 Task: Look for space in Zubia, Spain from 9th June, 2023 to 11th June, 2023 for 2 adults in price range Rs.6000 to Rs.10000. Place can be entire place with 2 bedrooms having 2 beds and 1 bathroom. Property type can be house, flat, guest house. Amenities needed are: wifi. Booking option can be shelf check-in. Required host language is English.
Action: Mouse moved to (338, 201)
Screenshot: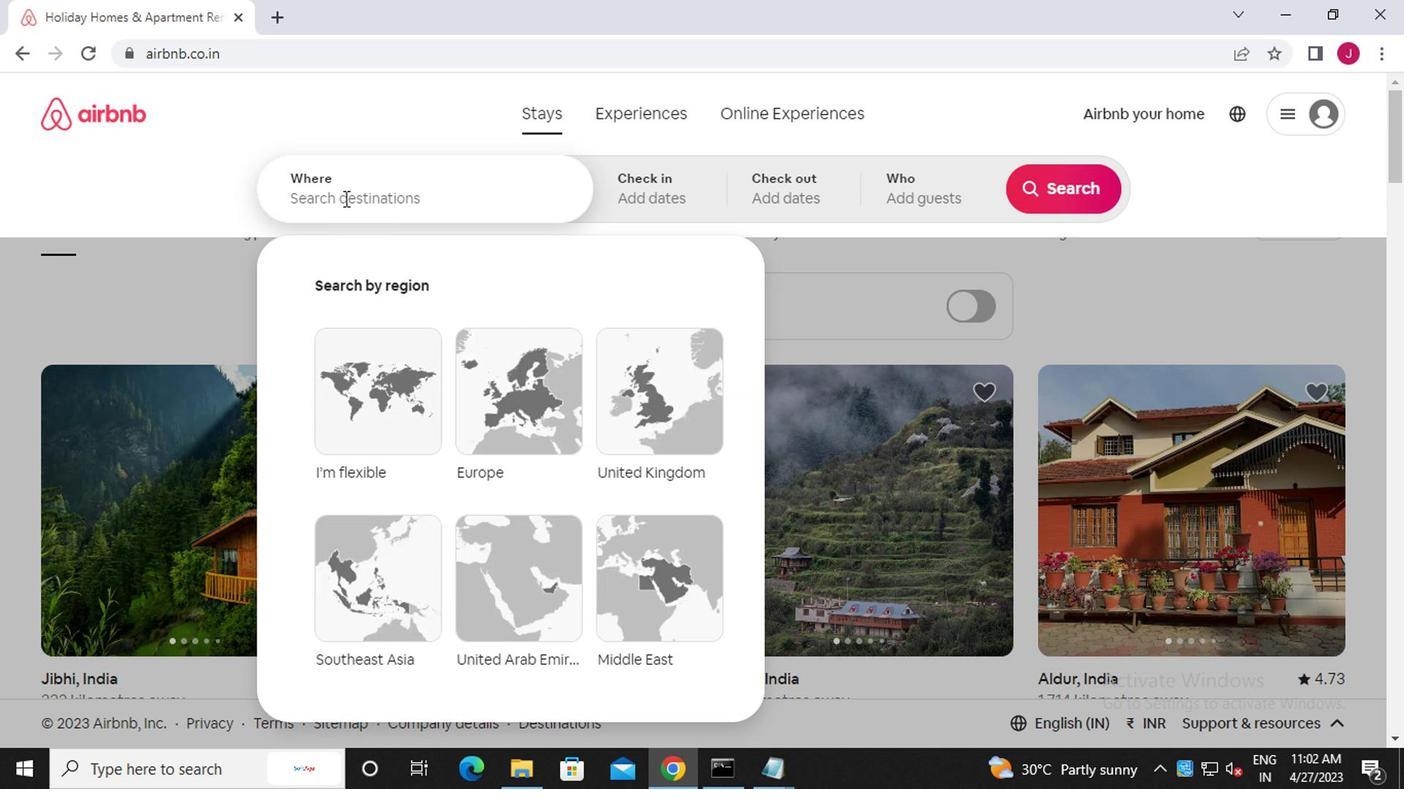 
Action: Mouse pressed left at (338, 201)
Screenshot: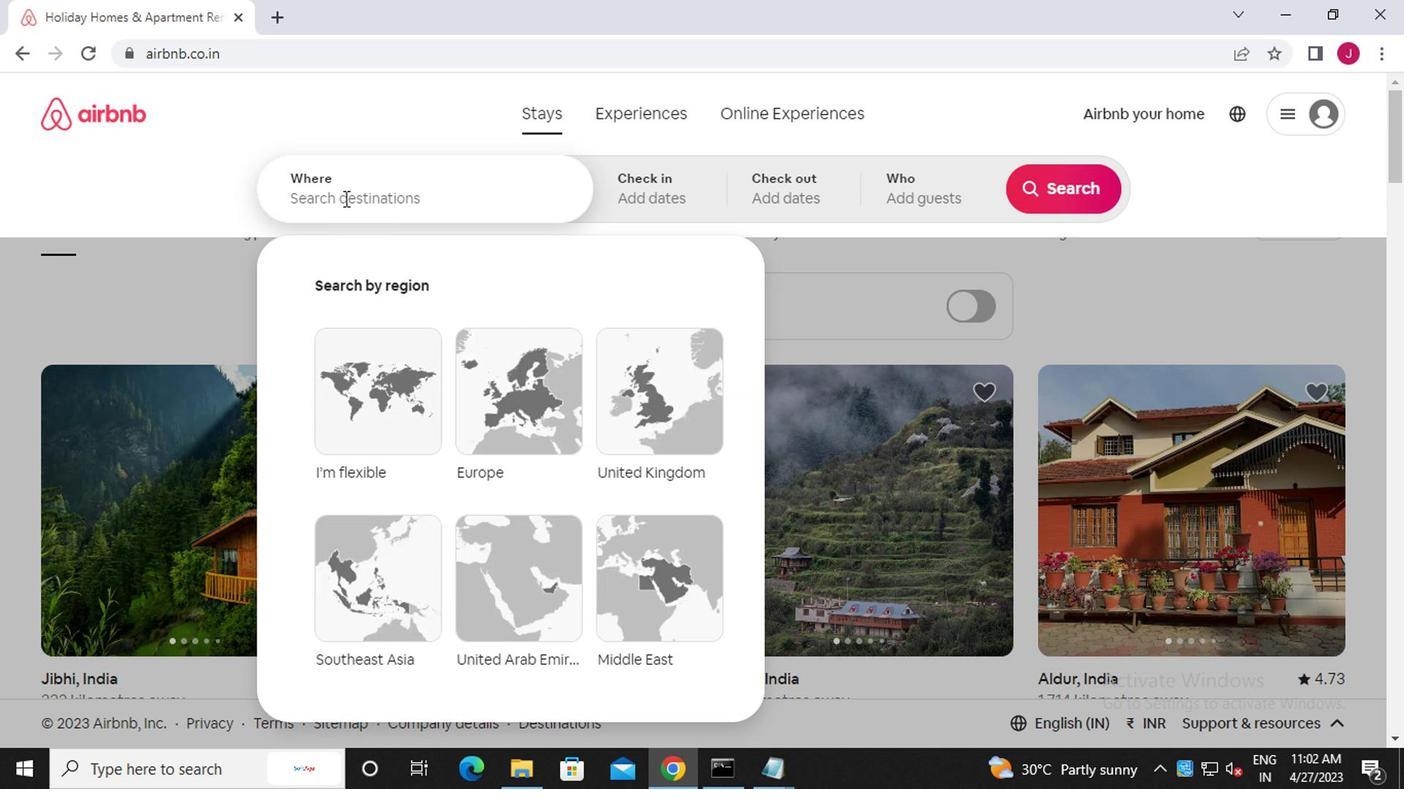 
Action: Mouse moved to (337, 201)
Screenshot: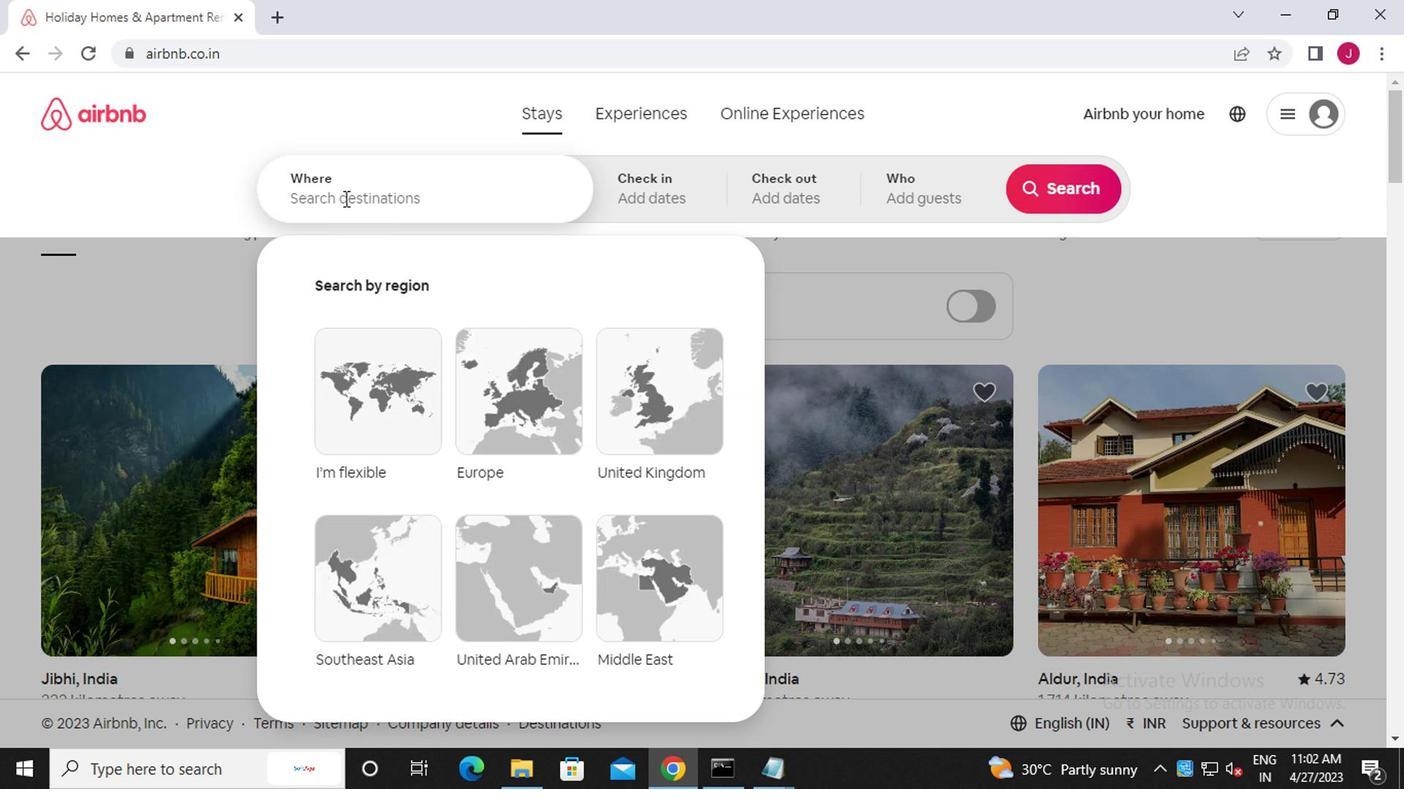 
Action: Key pressed z<Key.caps_lock>ubia,<Key.caps_lock>s<Key.caps_lock>pain
Screenshot: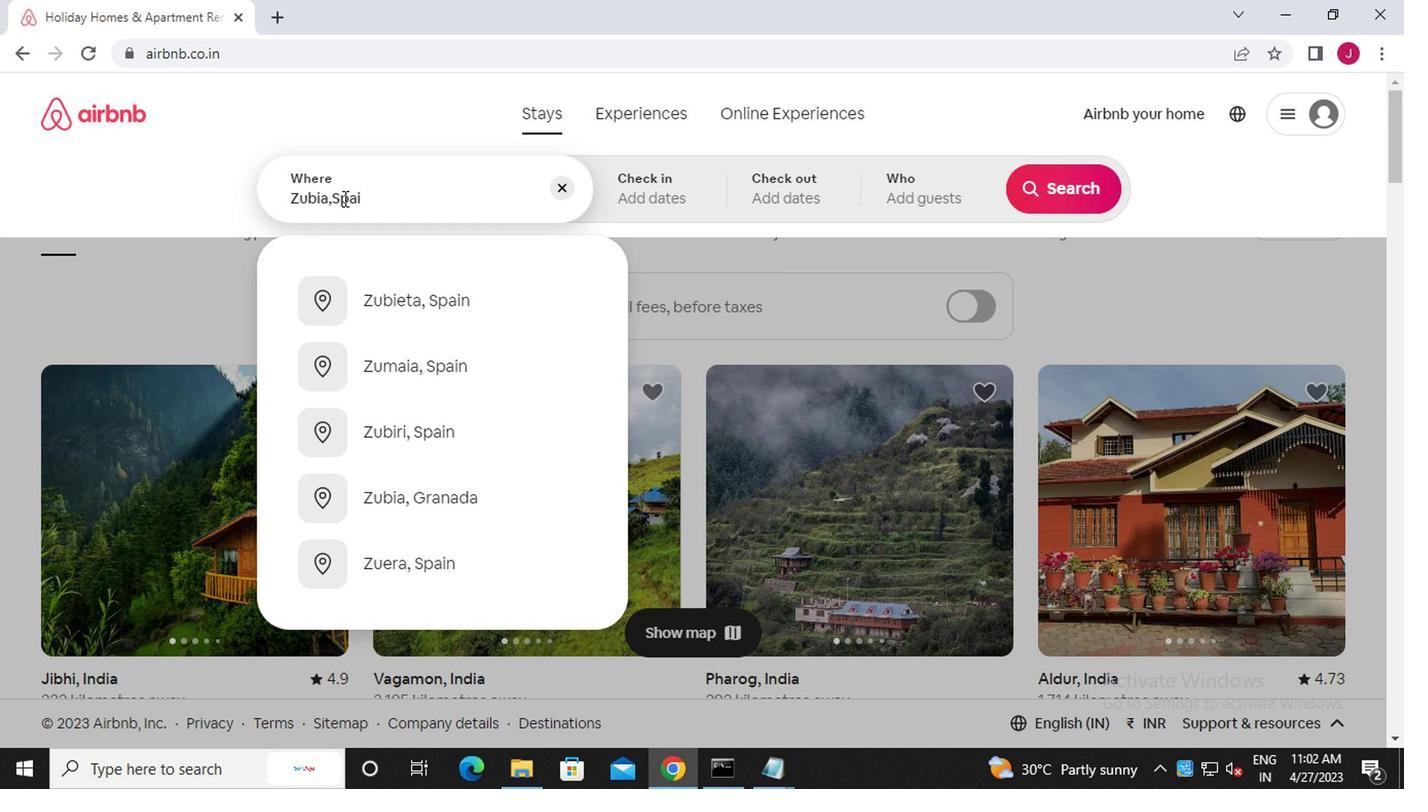 
Action: Mouse moved to (626, 198)
Screenshot: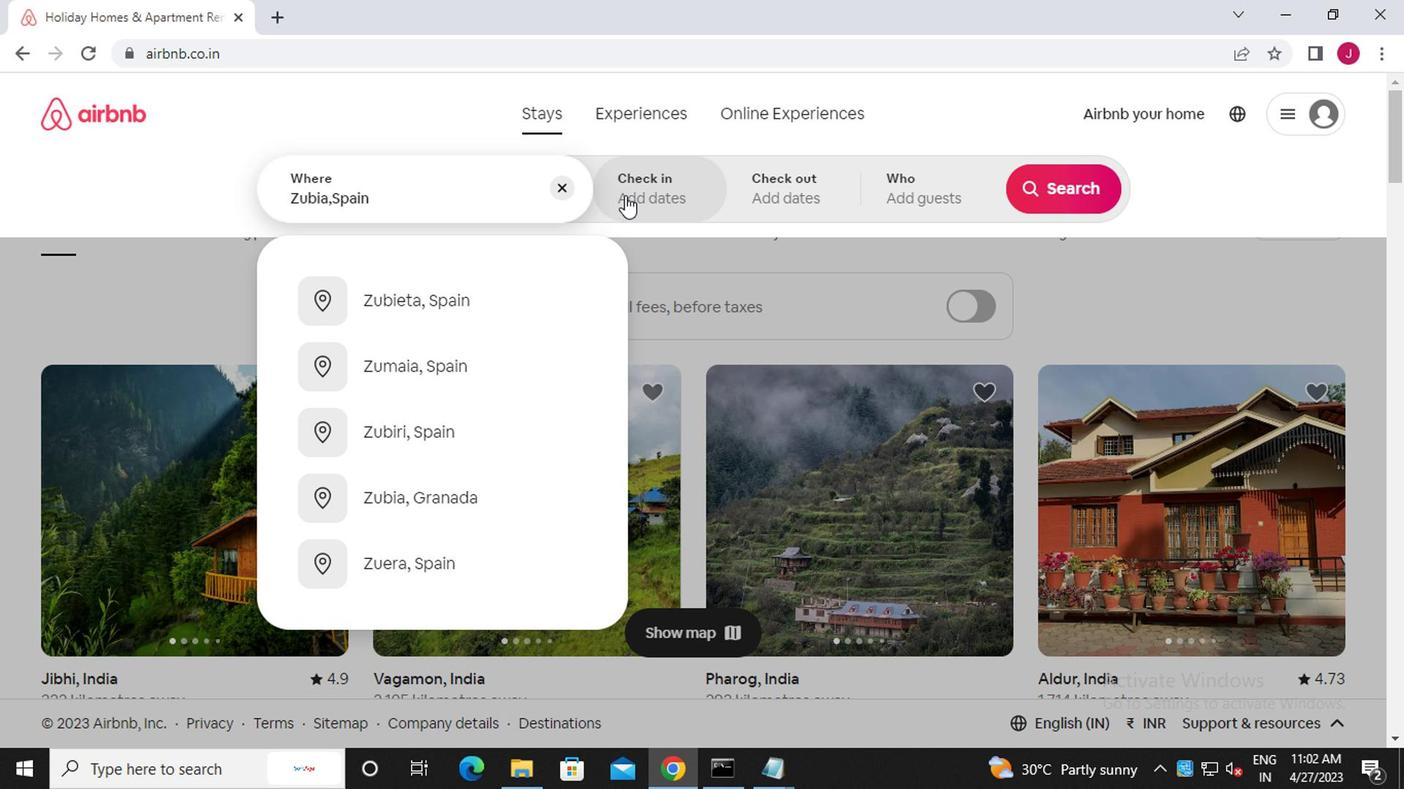 
Action: Mouse pressed left at (626, 198)
Screenshot: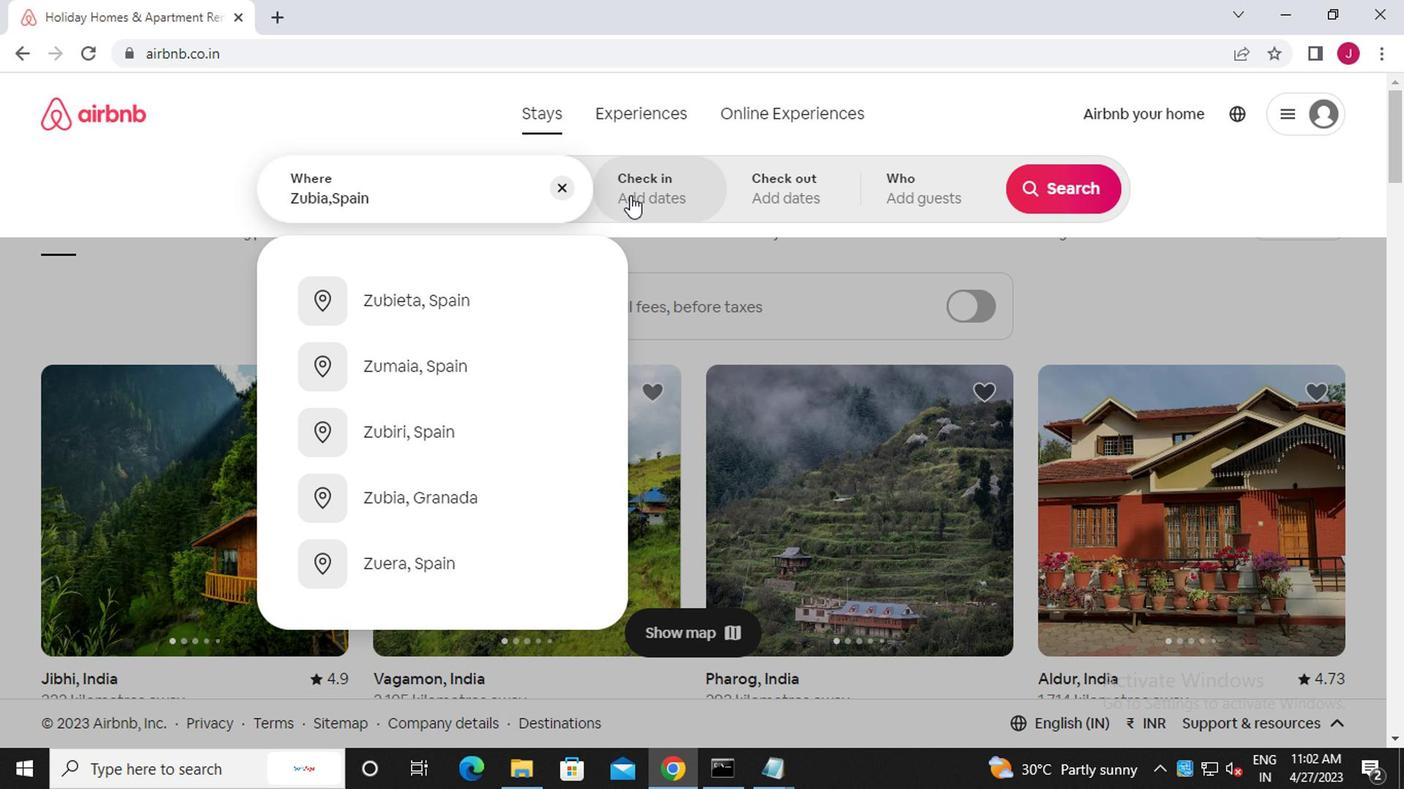 
Action: Mouse moved to (1046, 348)
Screenshot: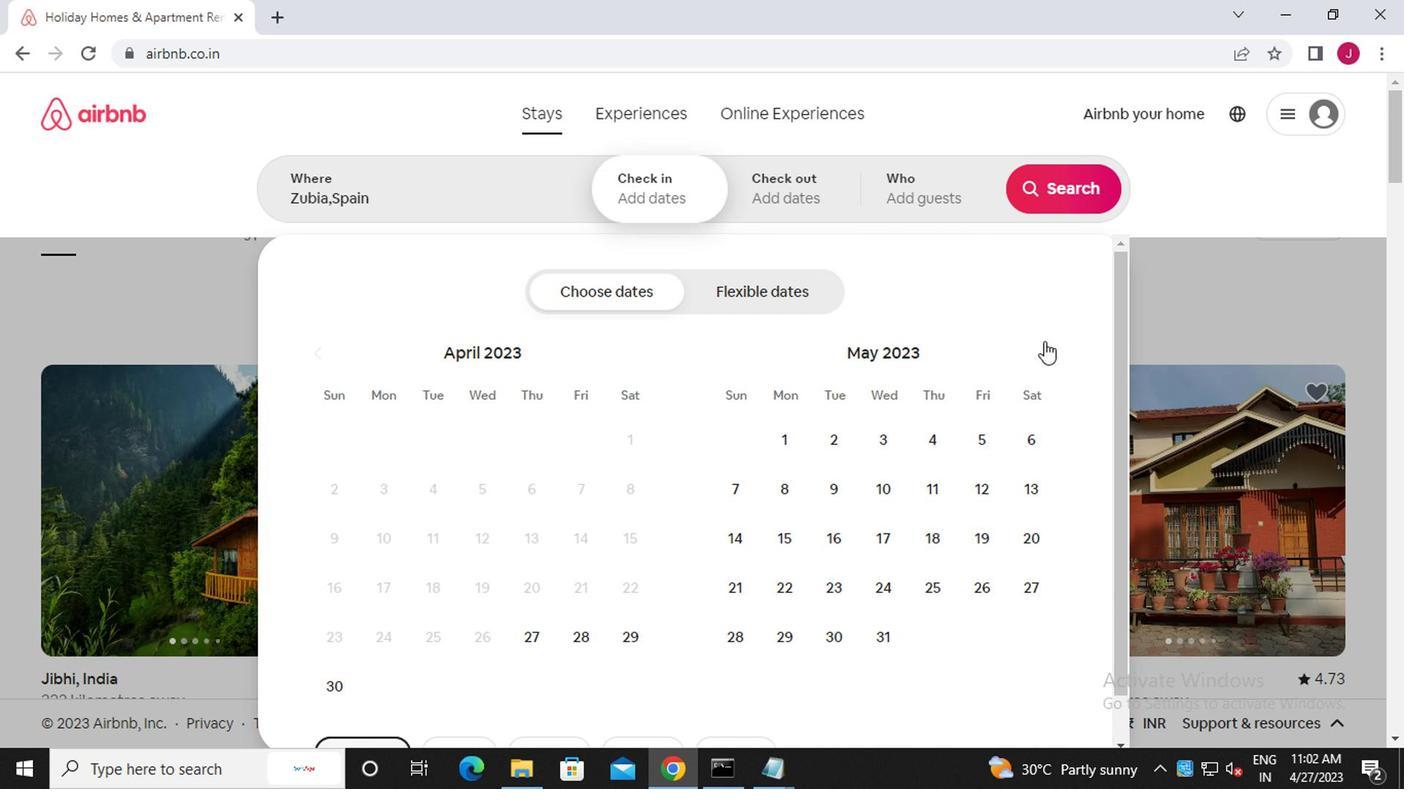 
Action: Mouse pressed left at (1046, 348)
Screenshot: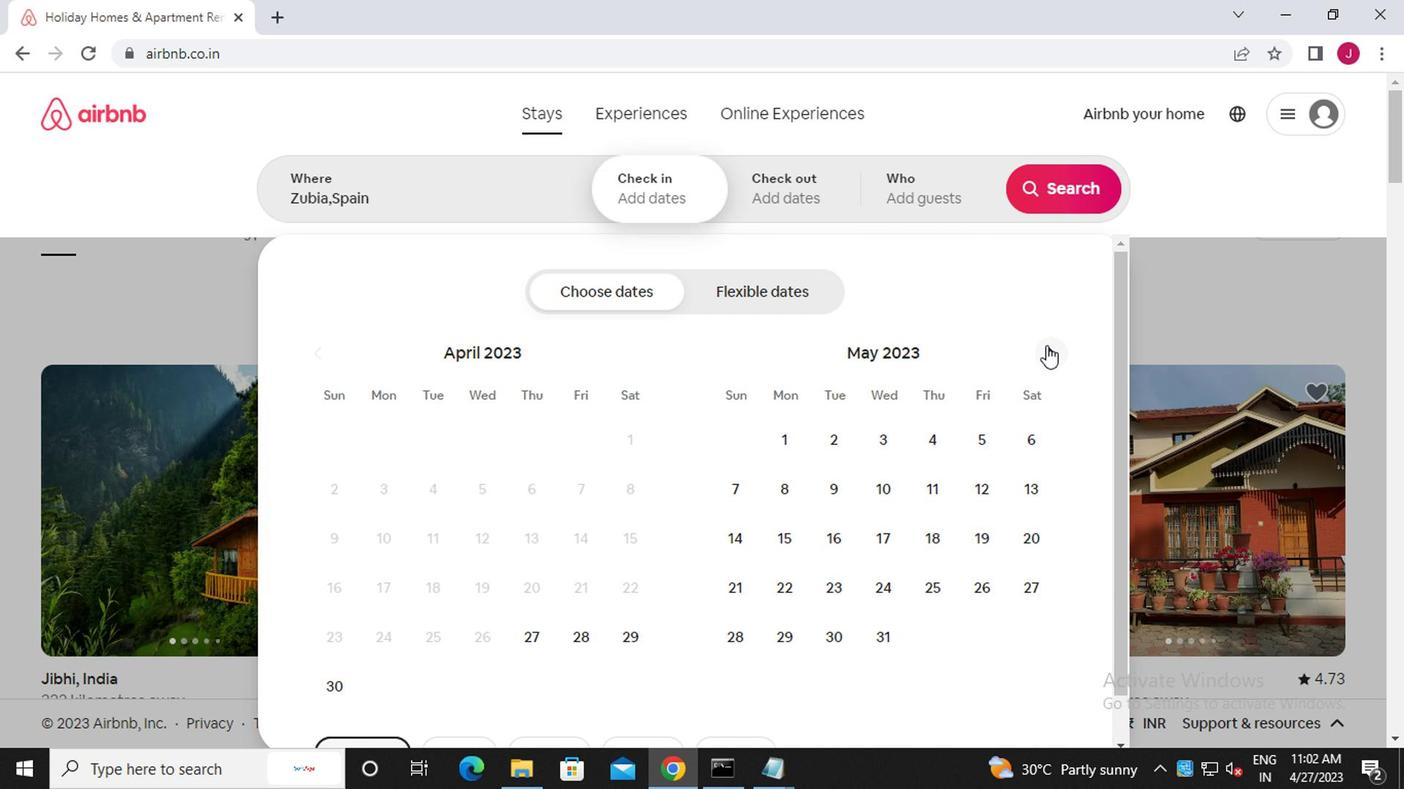 
Action: Mouse moved to (969, 482)
Screenshot: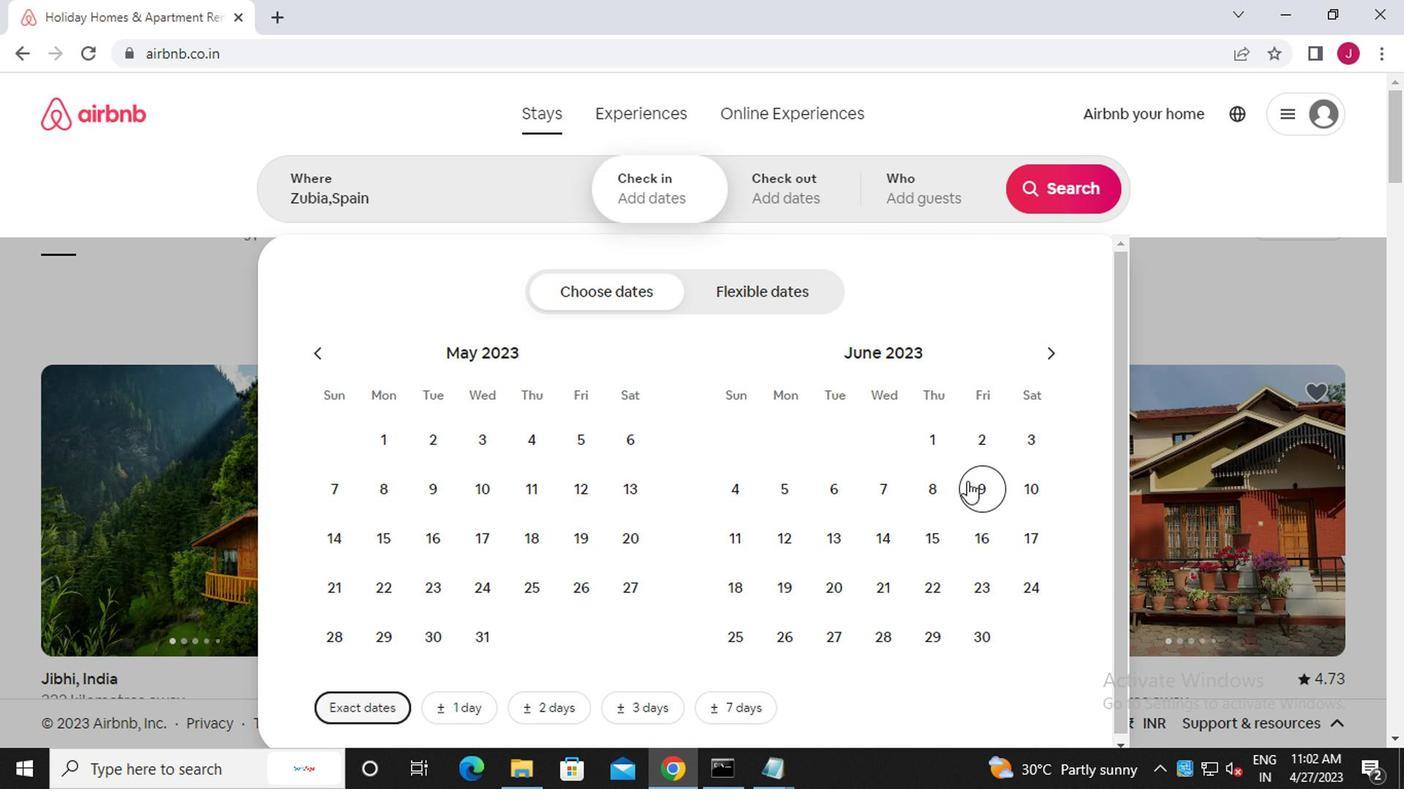 
Action: Mouse pressed left at (969, 482)
Screenshot: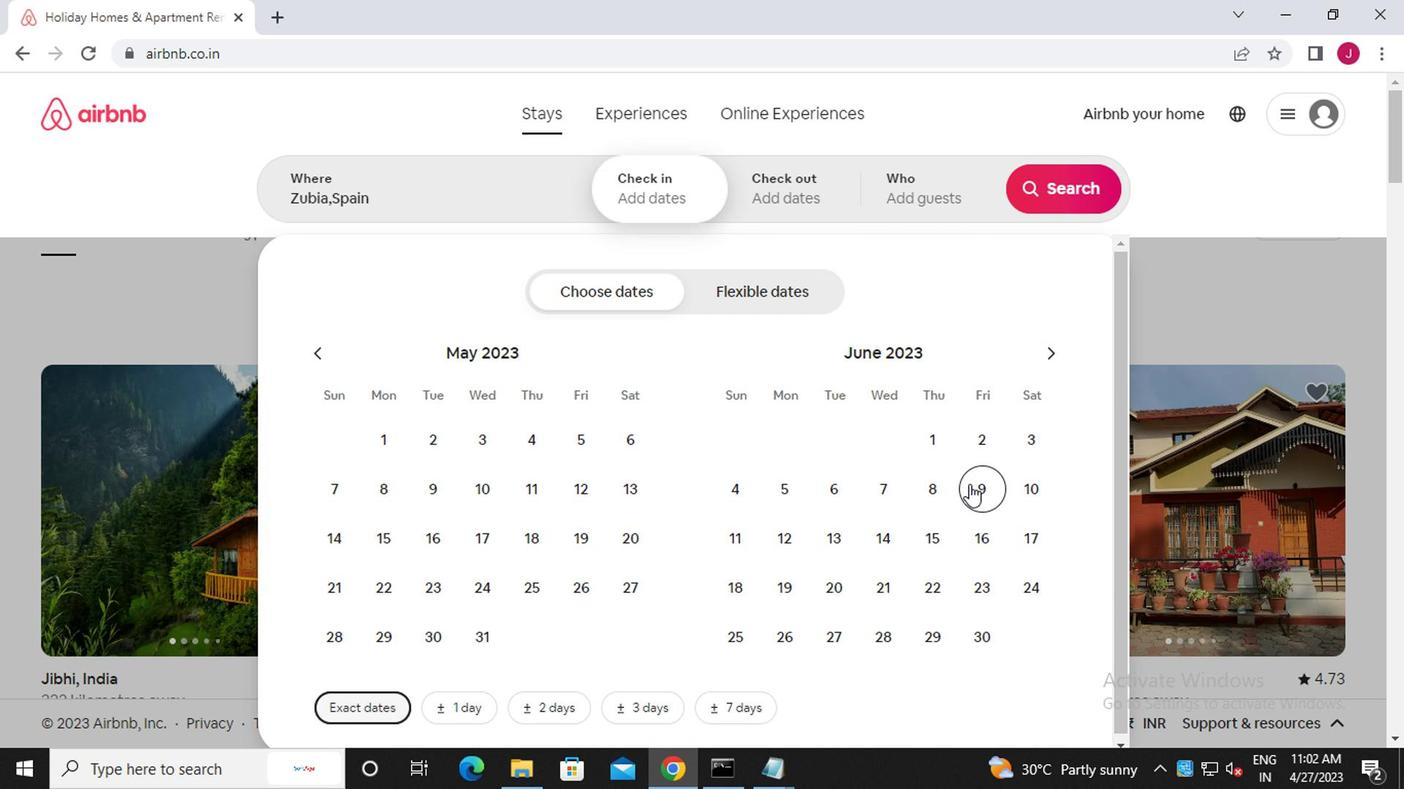 
Action: Mouse moved to (725, 531)
Screenshot: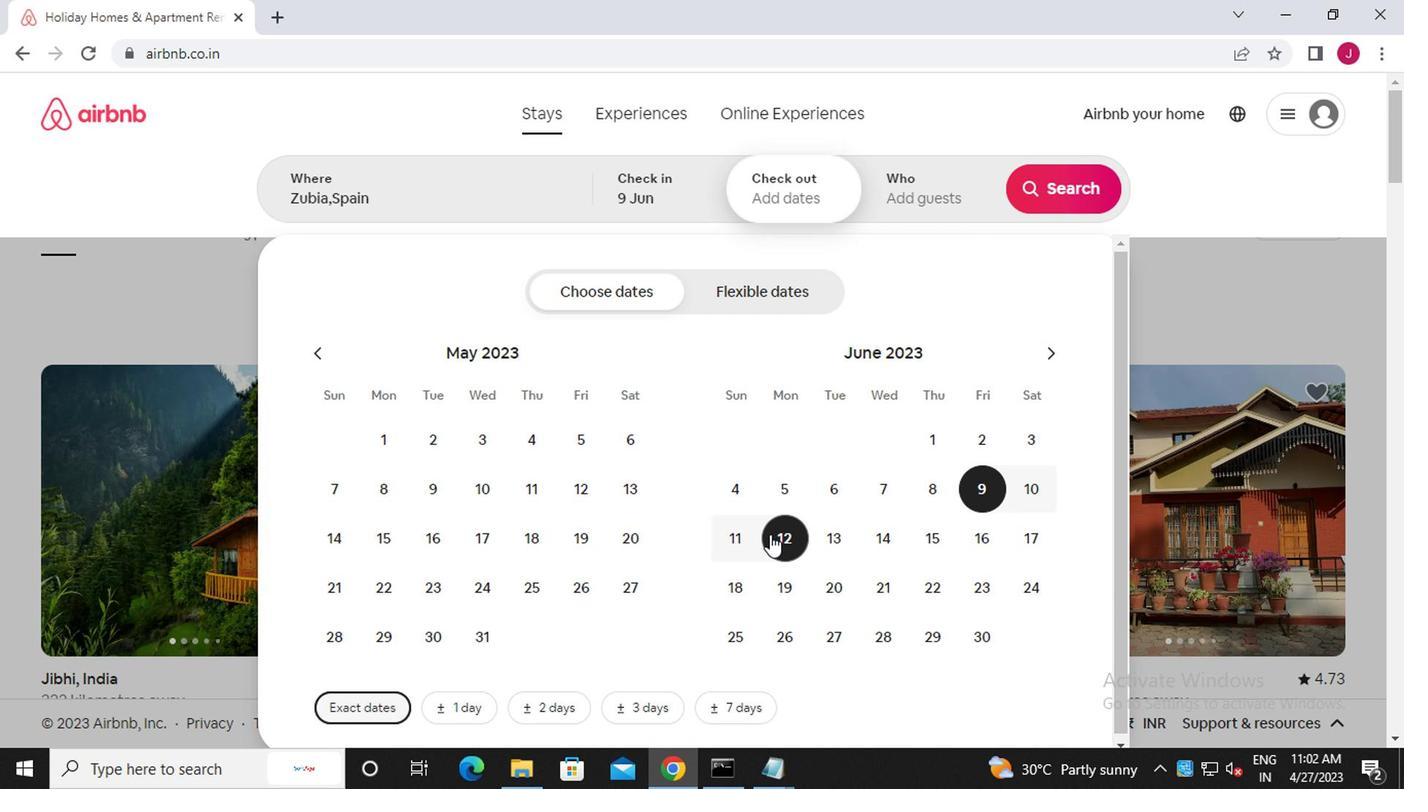 
Action: Mouse pressed left at (725, 531)
Screenshot: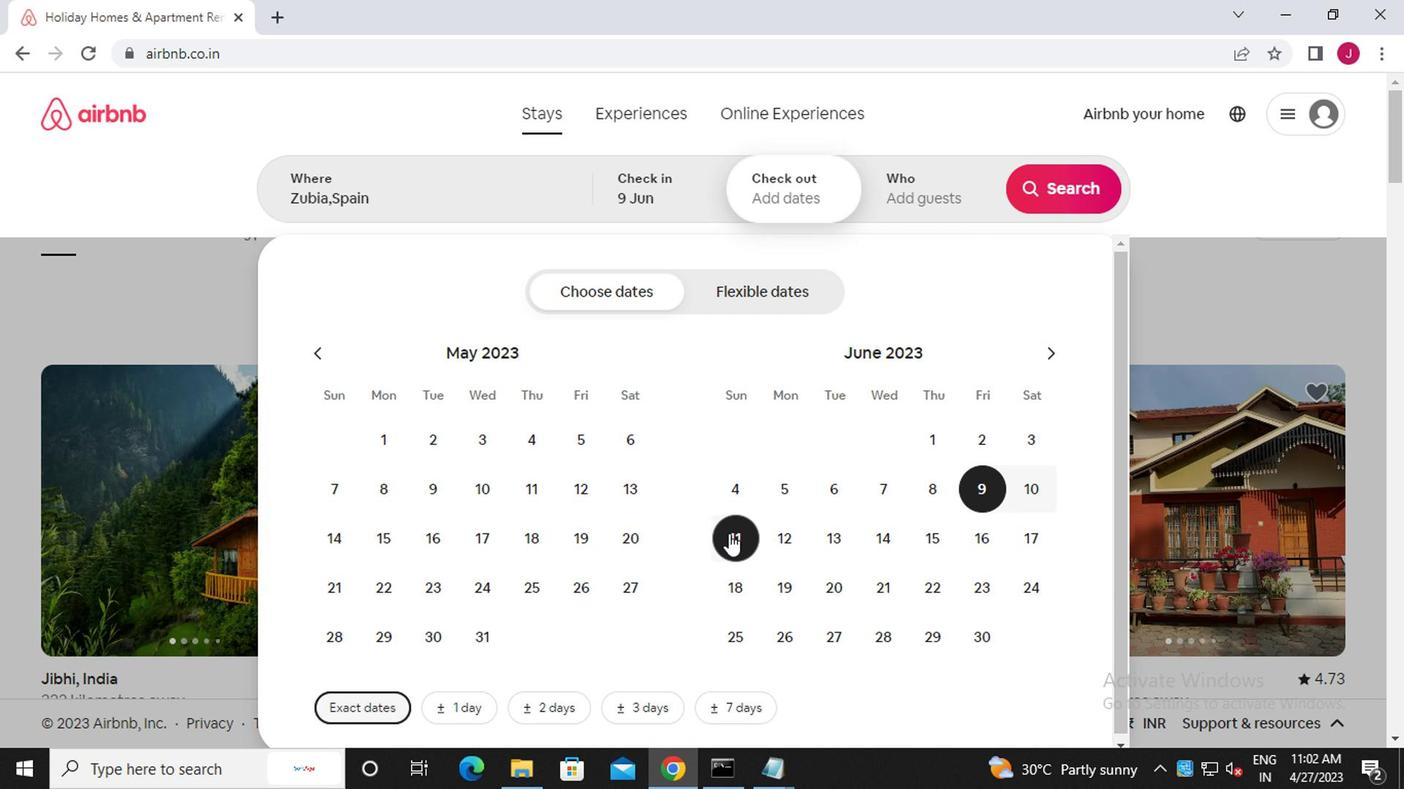 
Action: Mouse moved to (945, 185)
Screenshot: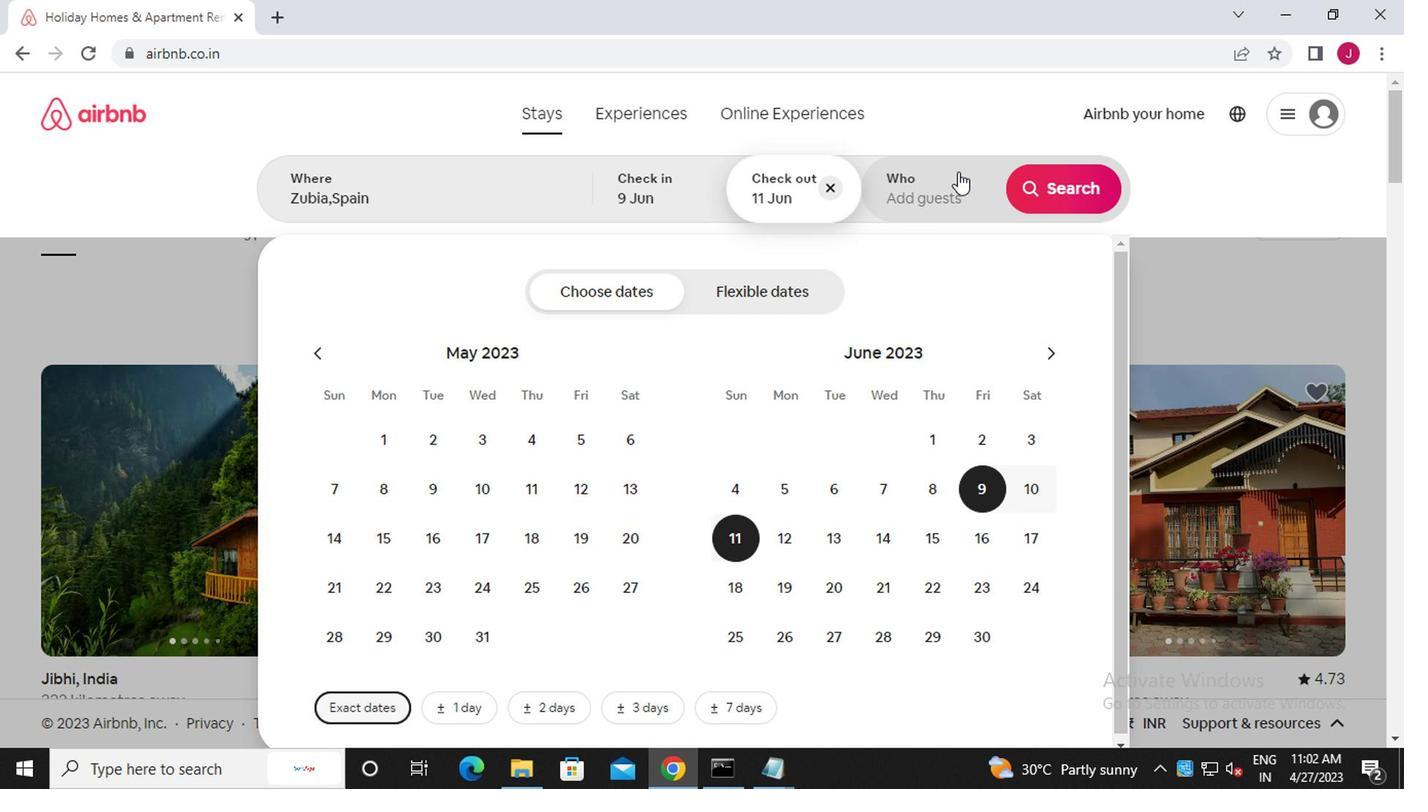 
Action: Mouse pressed left at (945, 185)
Screenshot: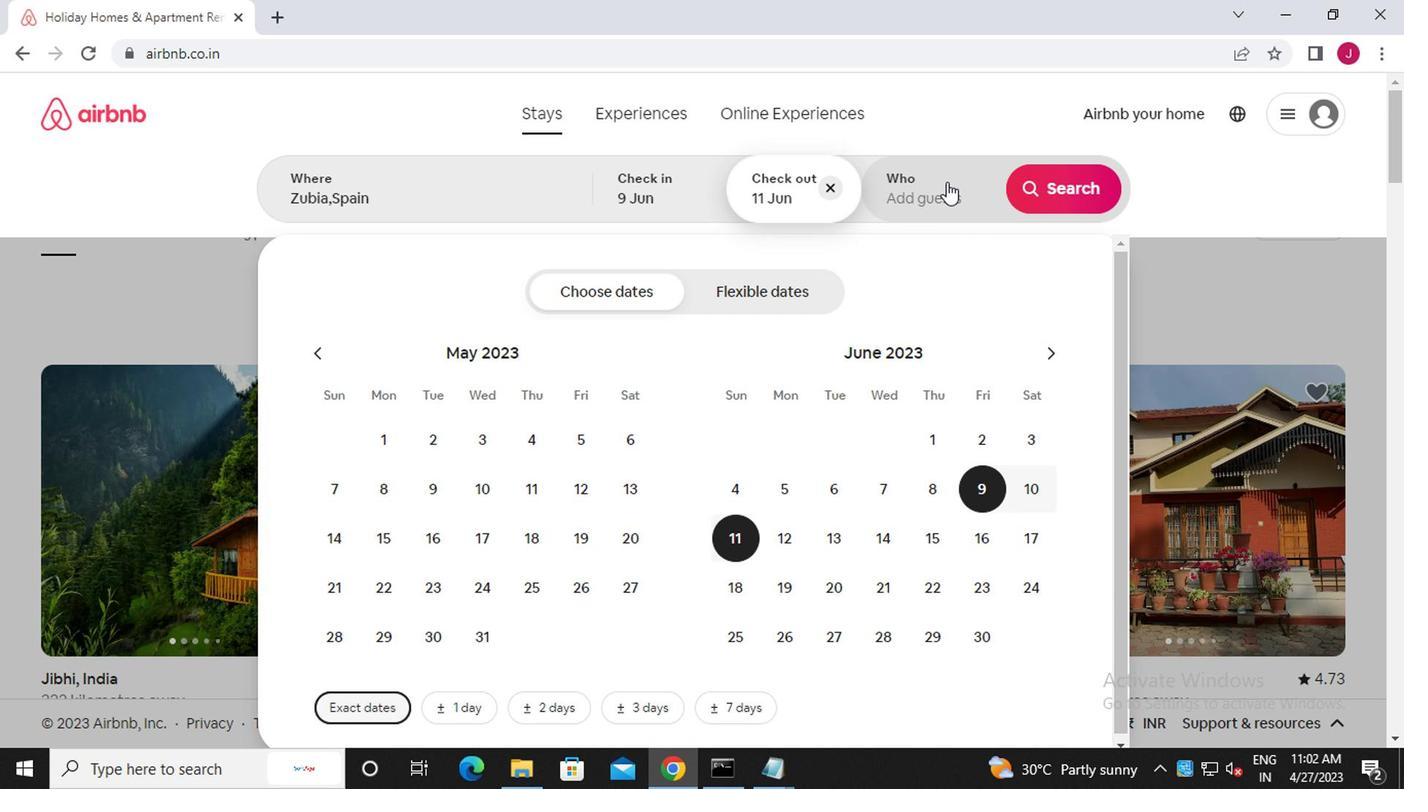 
Action: Mouse moved to (1067, 296)
Screenshot: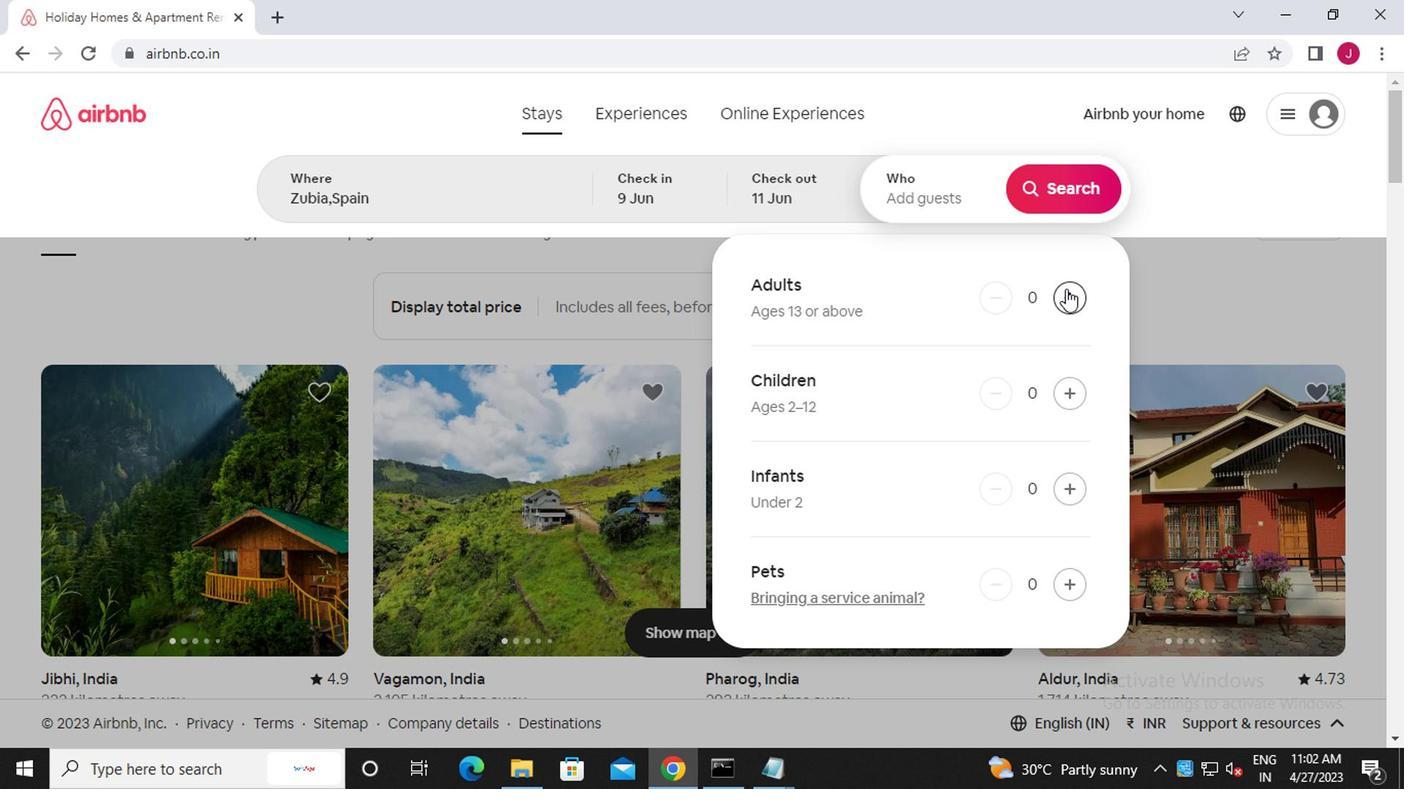 
Action: Mouse pressed left at (1067, 296)
Screenshot: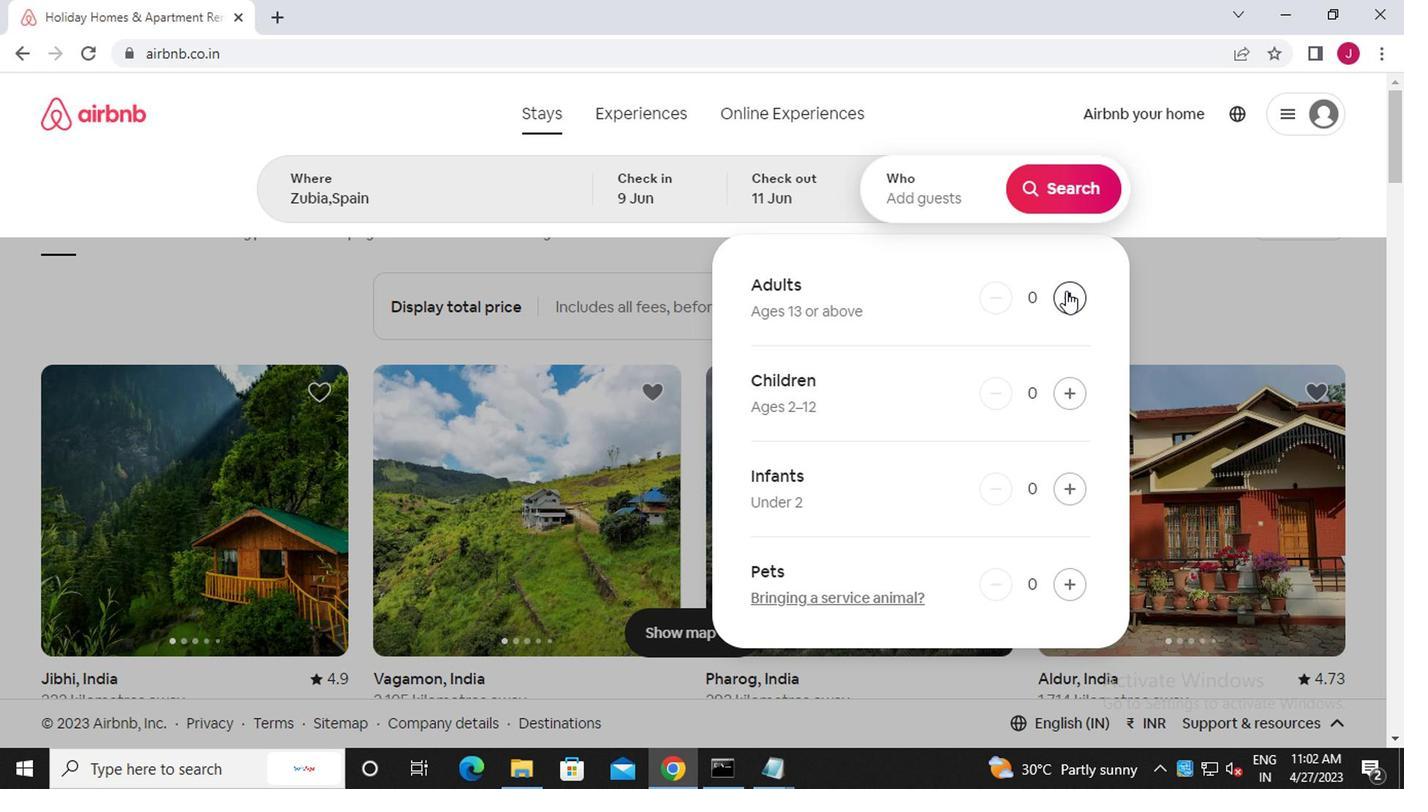 
Action: Mouse pressed left at (1067, 296)
Screenshot: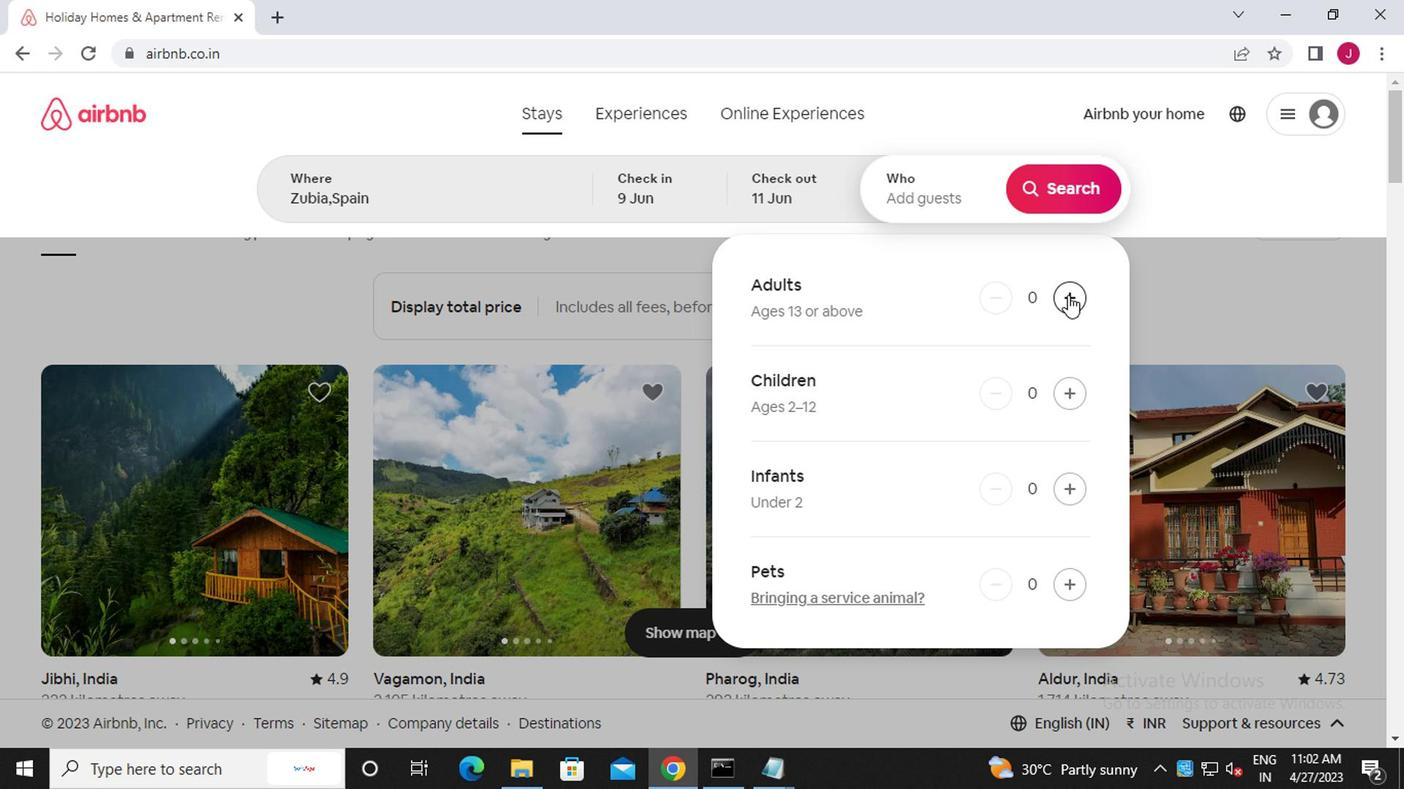 
Action: Mouse moved to (1064, 194)
Screenshot: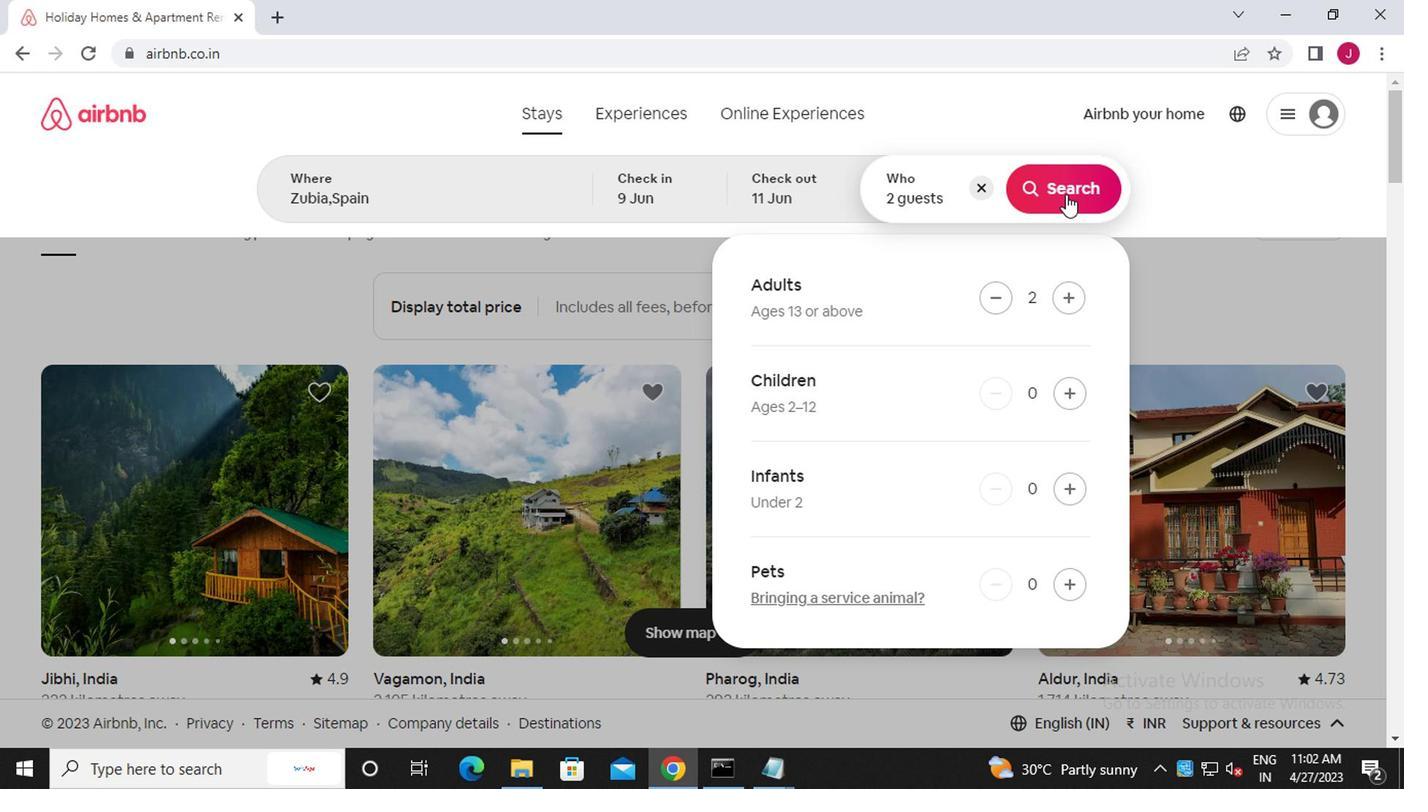 
Action: Mouse pressed left at (1064, 194)
Screenshot: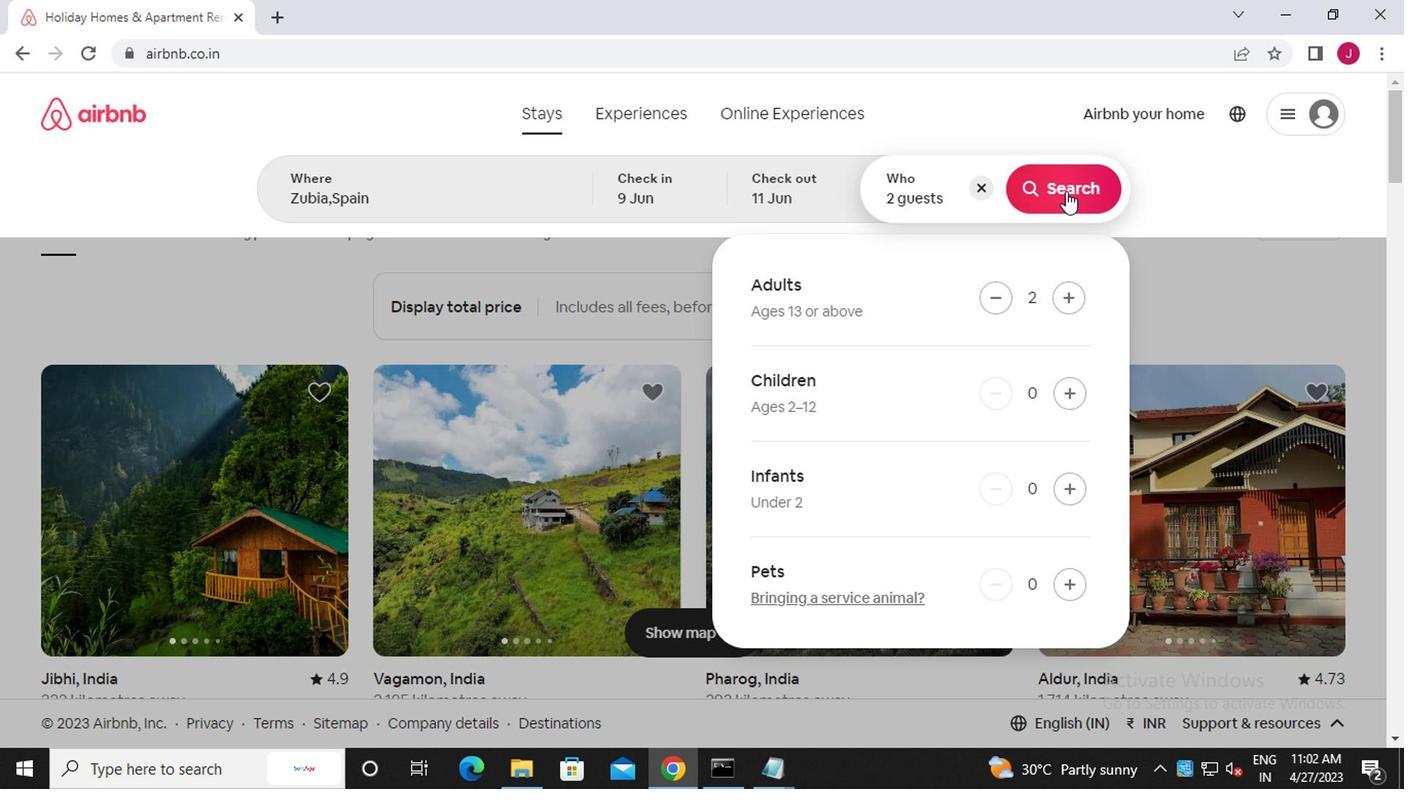 
Action: Mouse moved to (1293, 215)
Screenshot: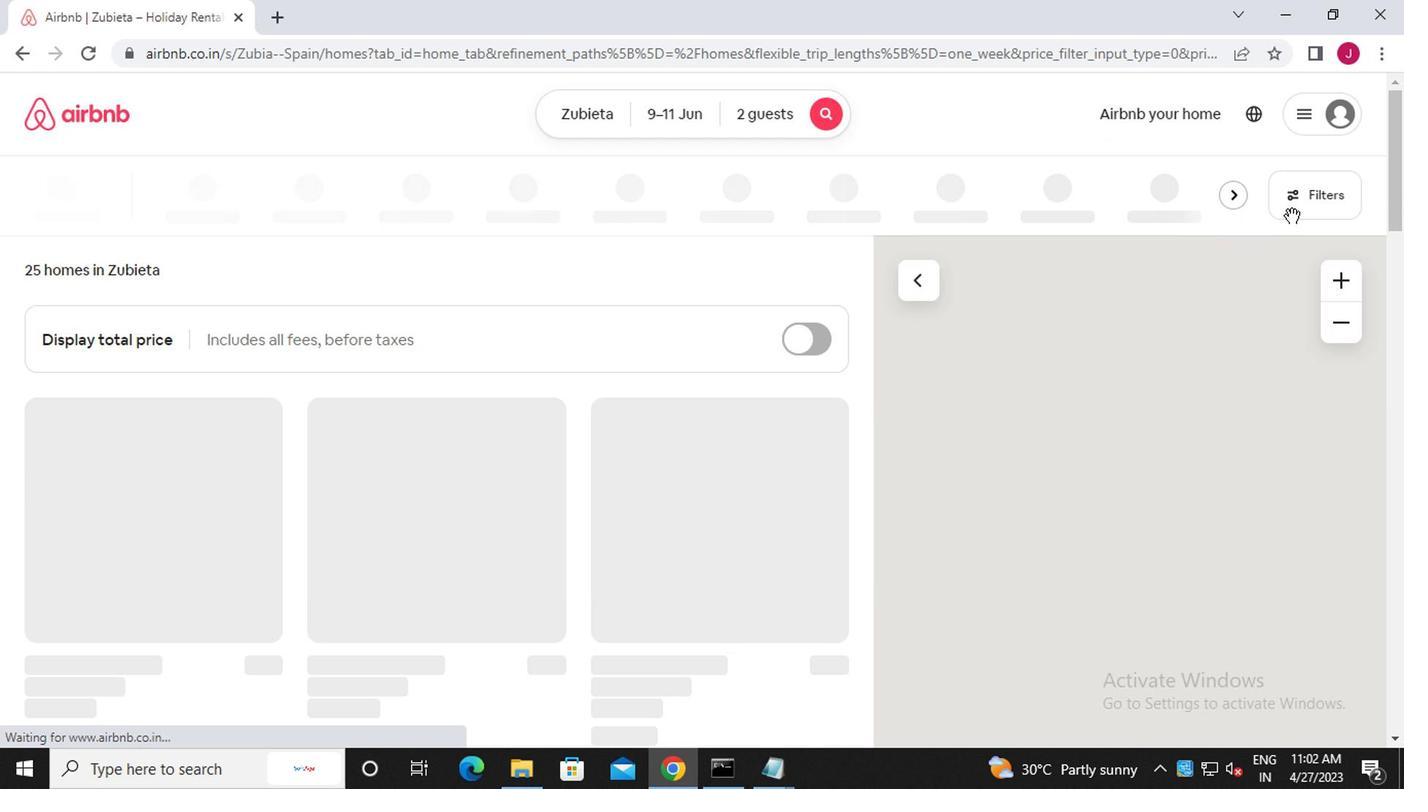 
Action: Mouse pressed left at (1293, 215)
Screenshot: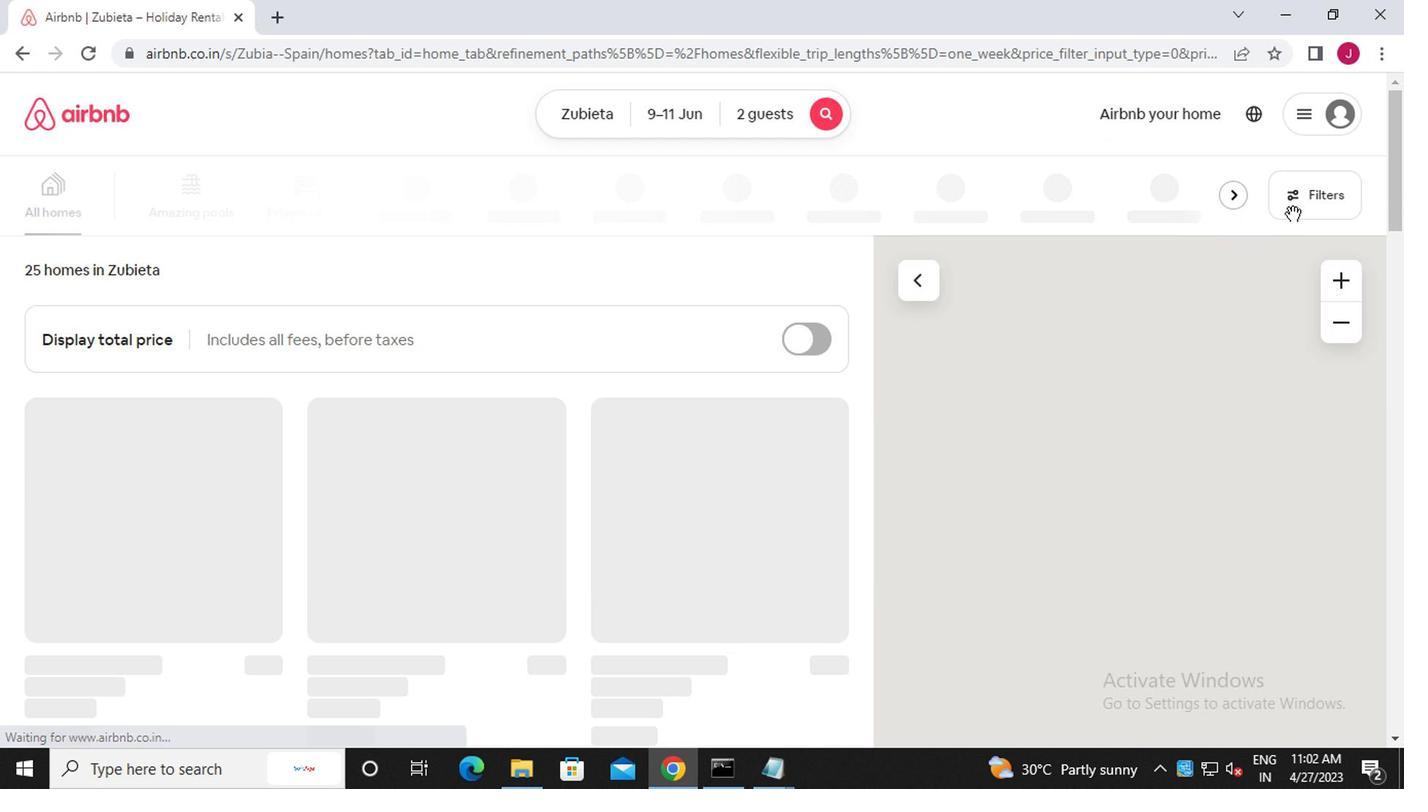 
Action: Mouse moved to (479, 451)
Screenshot: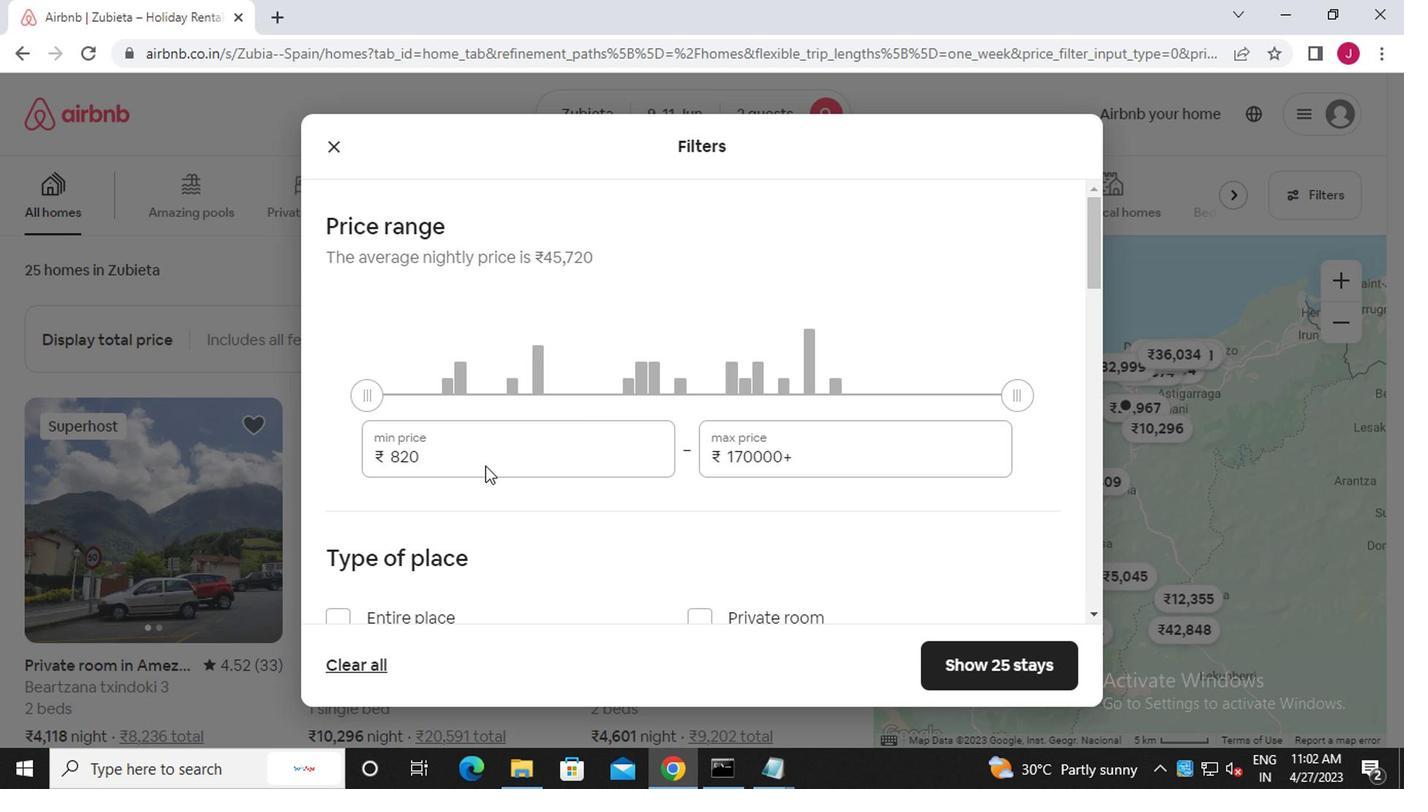 
Action: Mouse pressed left at (479, 451)
Screenshot: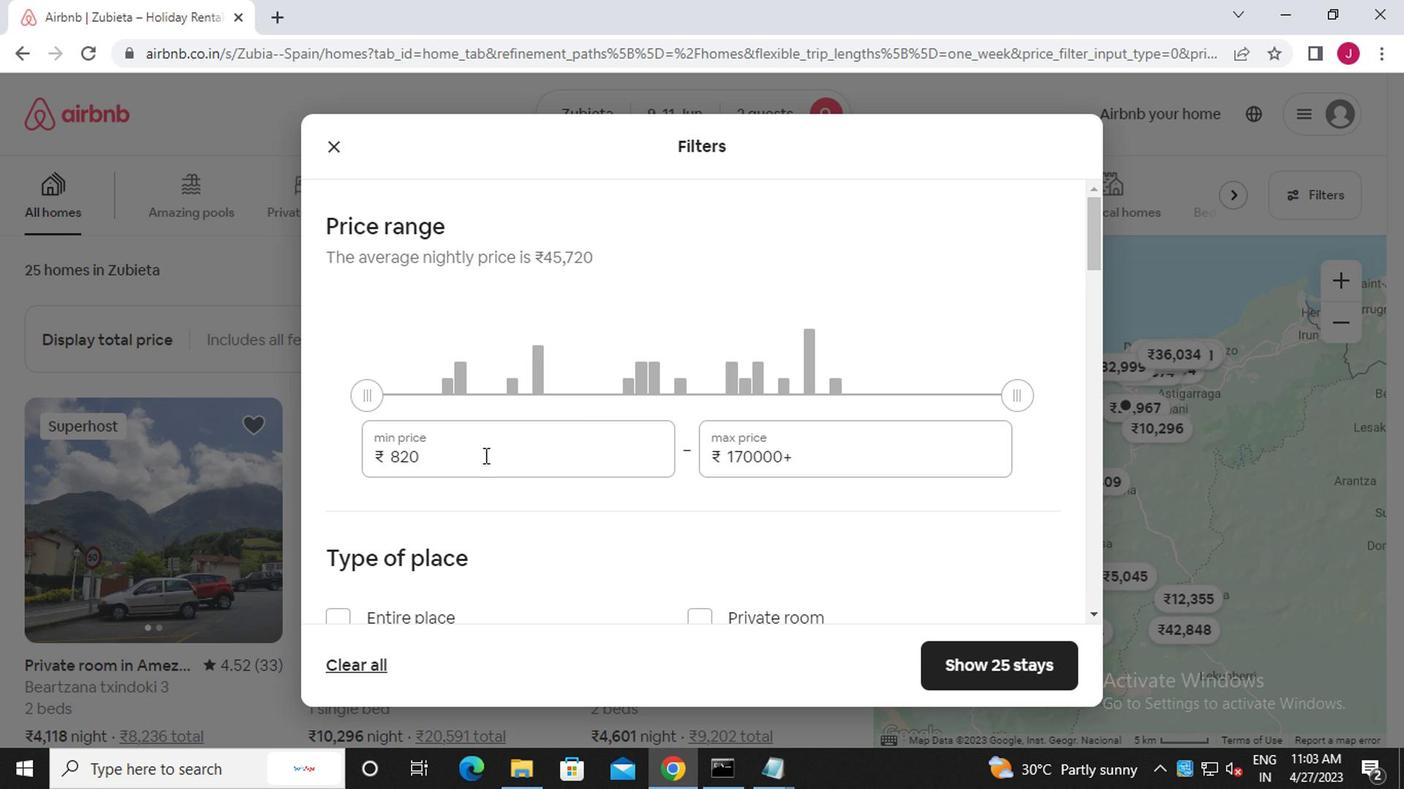 
Action: Mouse moved to (468, 440)
Screenshot: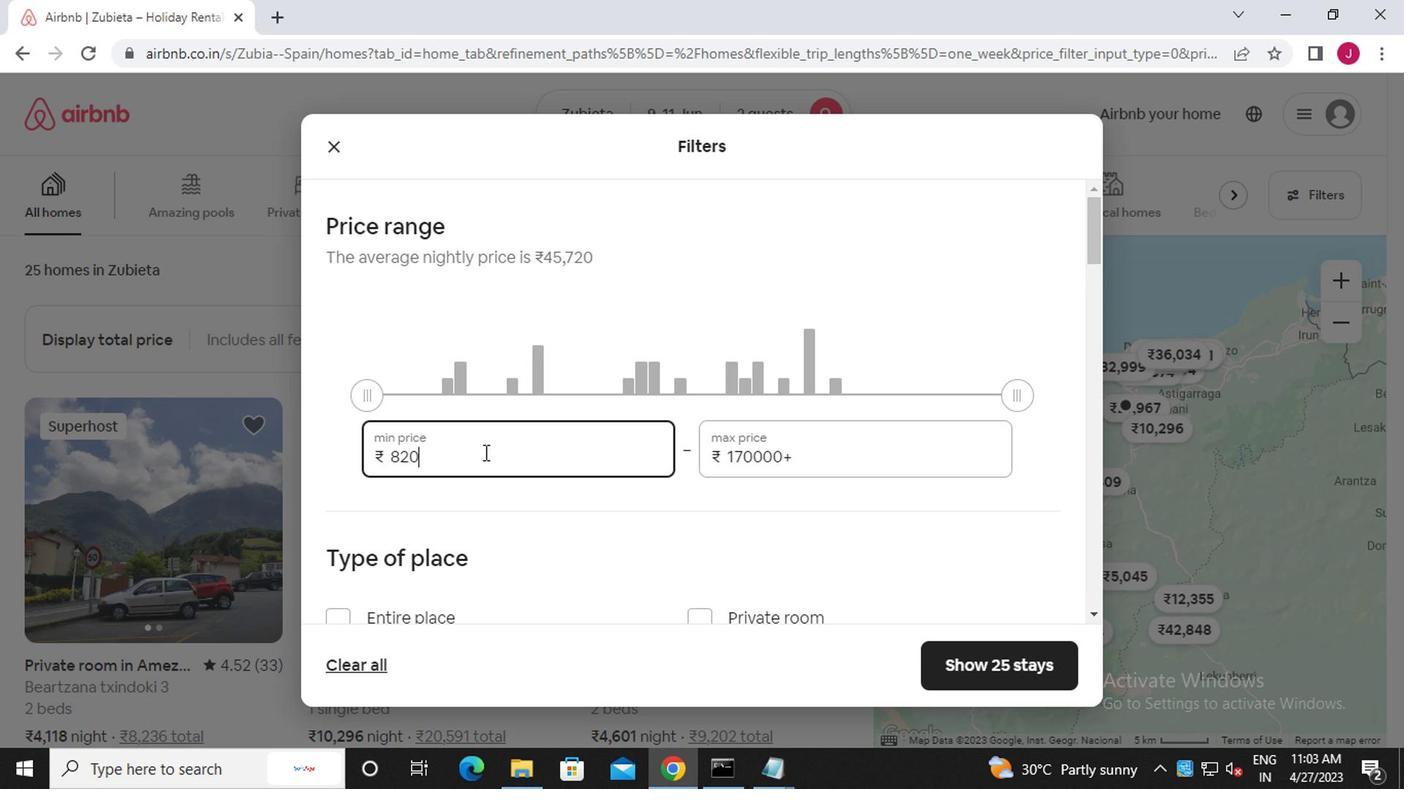 
Action: Key pressed <Key.backspace><Key.backspace><Key.backspace><<102>><<96>><<96>><<96>>
Screenshot: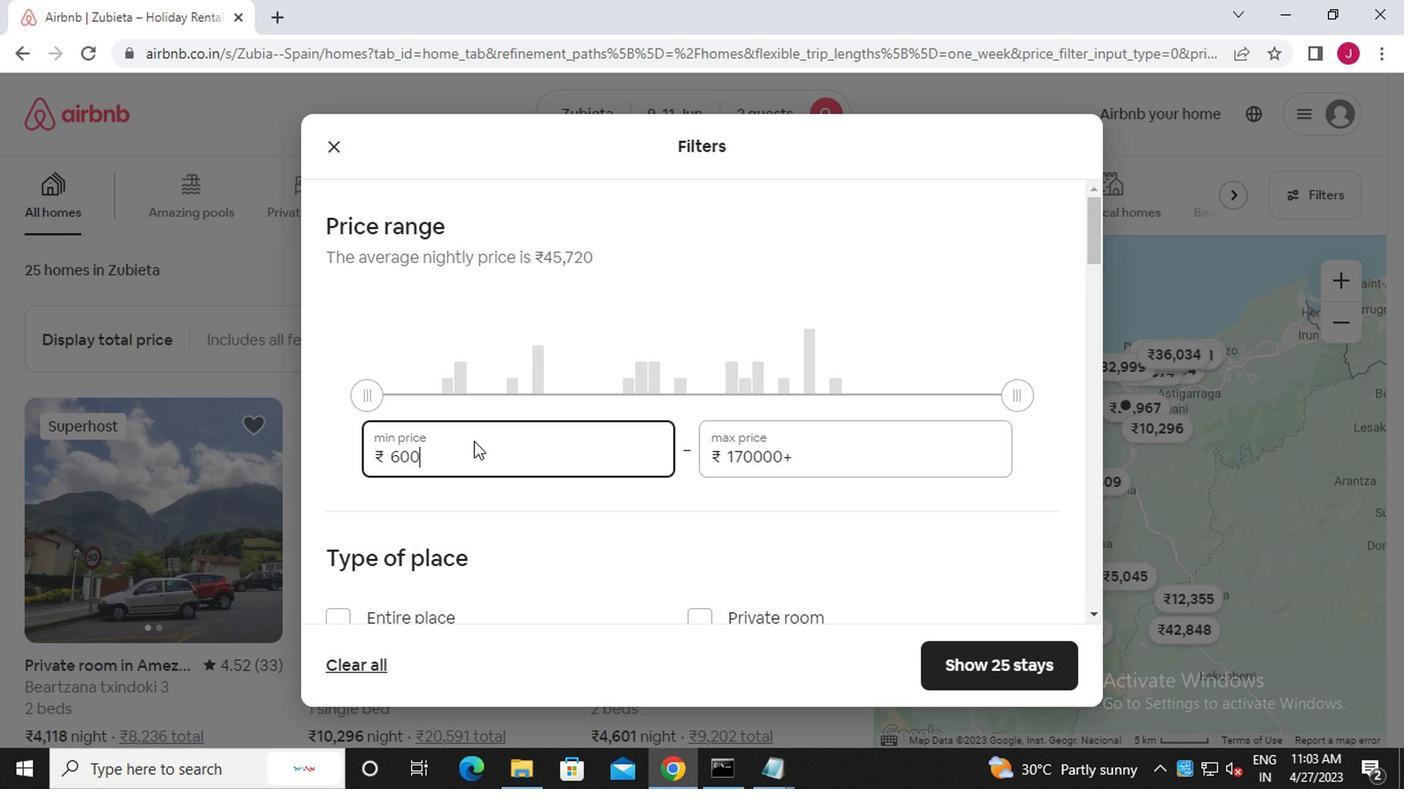 
Action: Mouse moved to (780, 463)
Screenshot: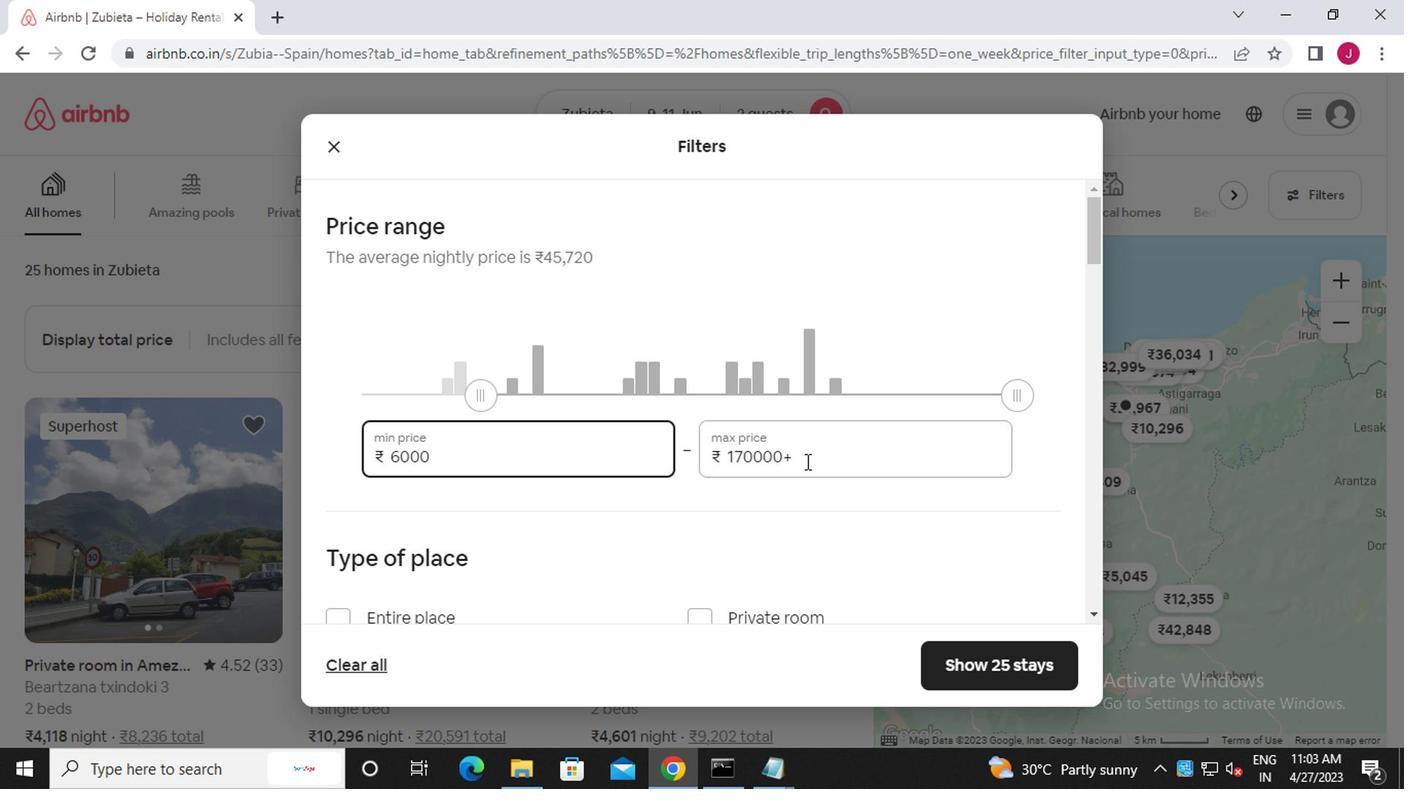 
Action: Mouse pressed left at (780, 463)
Screenshot: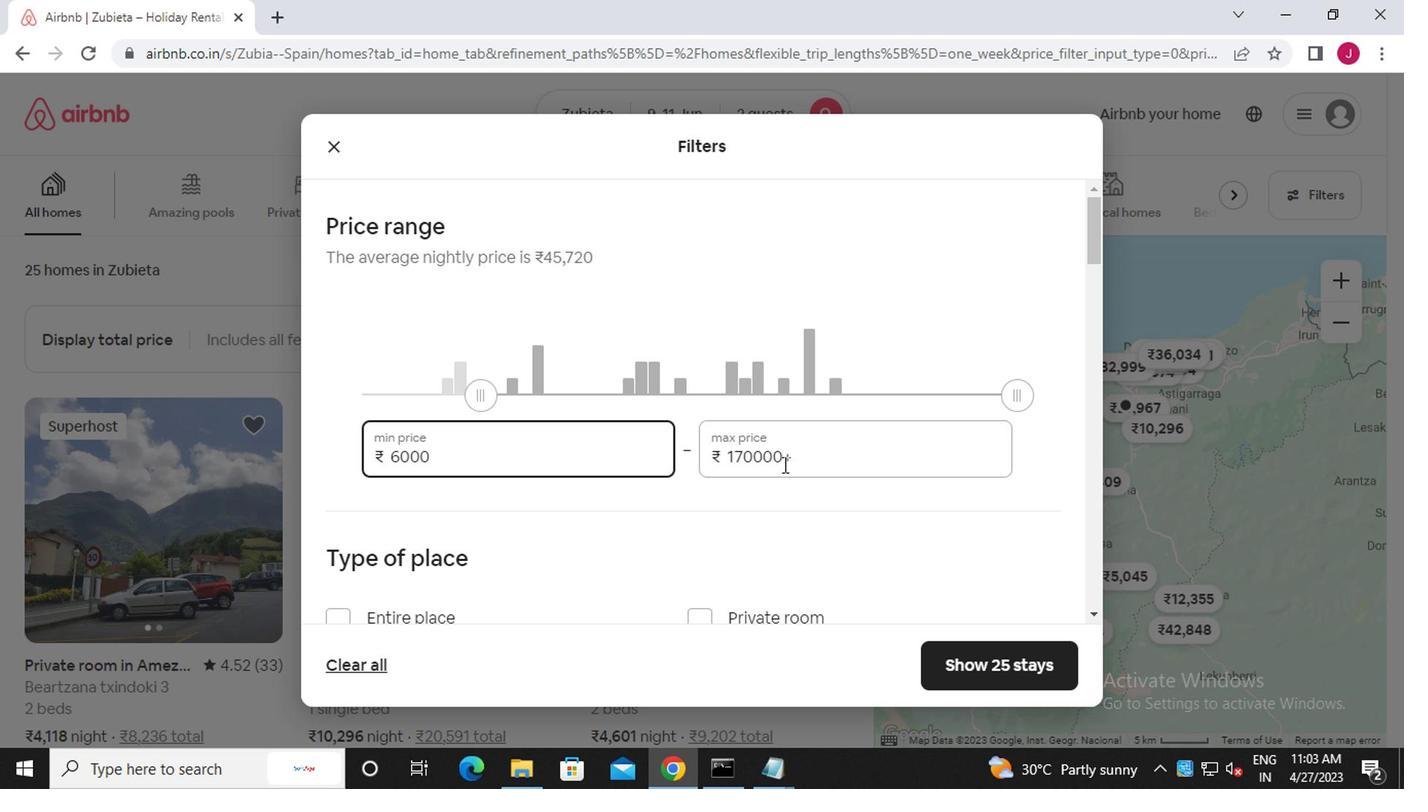 
Action: Mouse moved to (860, 456)
Screenshot: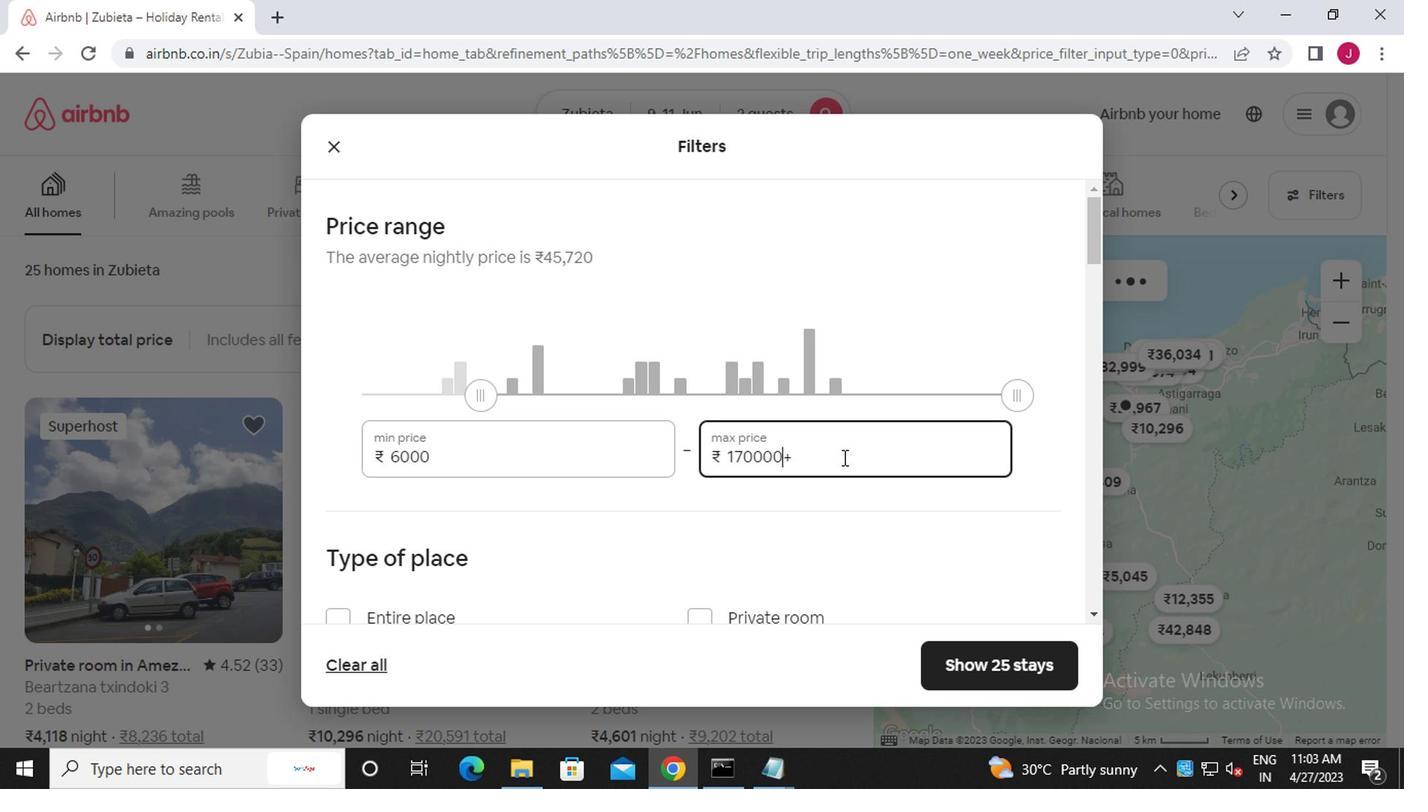 
Action: Mouse pressed left at (860, 456)
Screenshot: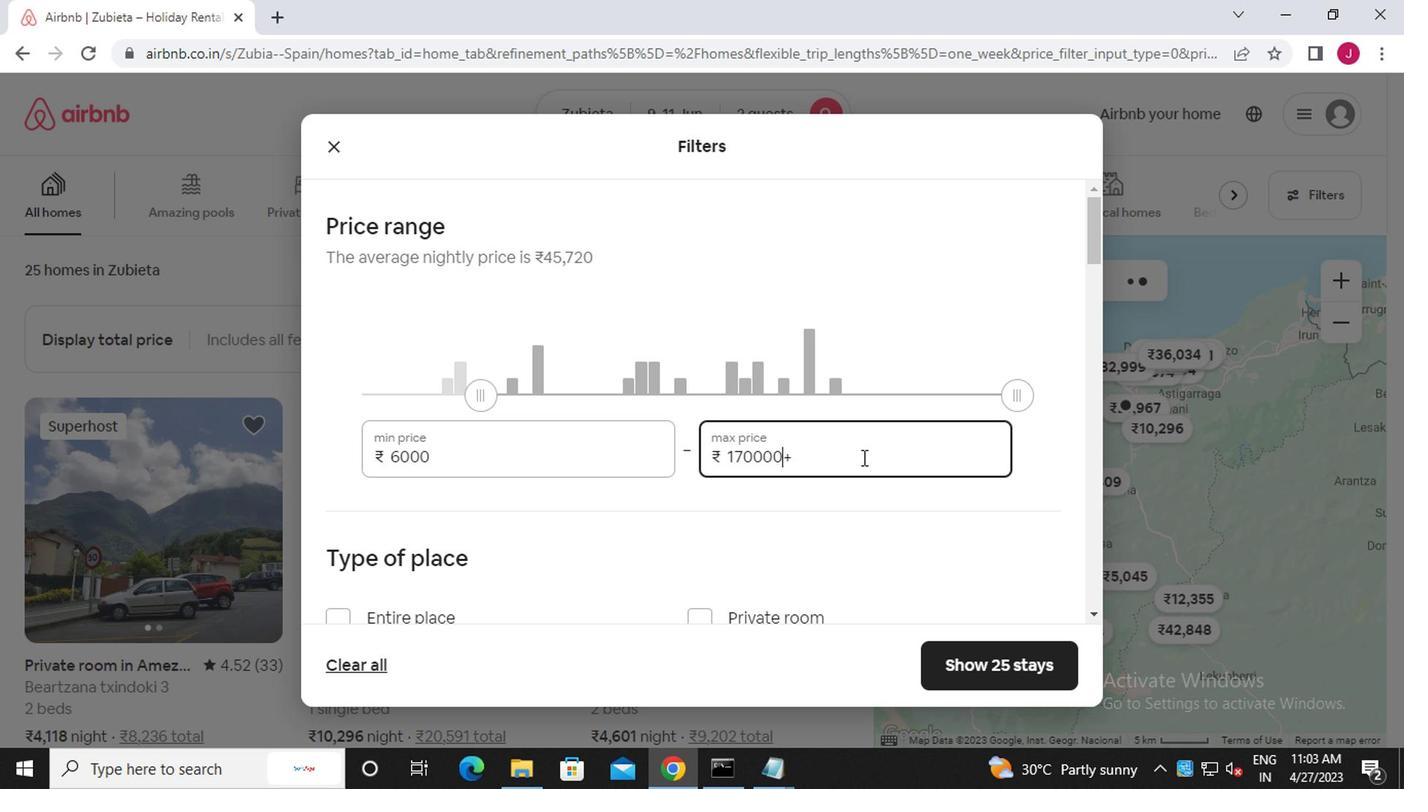 
Action: Mouse moved to (841, 458)
Screenshot: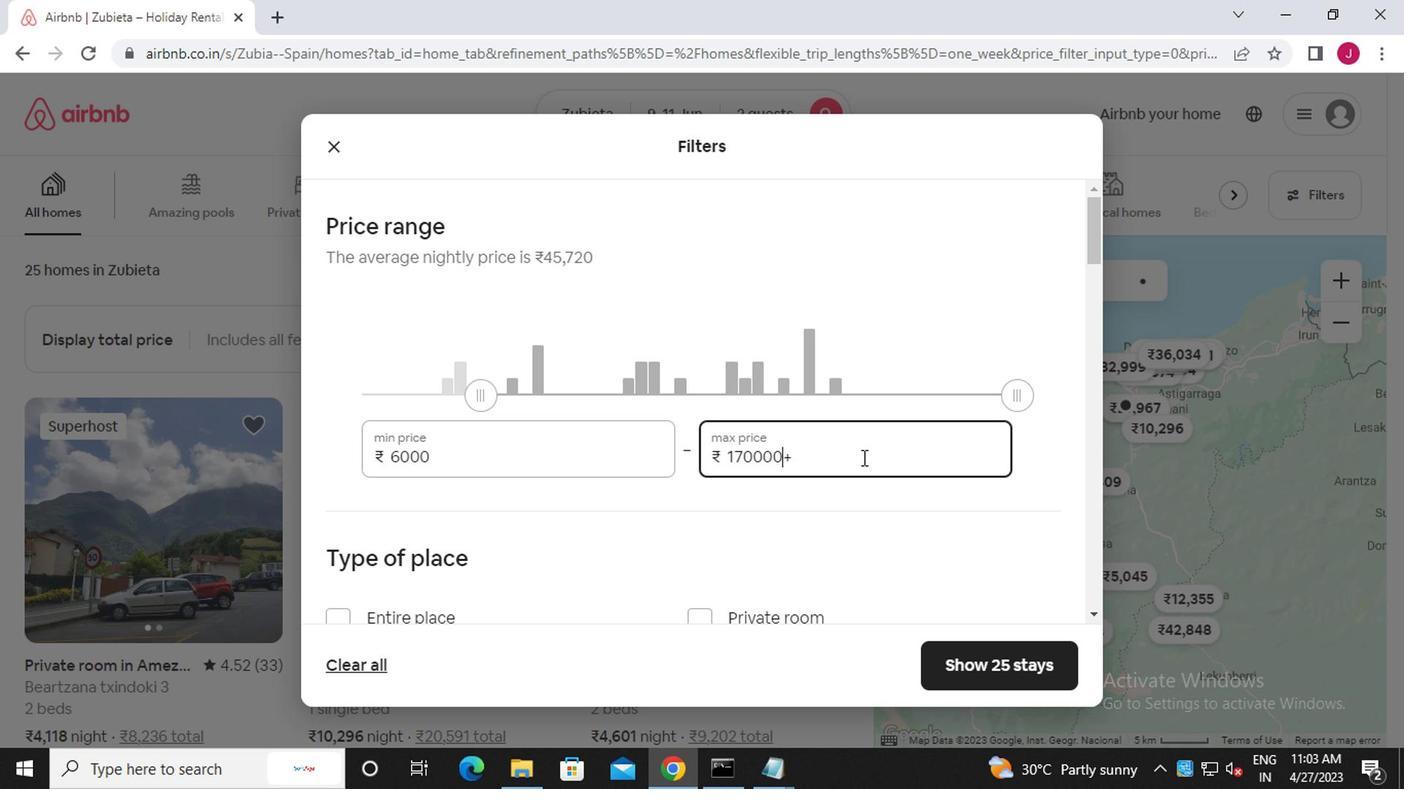 
Action: Key pressed <Key.backspace><Key.backspace><Key.backspace><Key.backspace><Key.backspace><Key.backspace><Key.backspace><Key.backspace><Key.backspace><Key.backspace><Key.backspace><Key.backspace><Key.backspace><<97>><<96>><<96>><<96>><<96>>
Screenshot: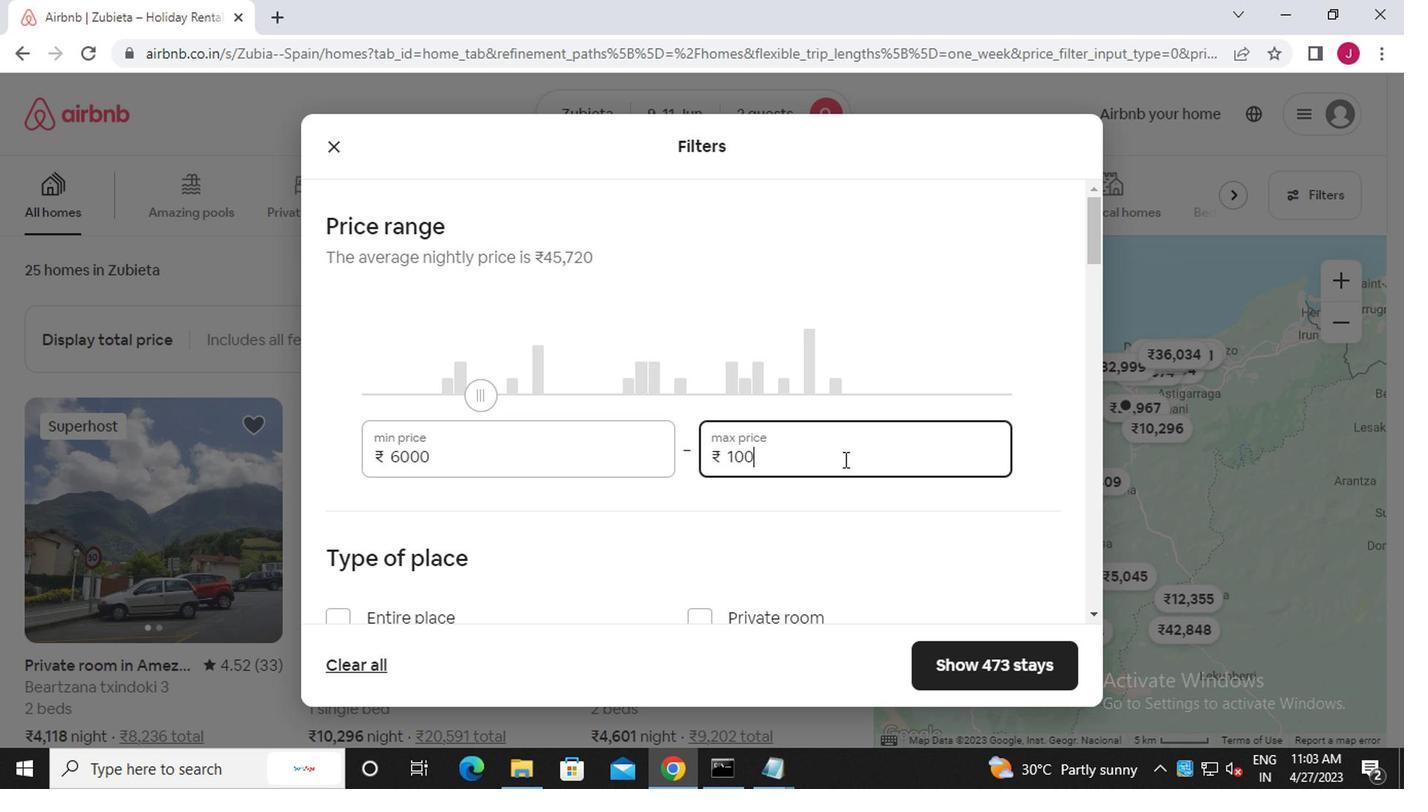 
Action: Mouse moved to (840, 459)
Screenshot: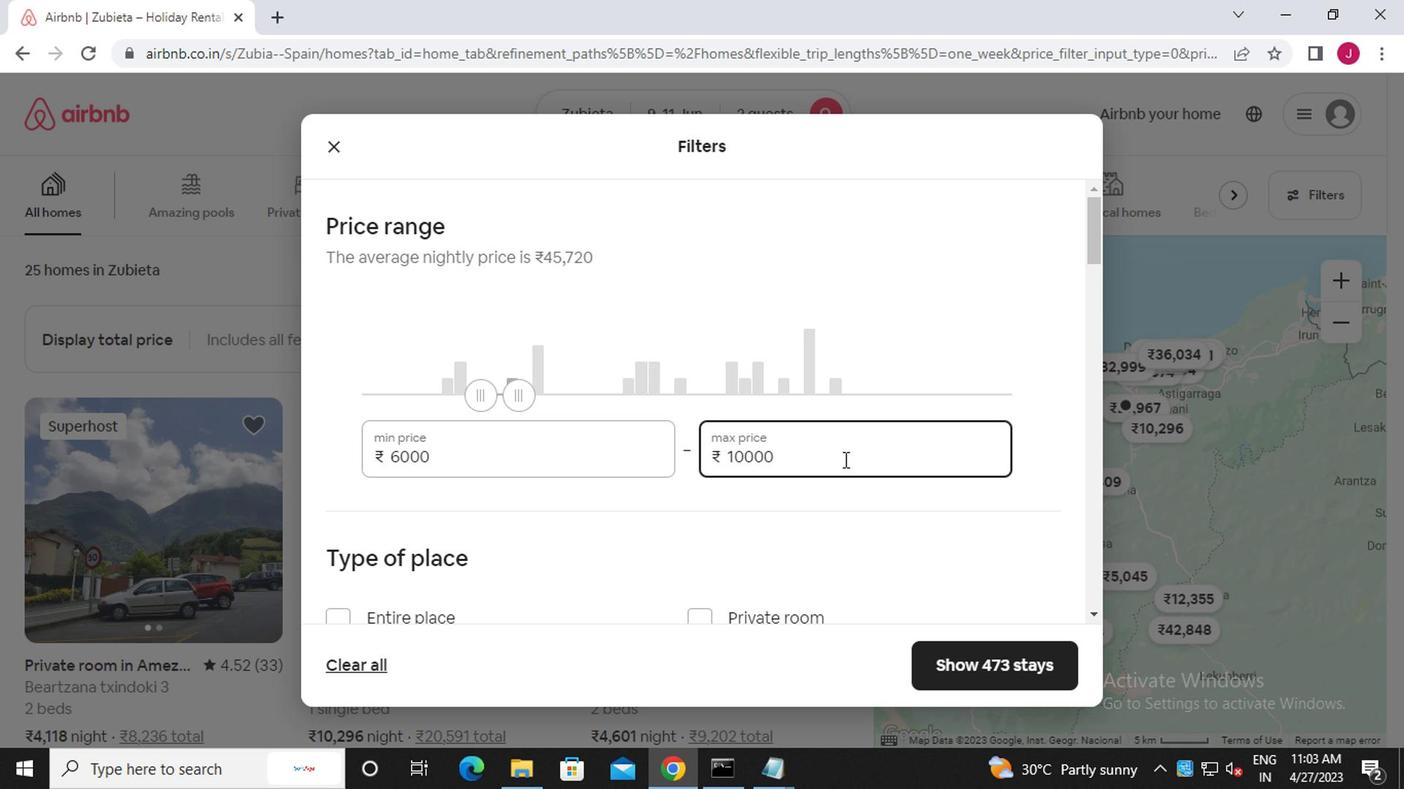 
Action: Mouse scrolled (840, 458) with delta (0, 0)
Screenshot: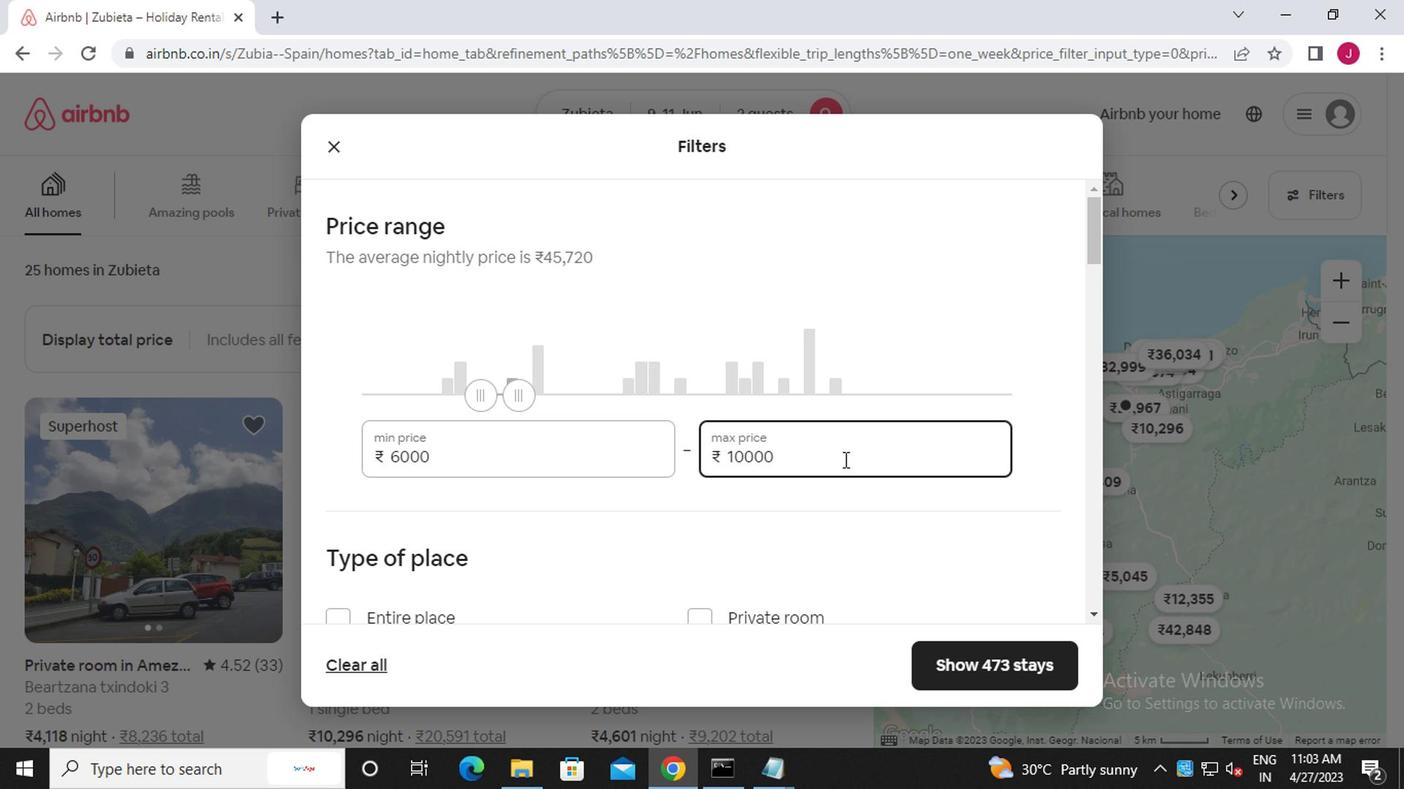 
Action: Mouse moved to (838, 460)
Screenshot: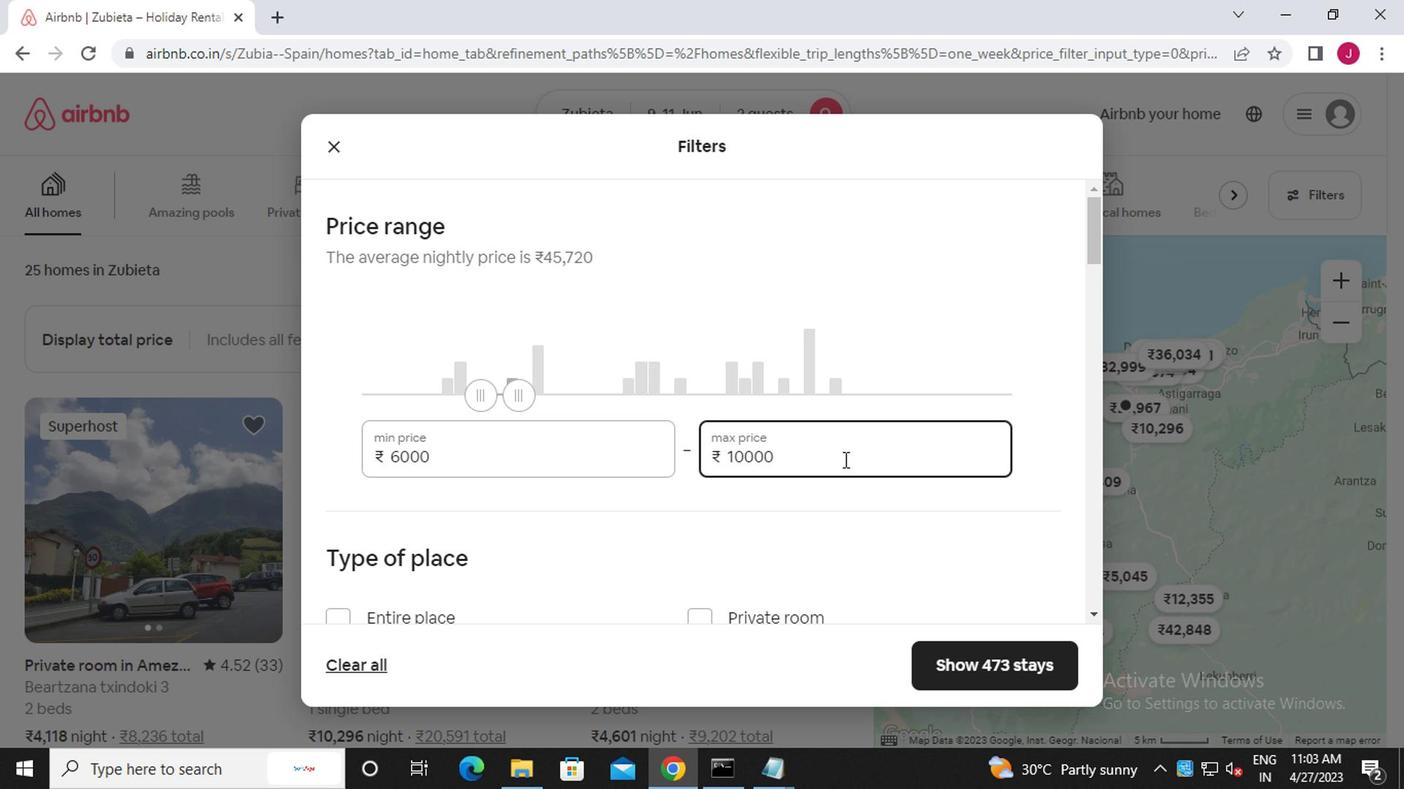 
Action: Mouse scrolled (838, 459) with delta (0, -1)
Screenshot: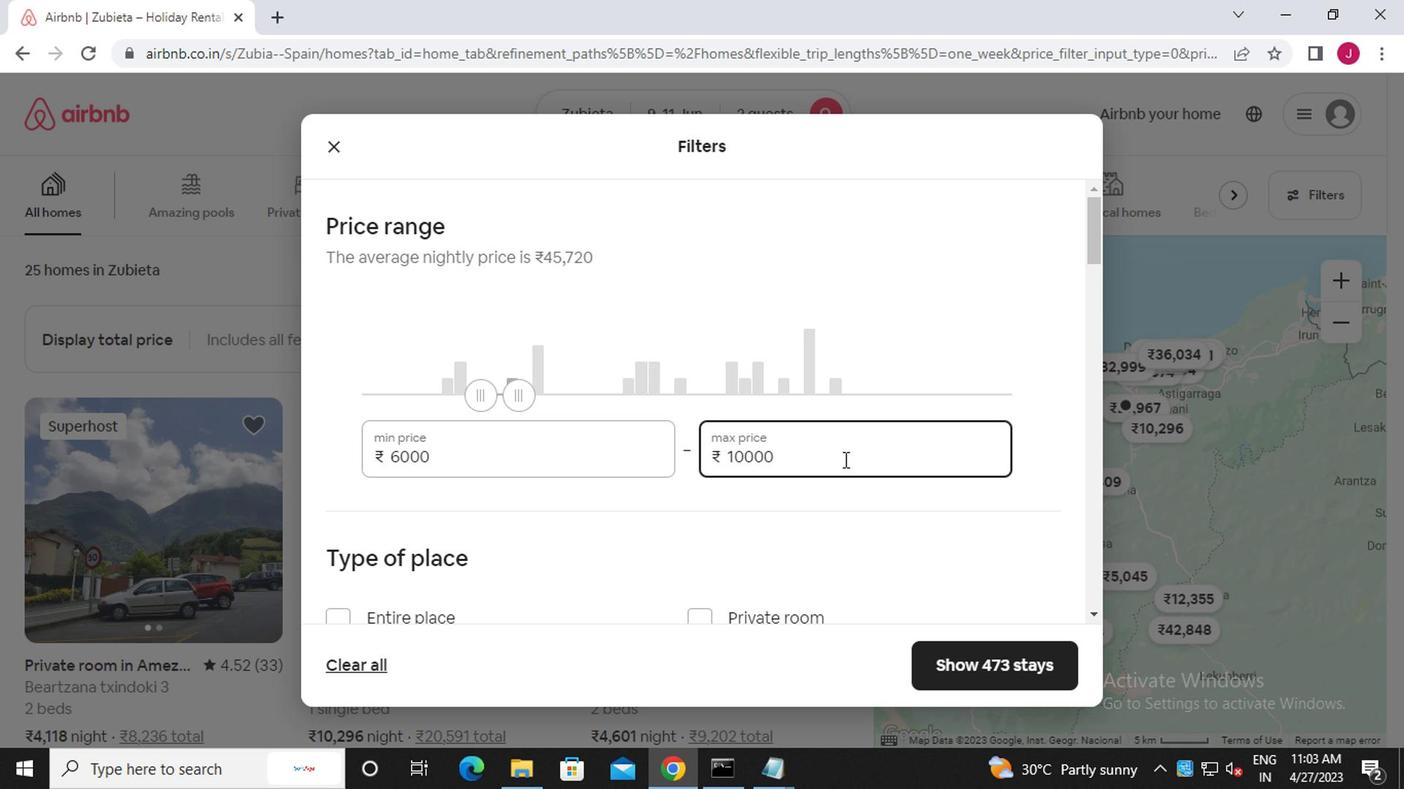 
Action: Mouse scrolled (838, 459) with delta (0, -1)
Screenshot: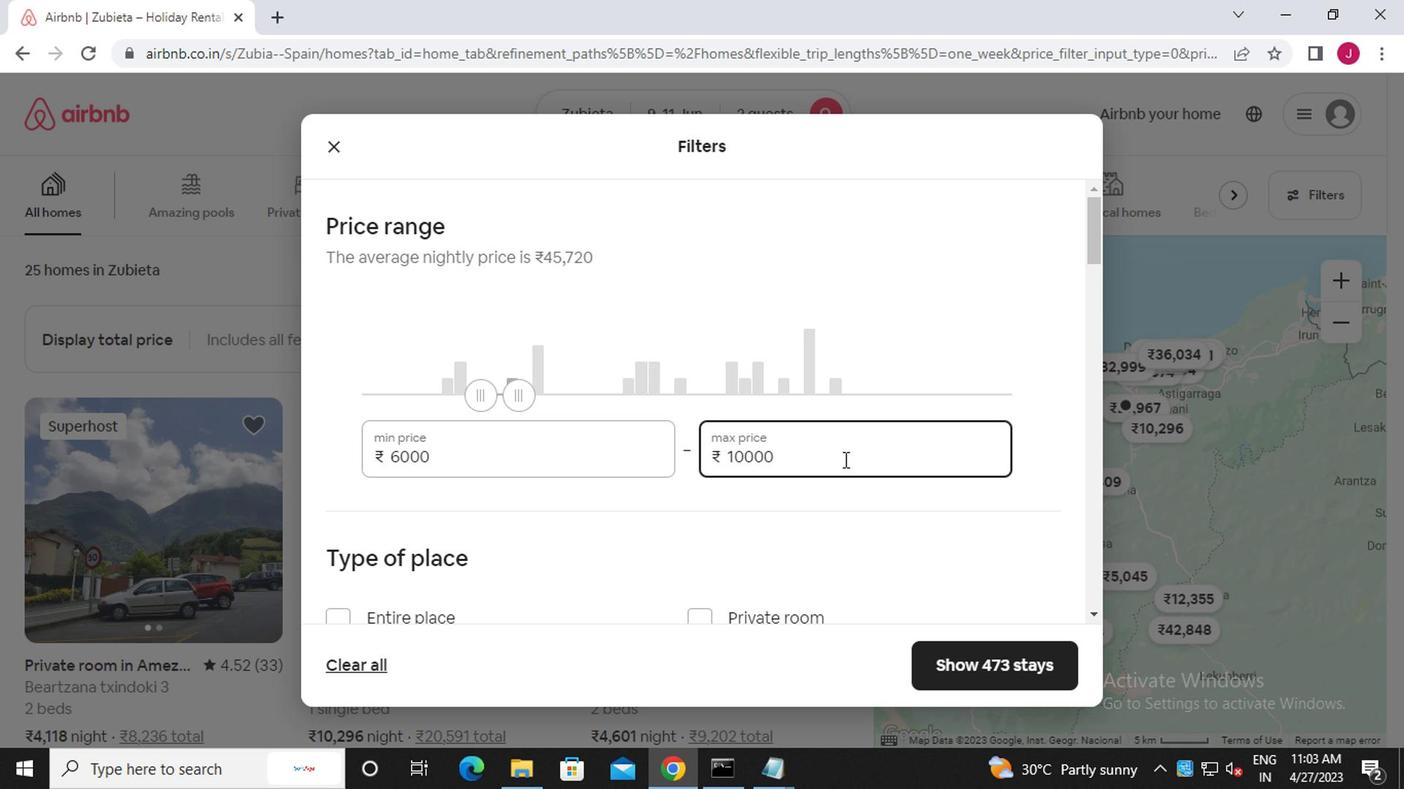 
Action: Mouse scrolled (838, 459) with delta (0, -1)
Screenshot: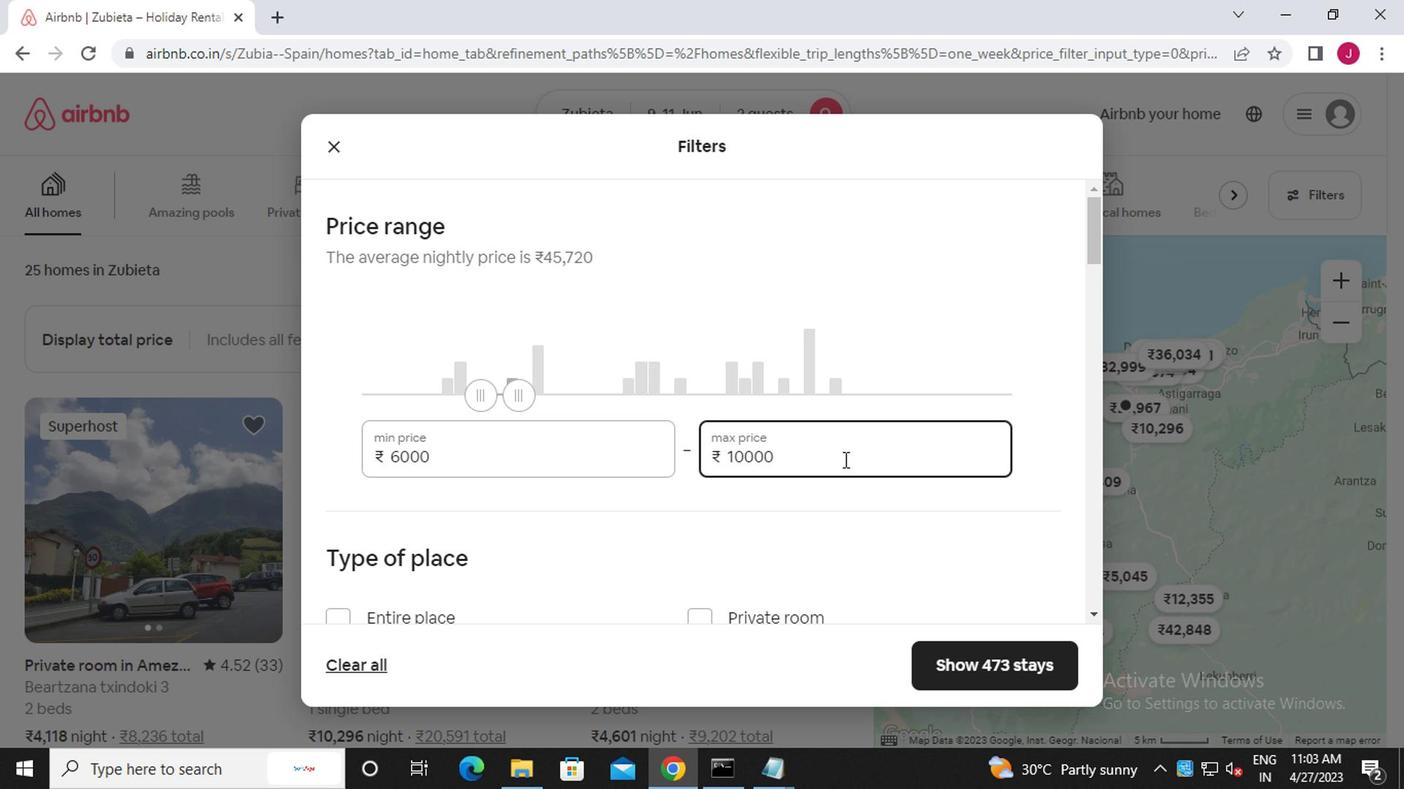 
Action: Mouse moved to (403, 359)
Screenshot: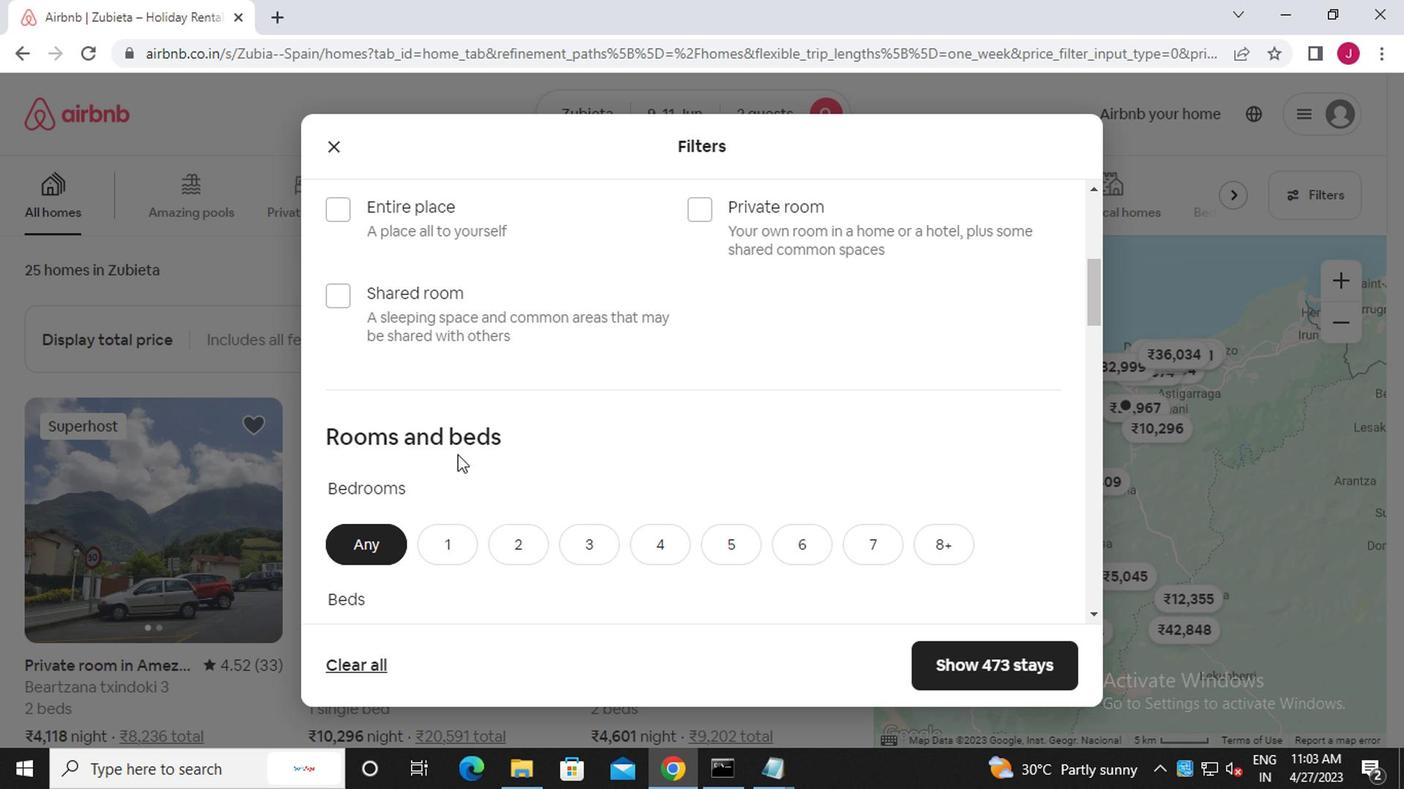 
Action: Mouse scrolled (403, 360) with delta (0, 1)
Screenshot: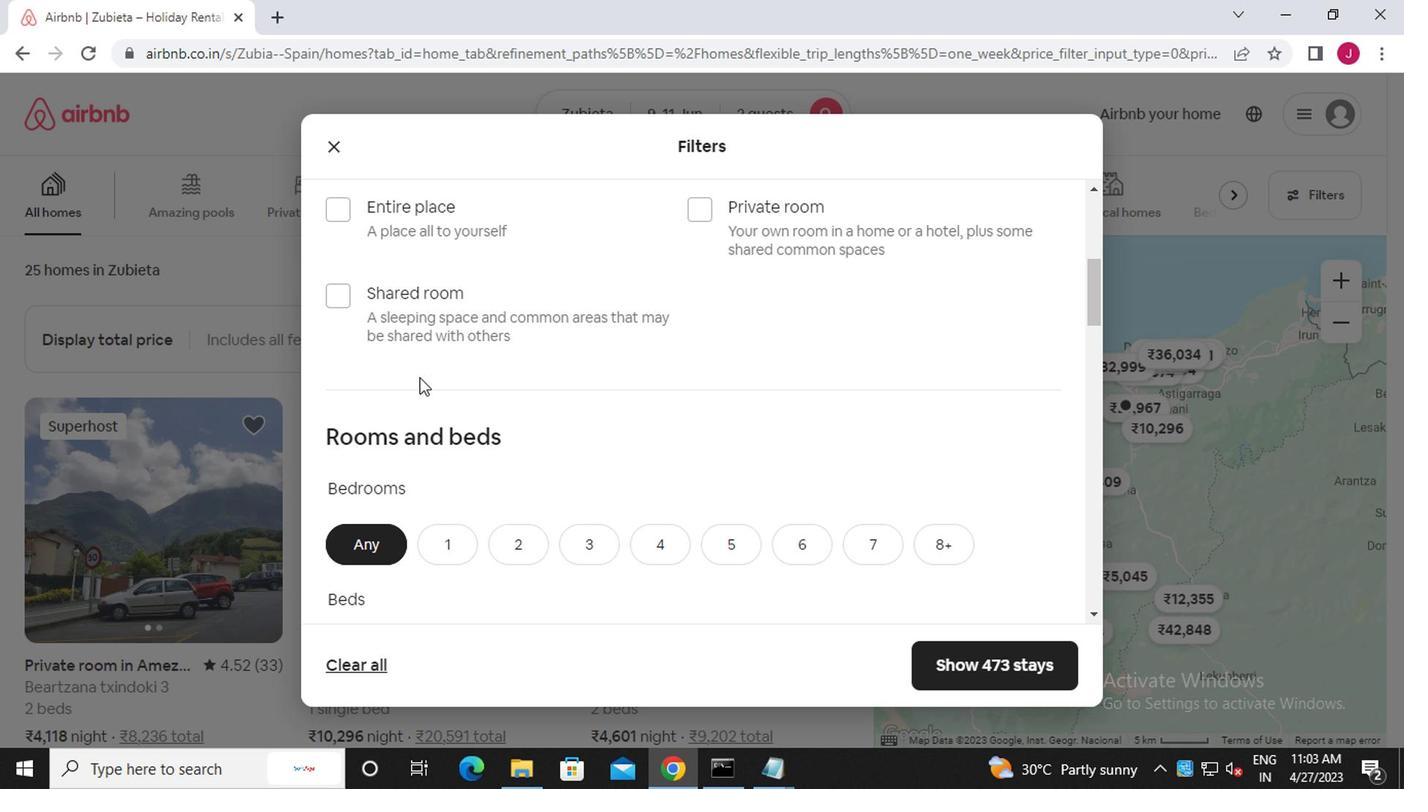 
Action: Mouse moved to (332, 317)
Screenshot: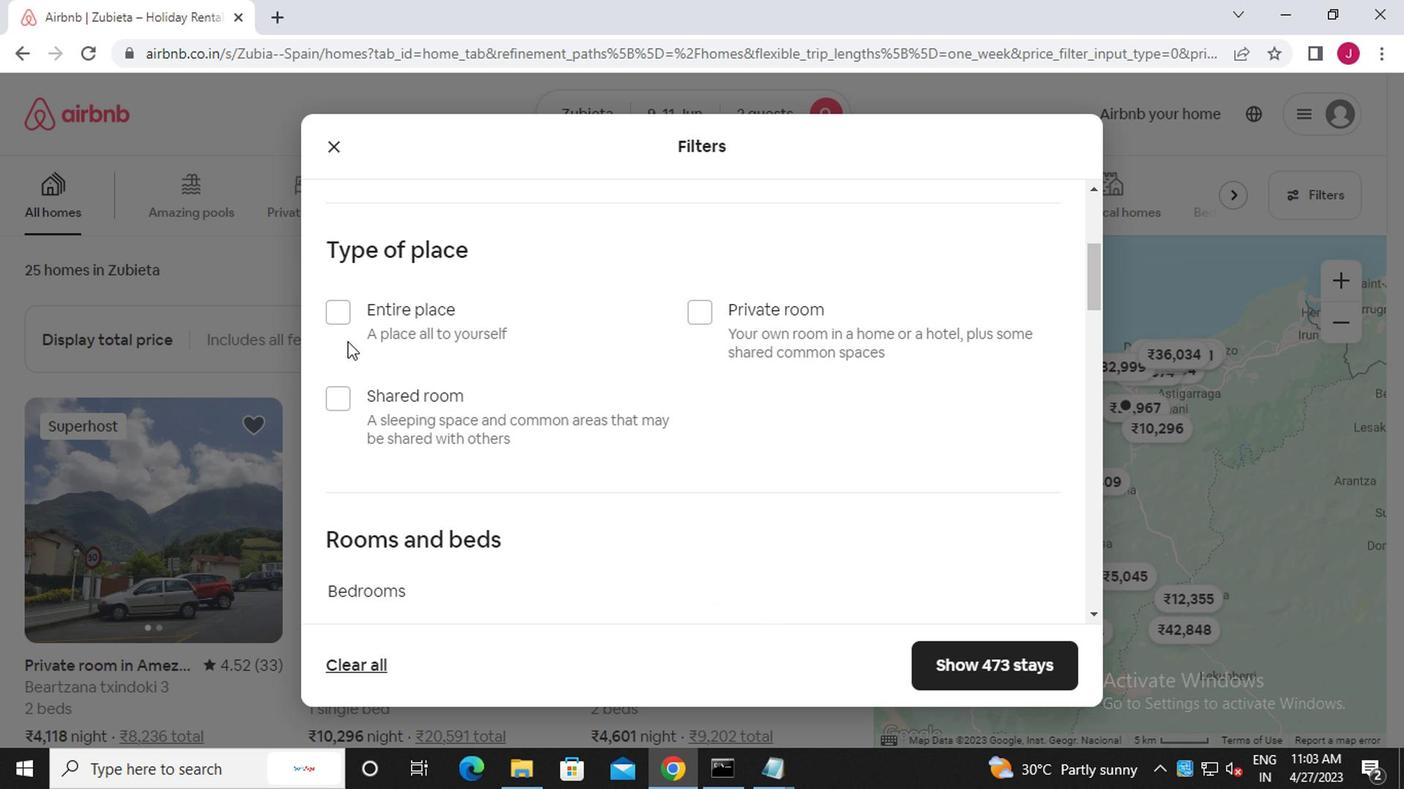 
Action: Mouse pressed left at (332, 317)
Screenshot: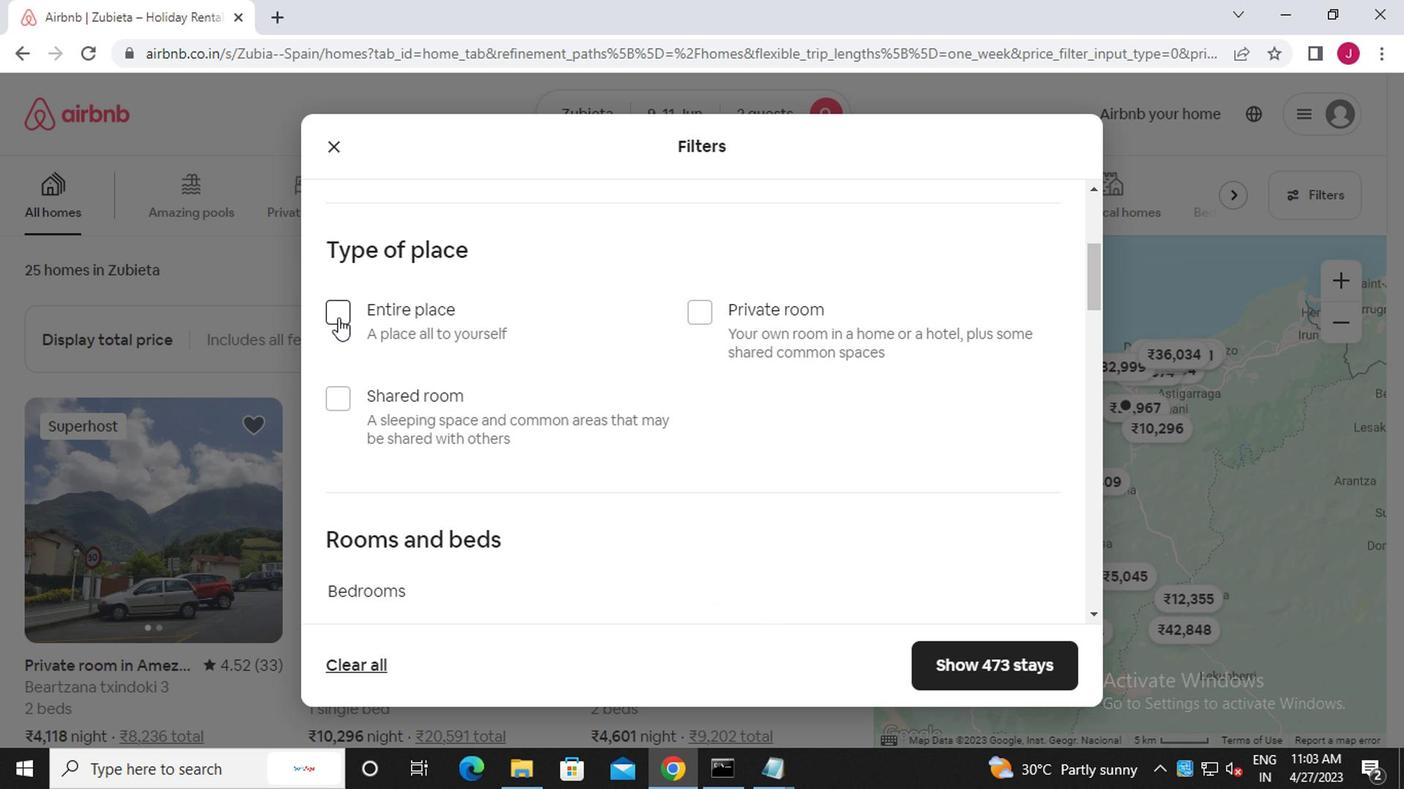 
Action: Mouse moved to (512, 397)
Screenshot: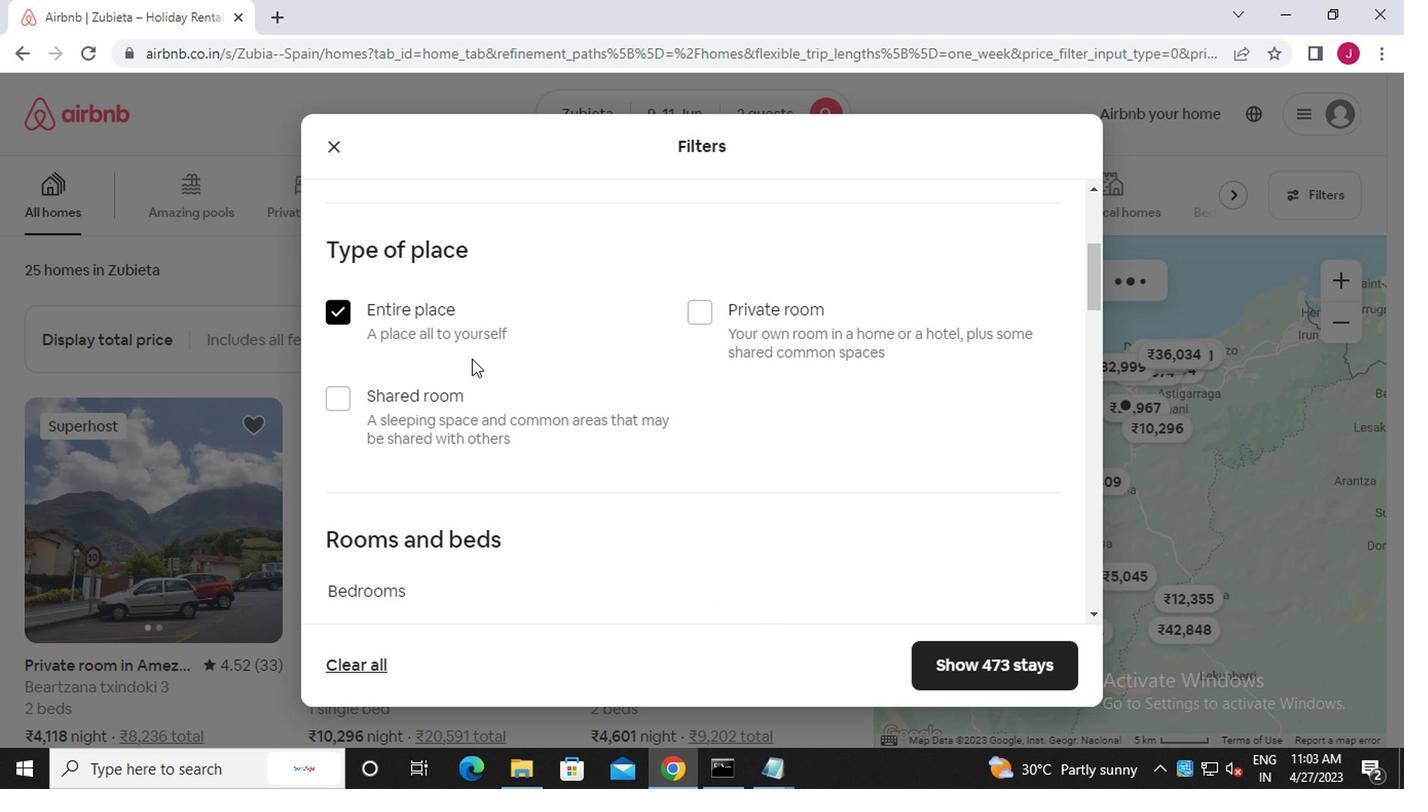 
Action: Mouse scrolled (512, 396) with delta (0, -1)
Screenshot: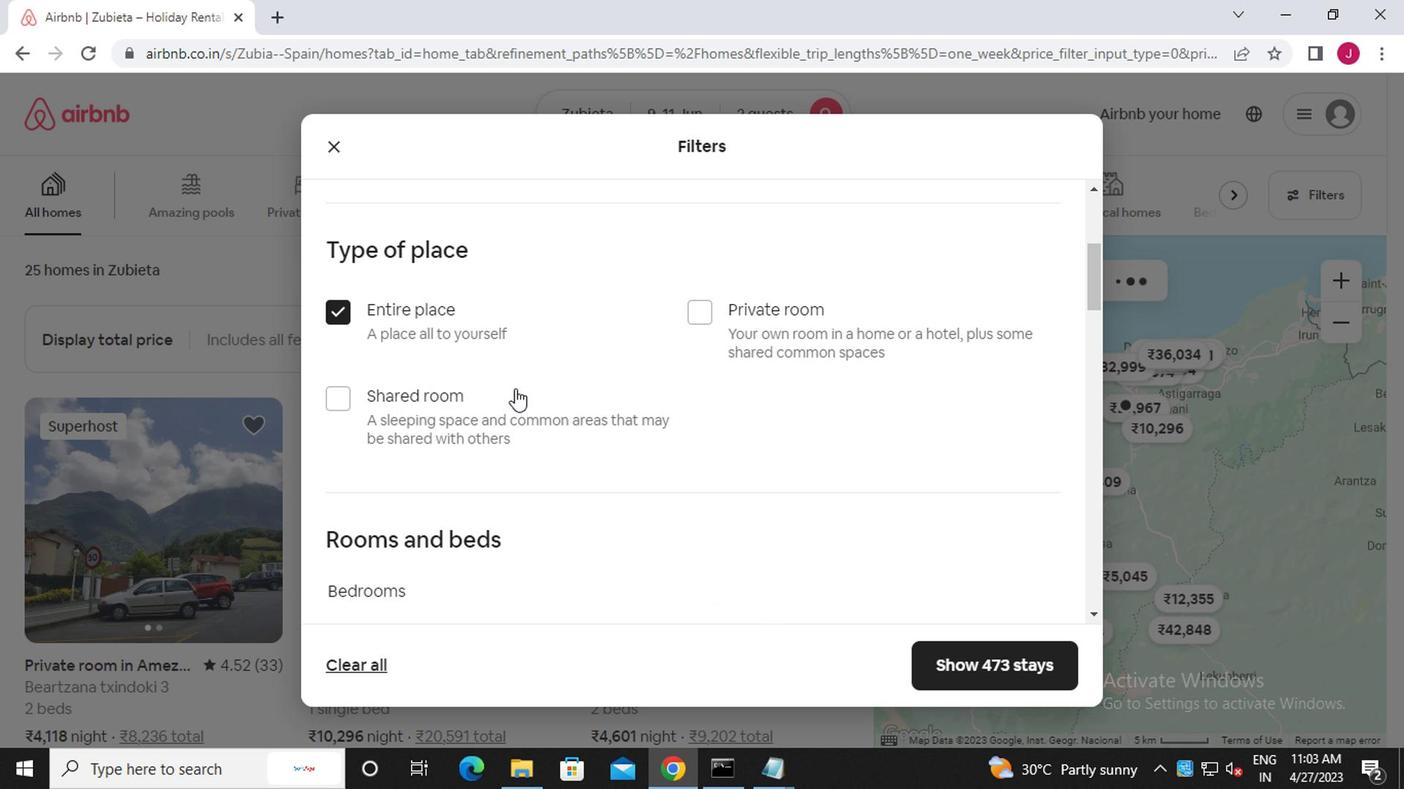 
Action: Mouse scrolled (512, 396) with delta (0, -1)
Screenshot: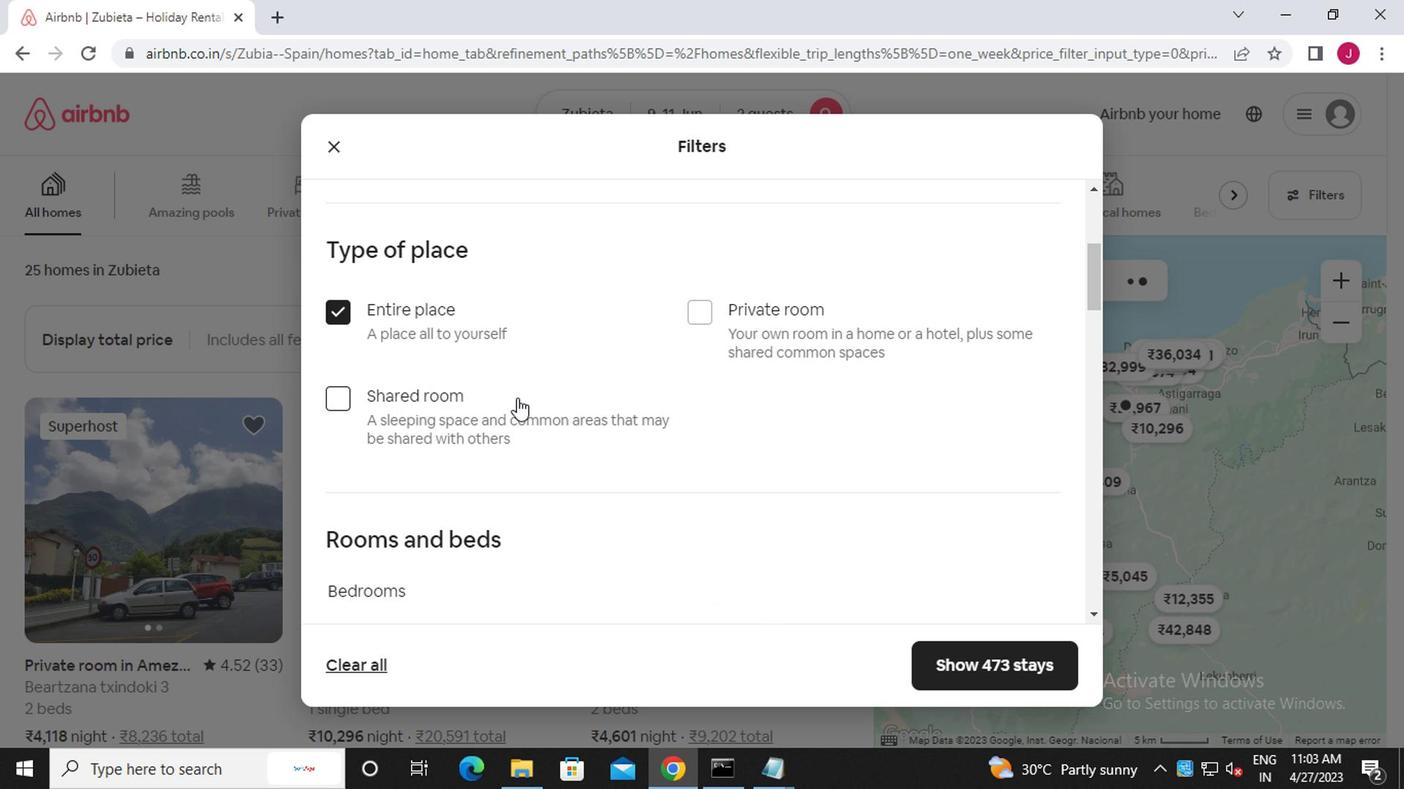 
Action: Mouse scrolled (512, 396) with delta (0, -1)
Screenshot: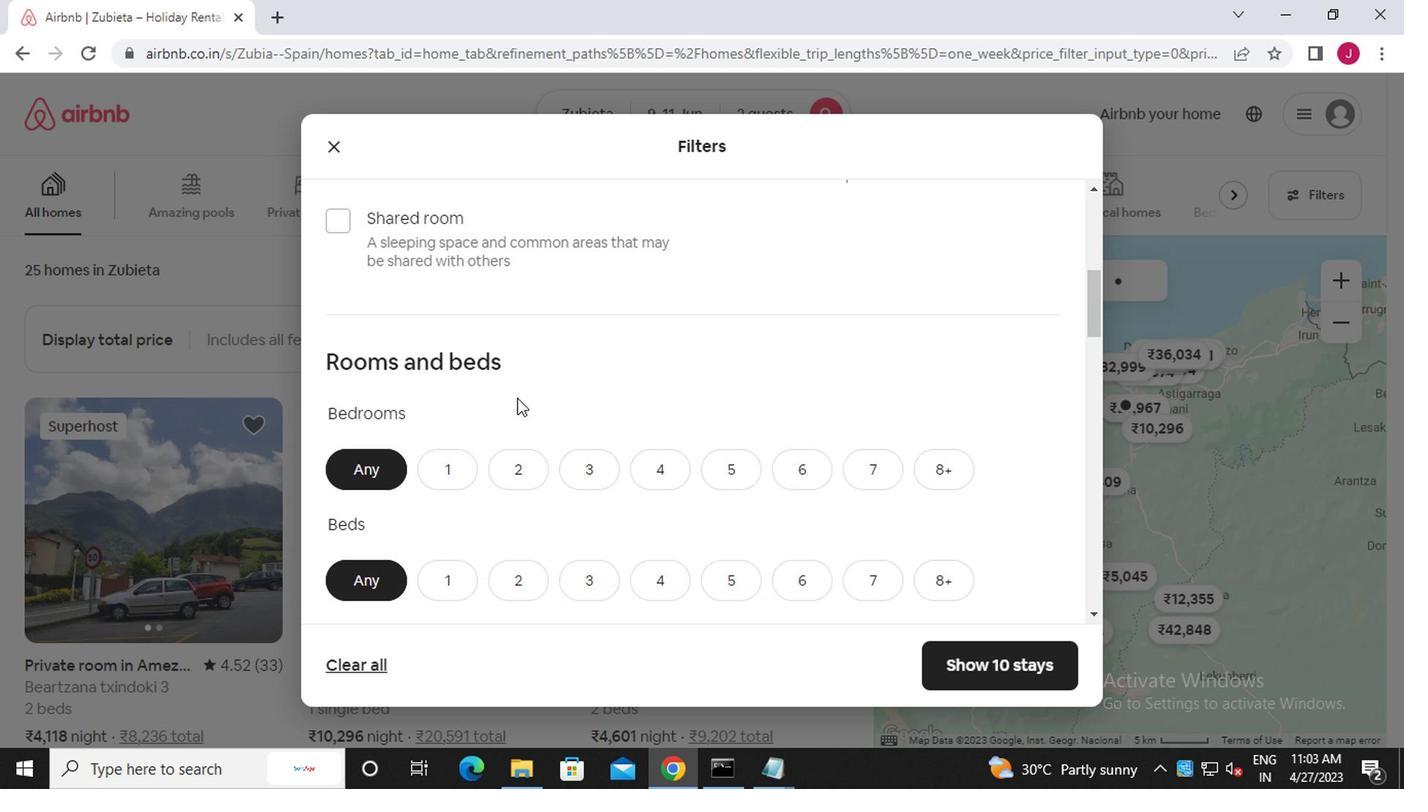 
Action: Mouse moved to (505, 345)
Screenshot: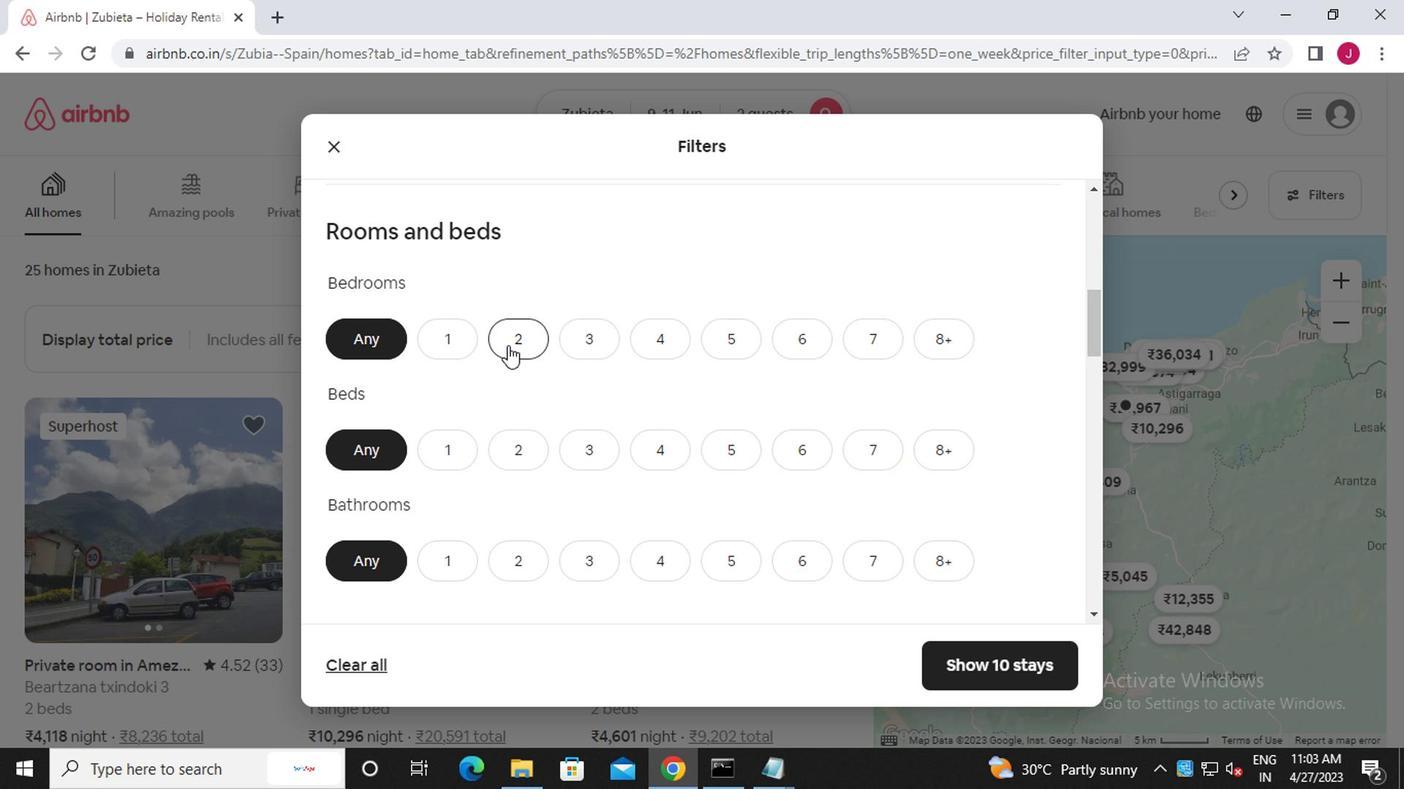 
Action: Mouse pressed left at (505, 345)
Screenshot: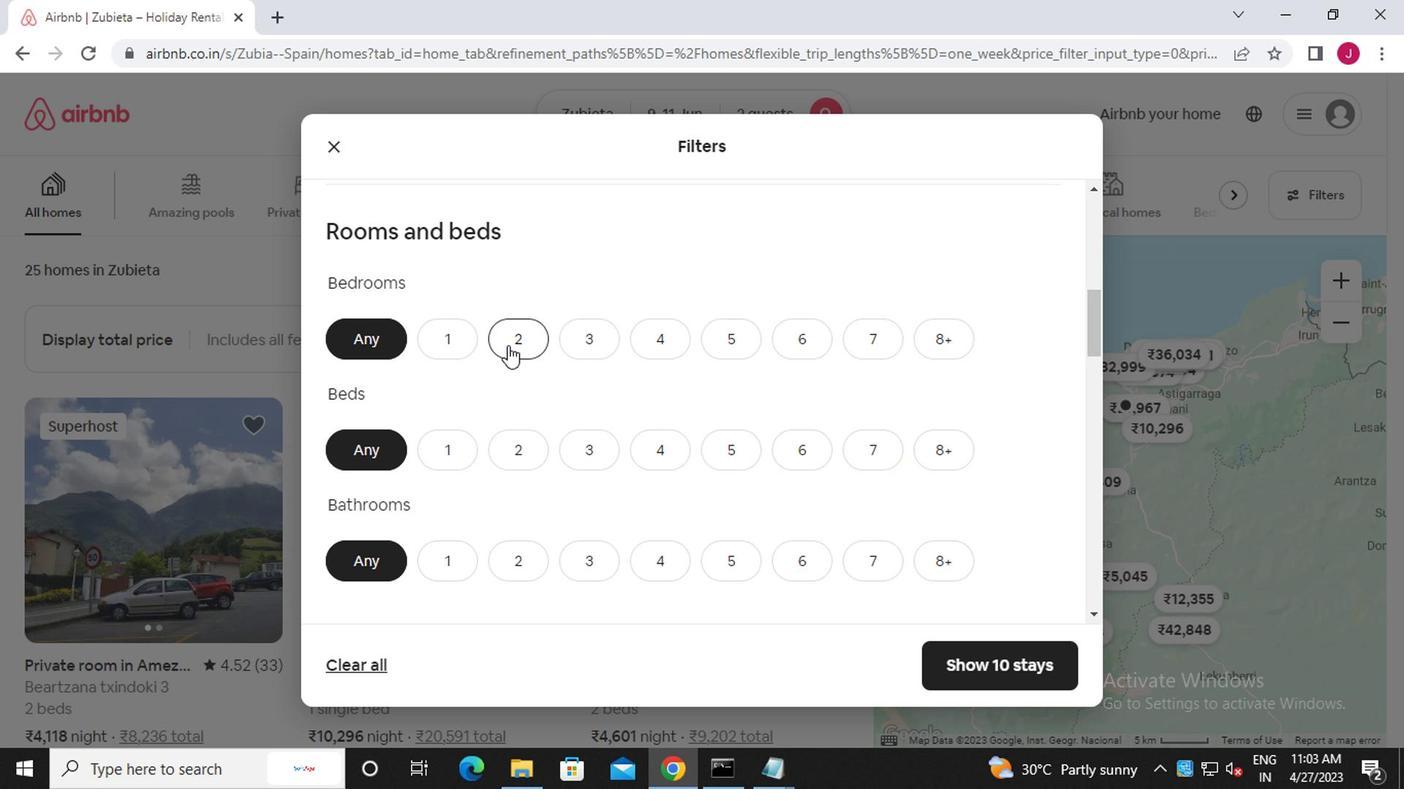 
Action: Mouse moved to (511, 438)
Screenshot: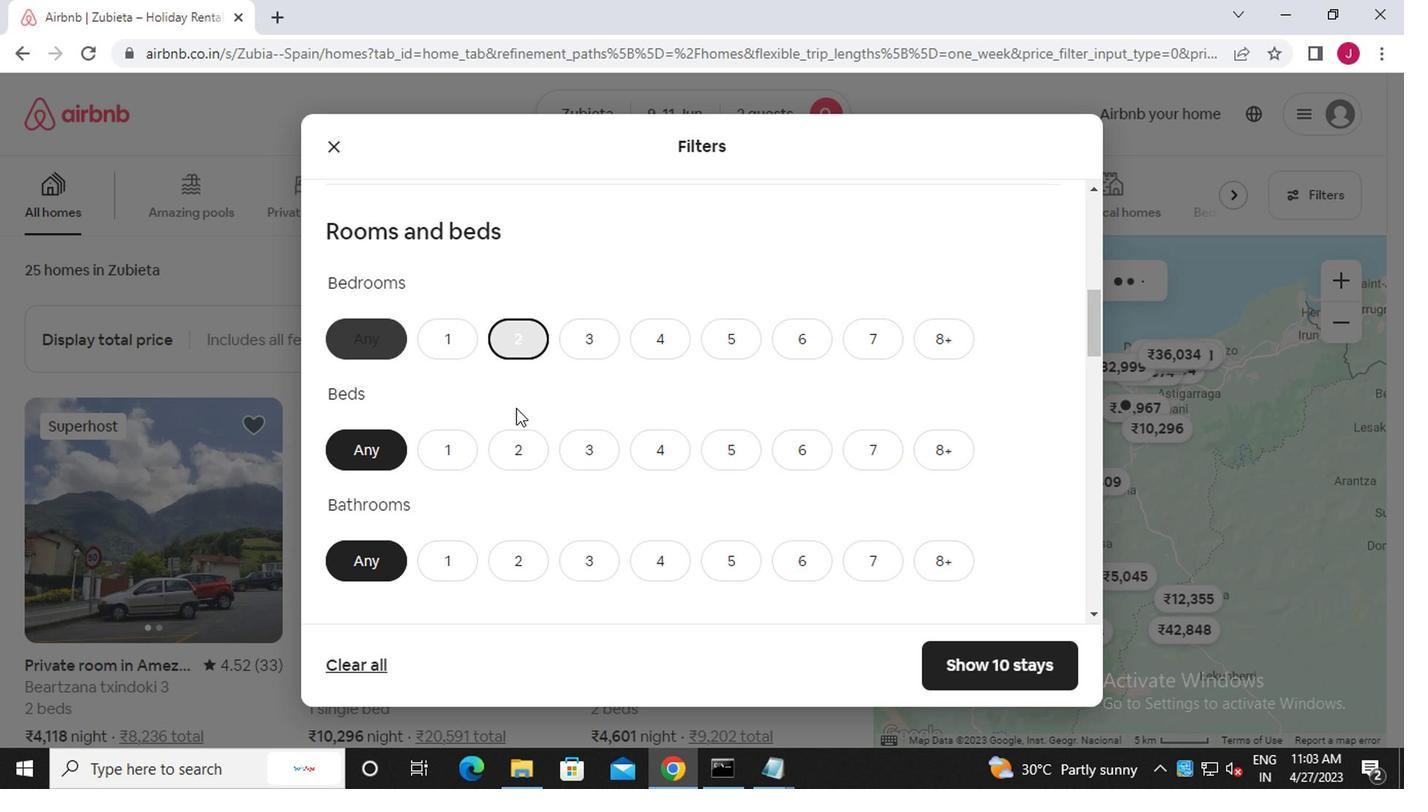 
Action: Mouse pressed left at (511, 438)
Screenshot: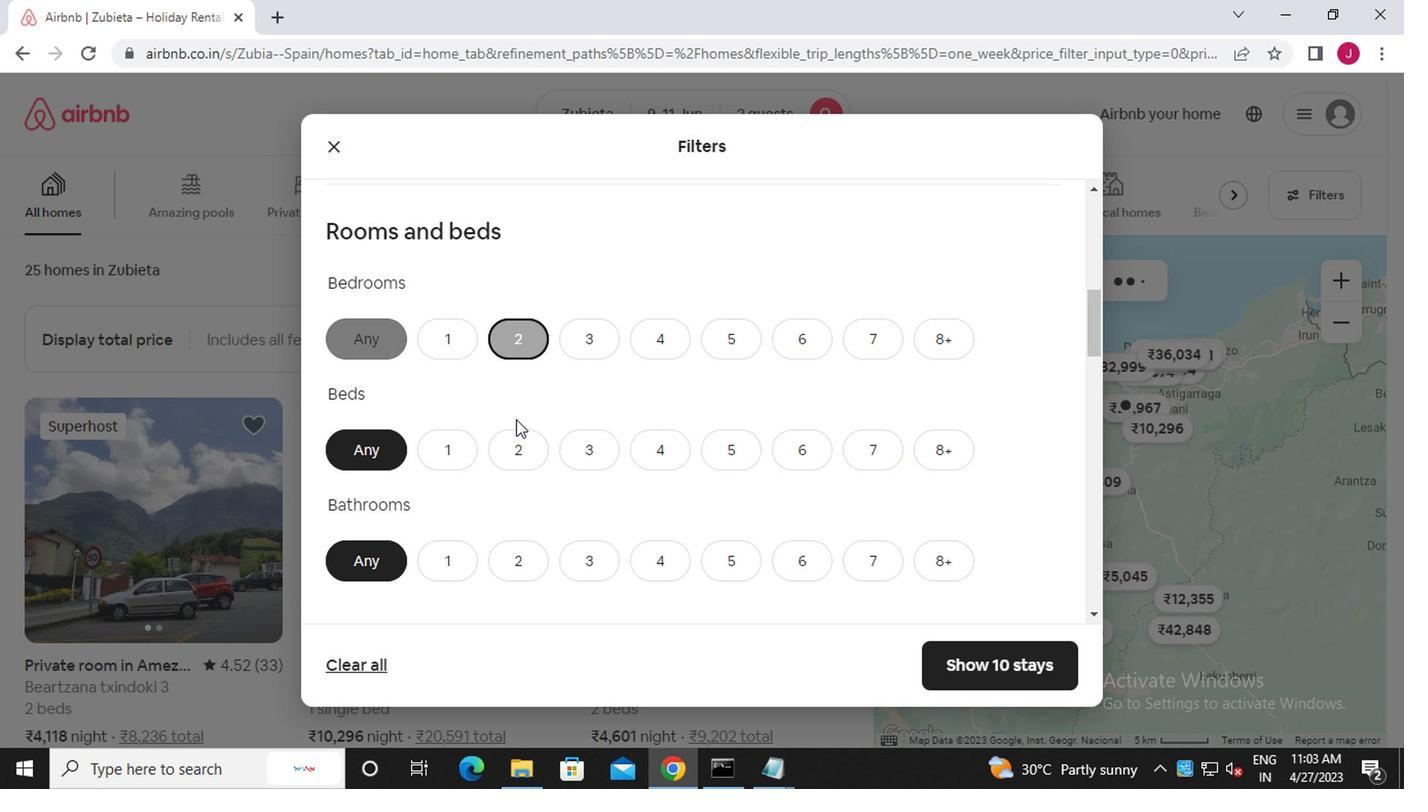 
Action: Mouse moved to (435, 570)
Screenshot: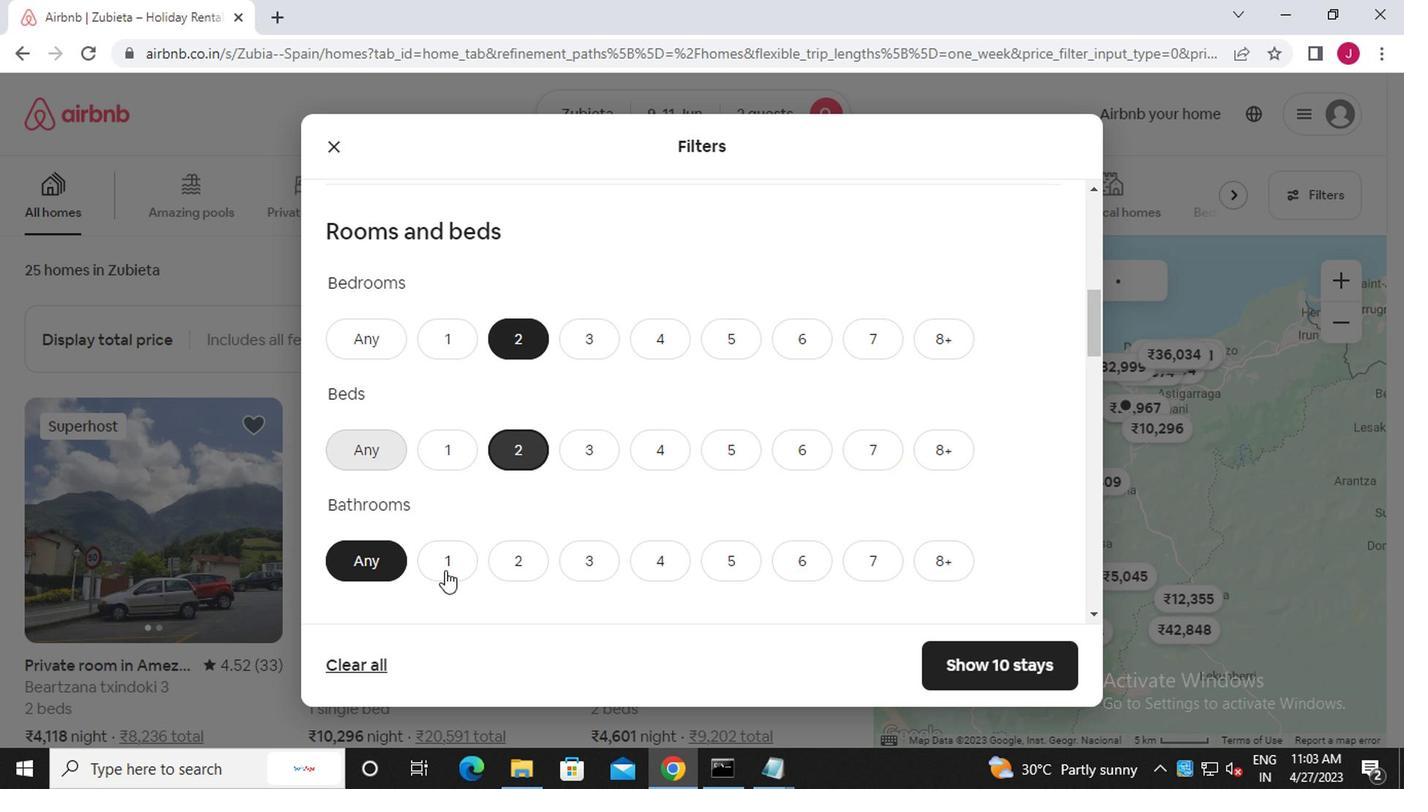 
Action: Mouse pressed left at (435, 570)
Screenshot: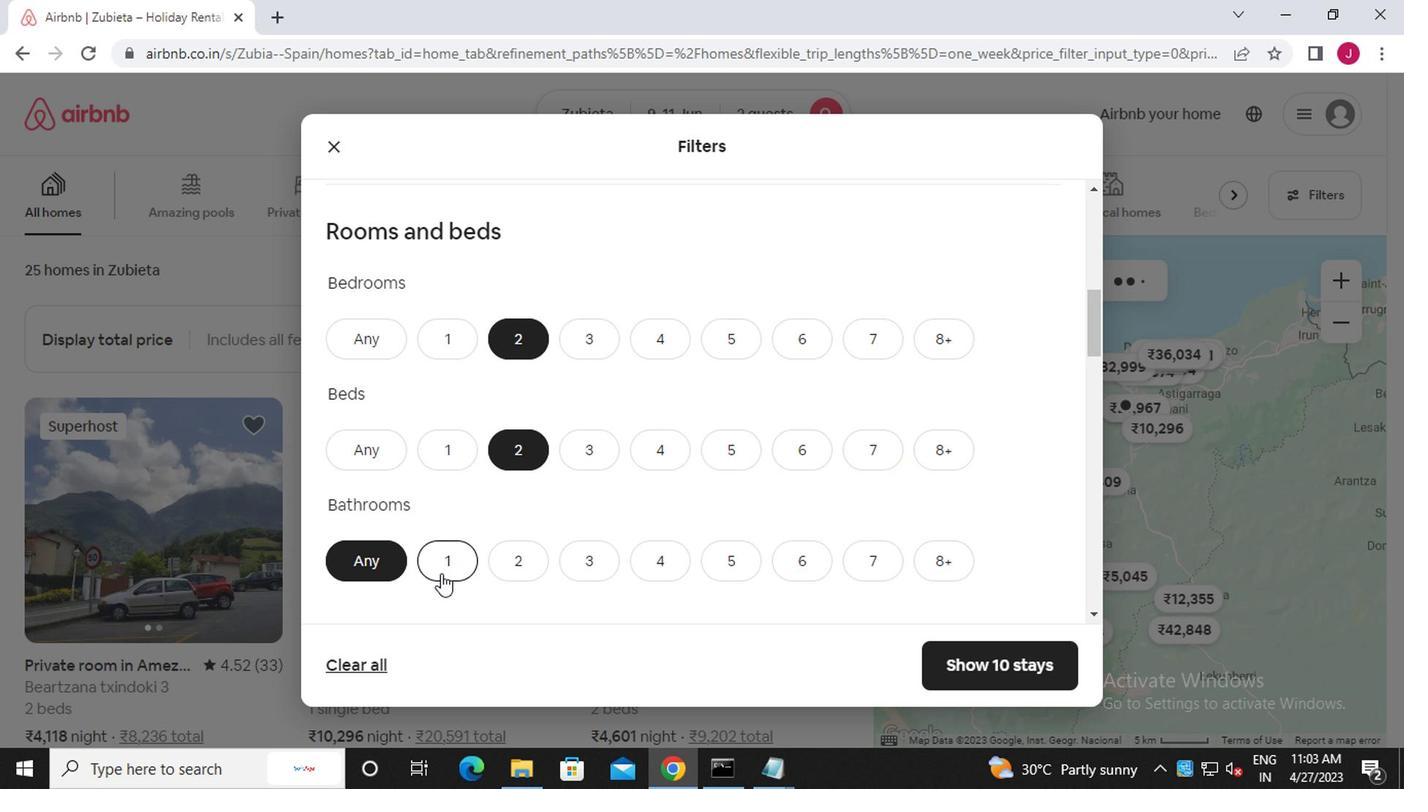 
Action: Mouse moved to (540, 569)
Screenshot: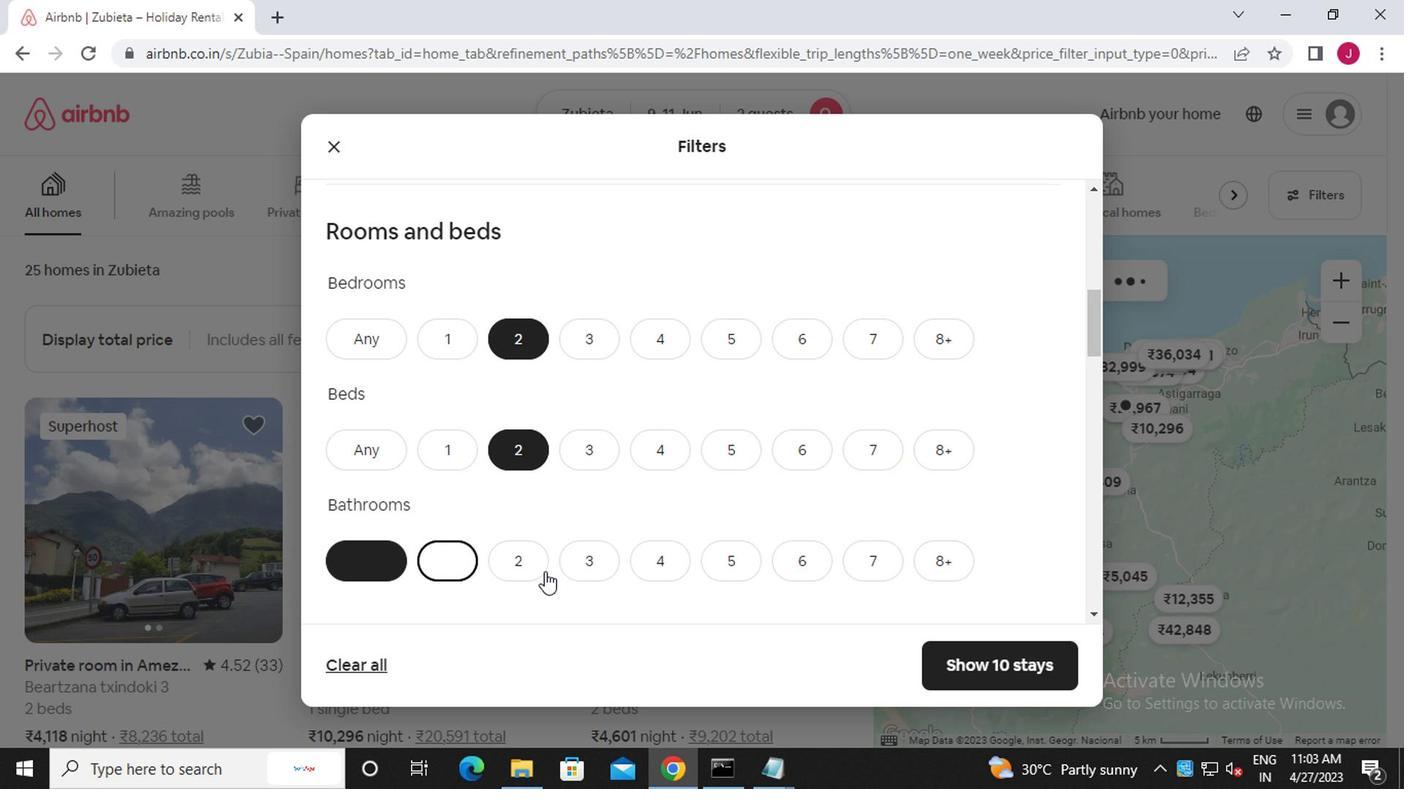 
Action: Mouse scrolled (540, 569) with delta (0, 0)
Screenshot: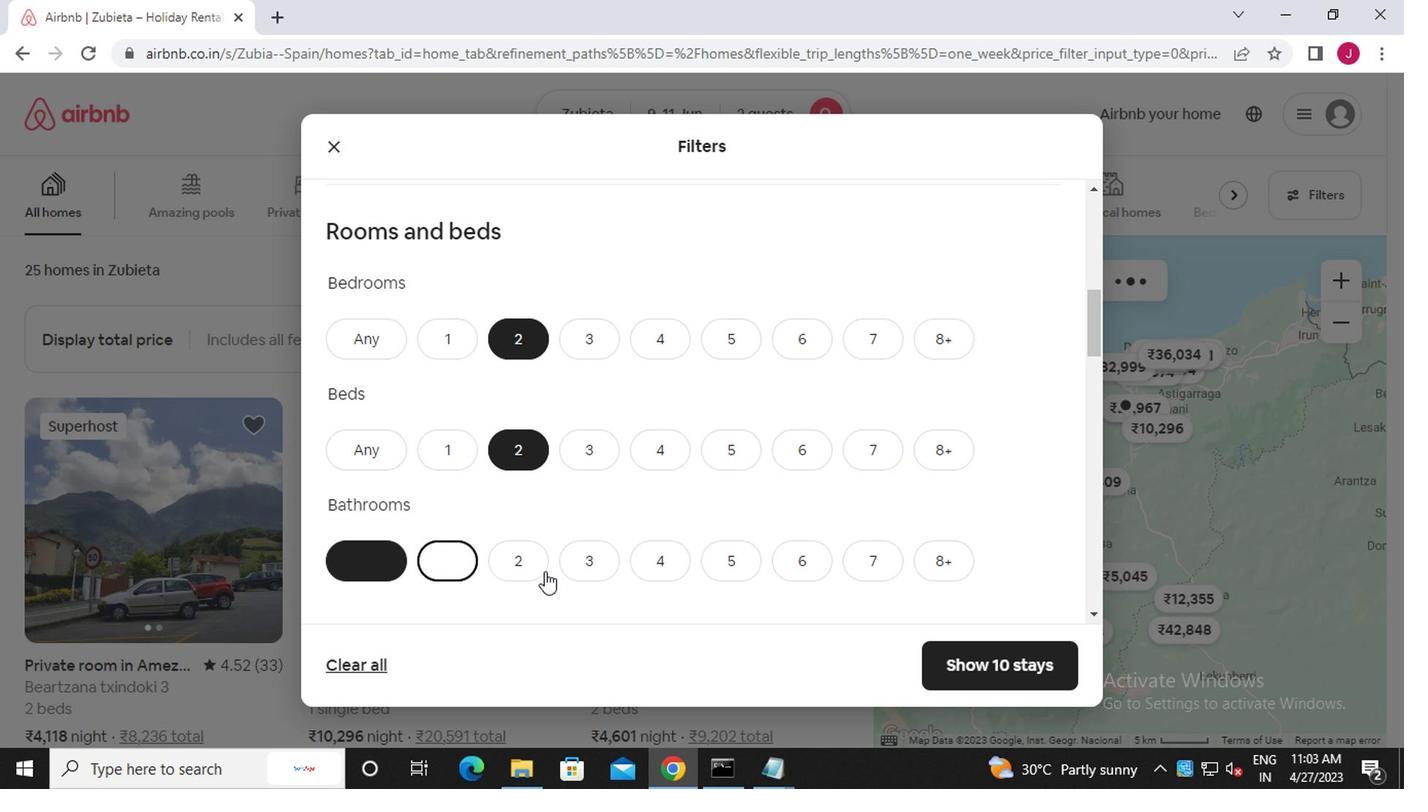 
Action: Mouse scrolled (540, 569) with delta (0, 0)
Screenshot: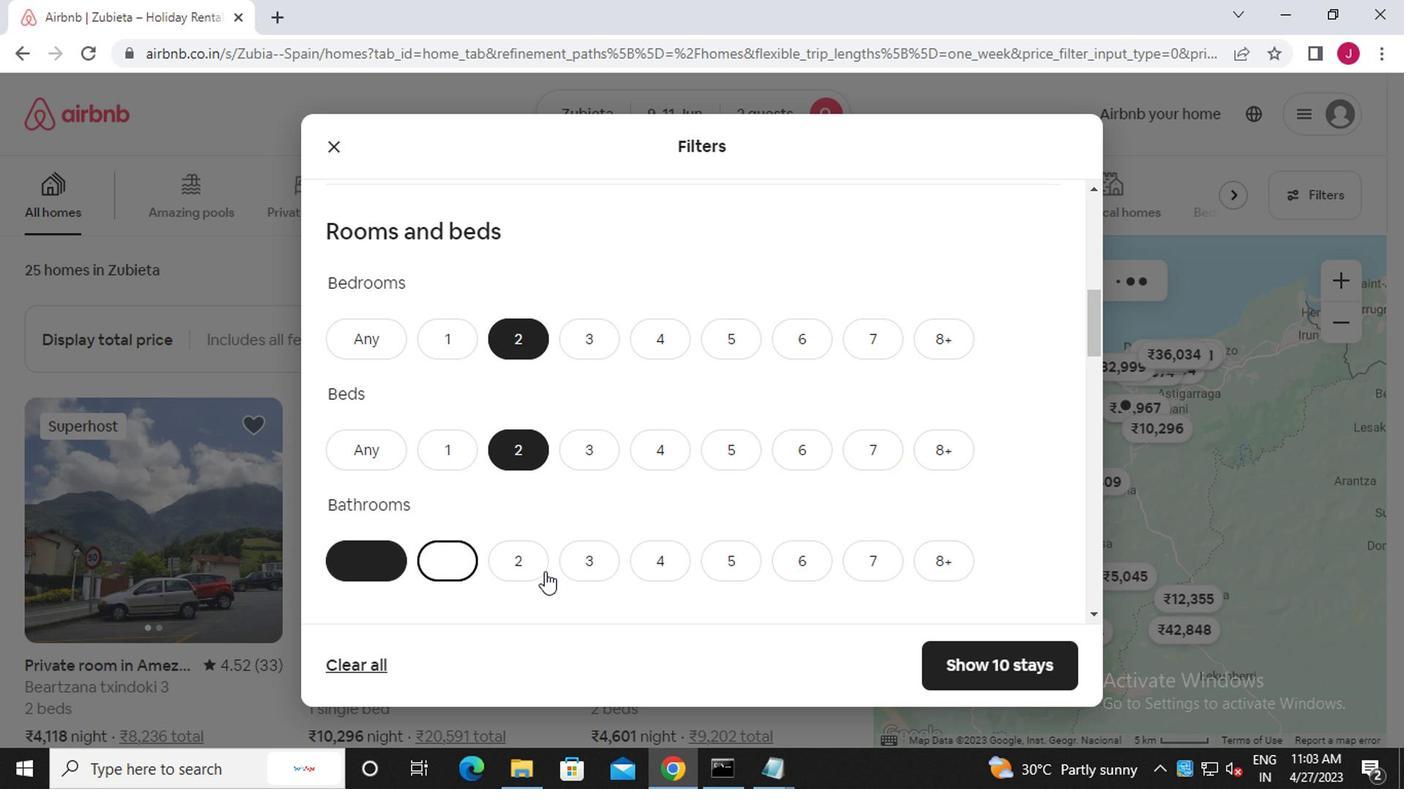 
Action: Mouse moved to (433, 555)
Screenshot: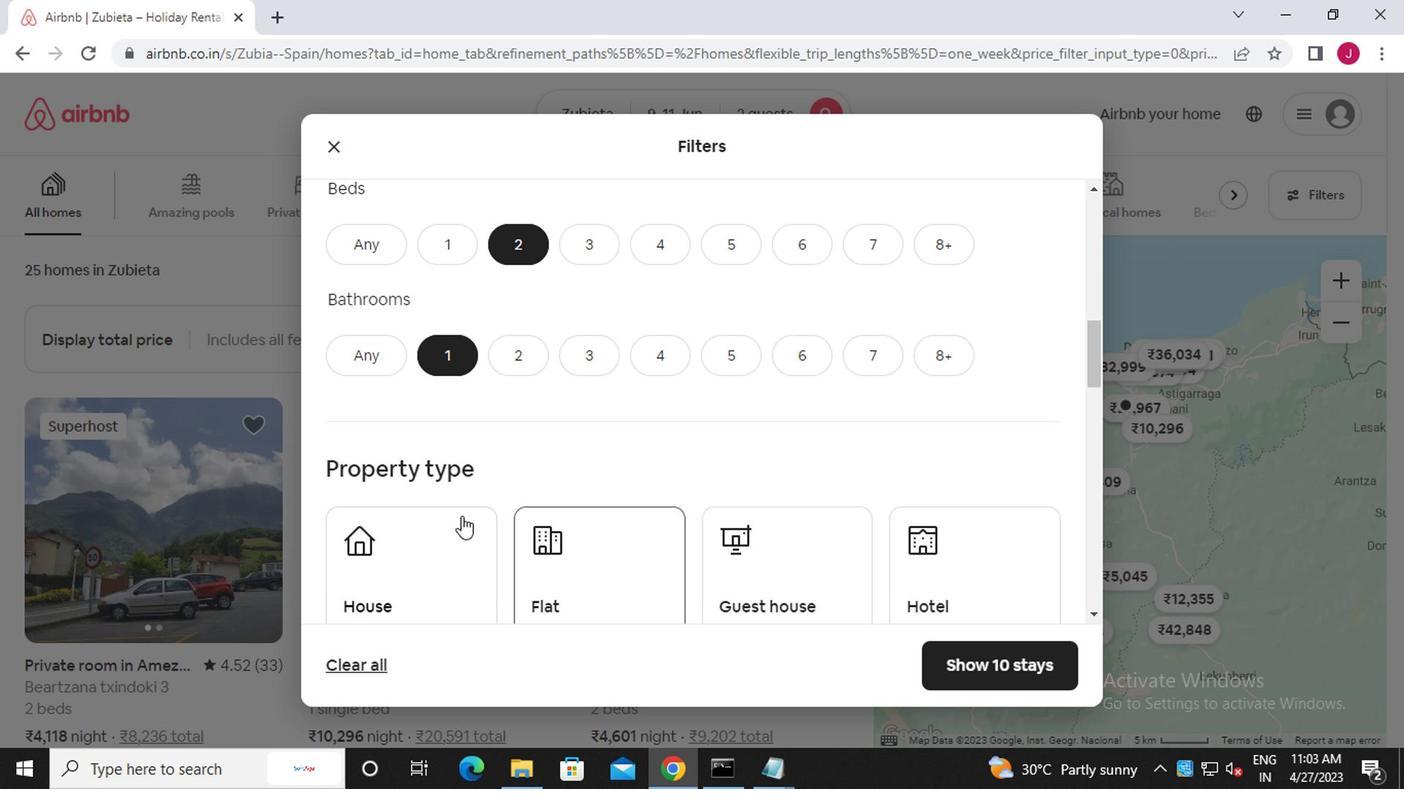 
Action: Mouse pressed left at (433, 555)
Screenshot: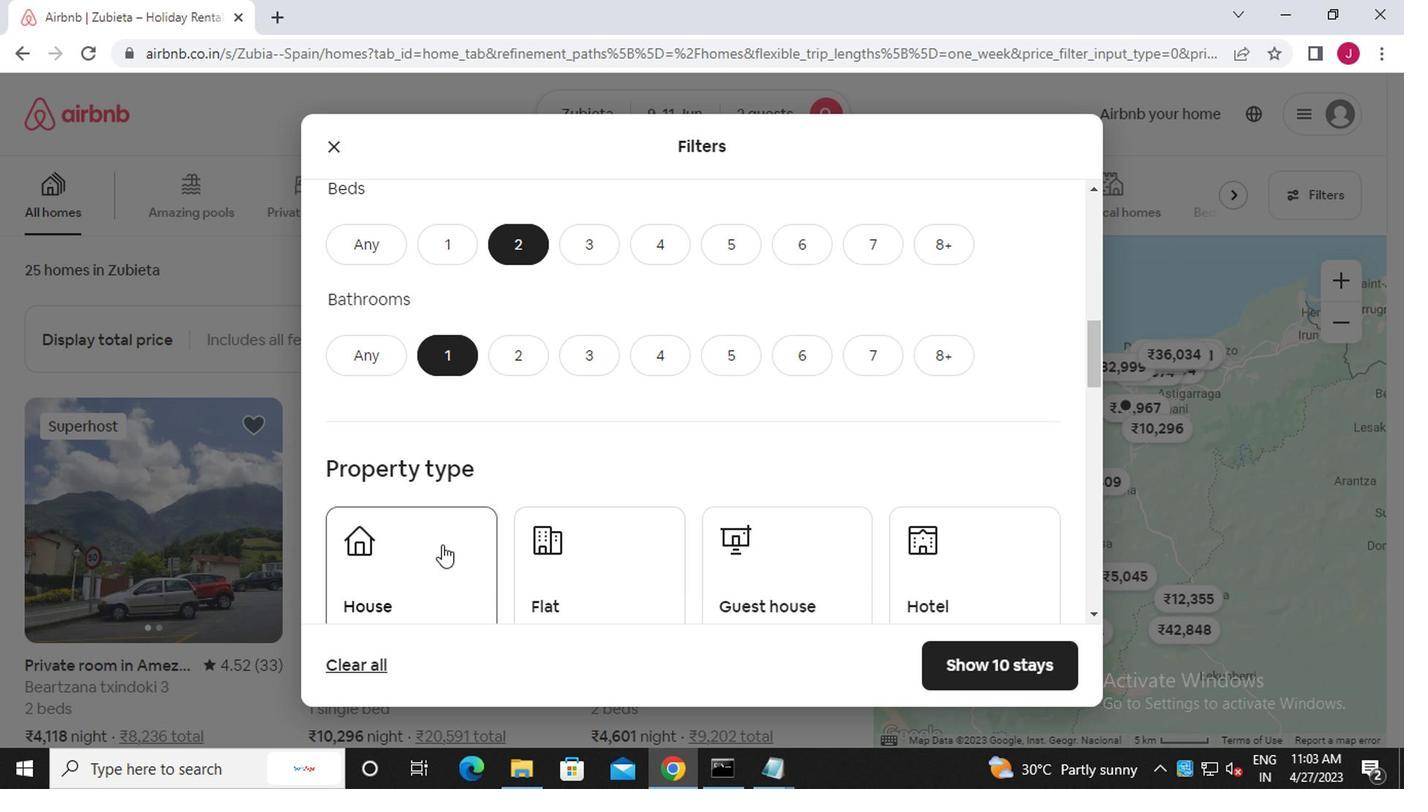 
Action: Mouse moved to (562, 585)
Screenshot: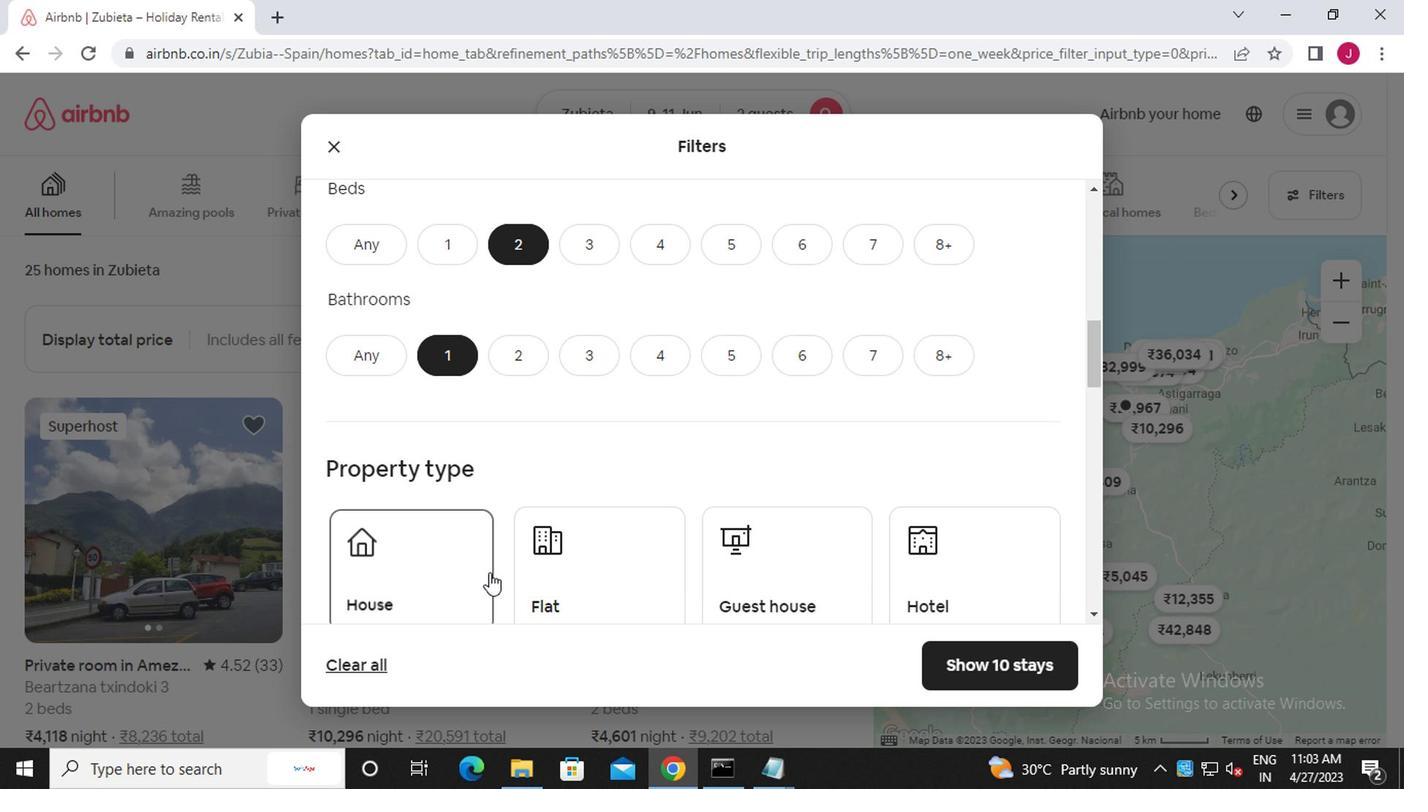 
Action: Mouse pressed left at (562, 585)
Screenshot: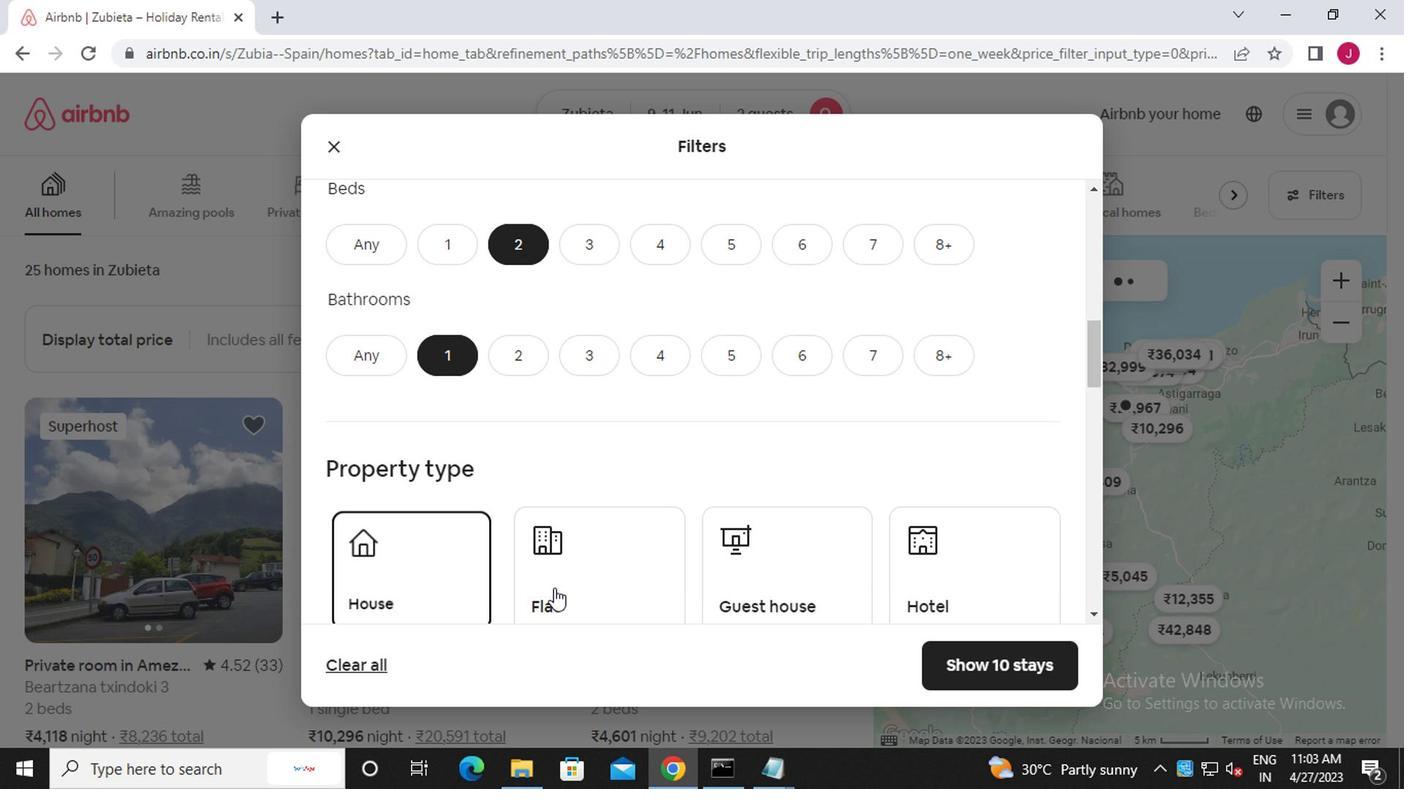 
Action: Mouse moved to (772, 580)
Screenshot: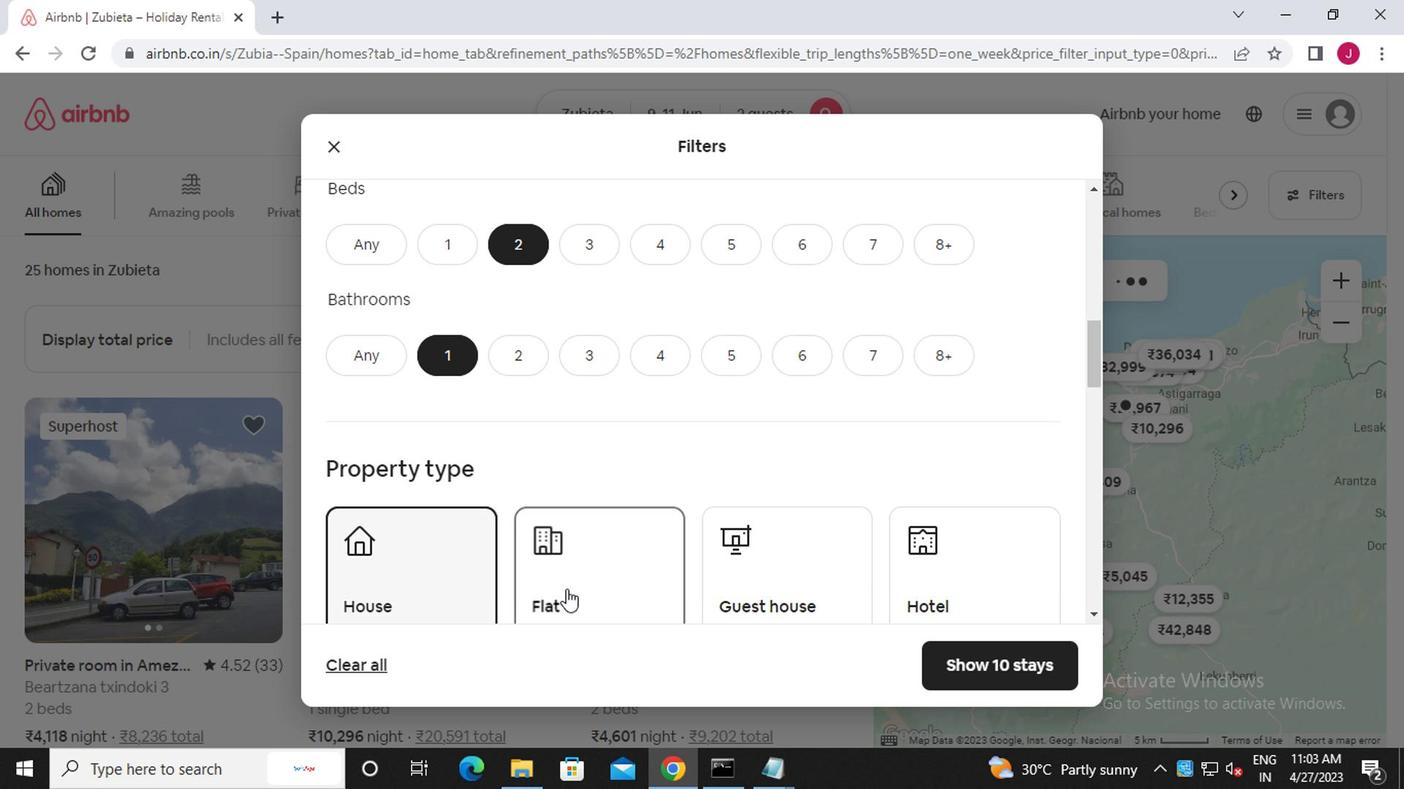 
Action: Mouse pressed left at (772, 580)
Screenshot: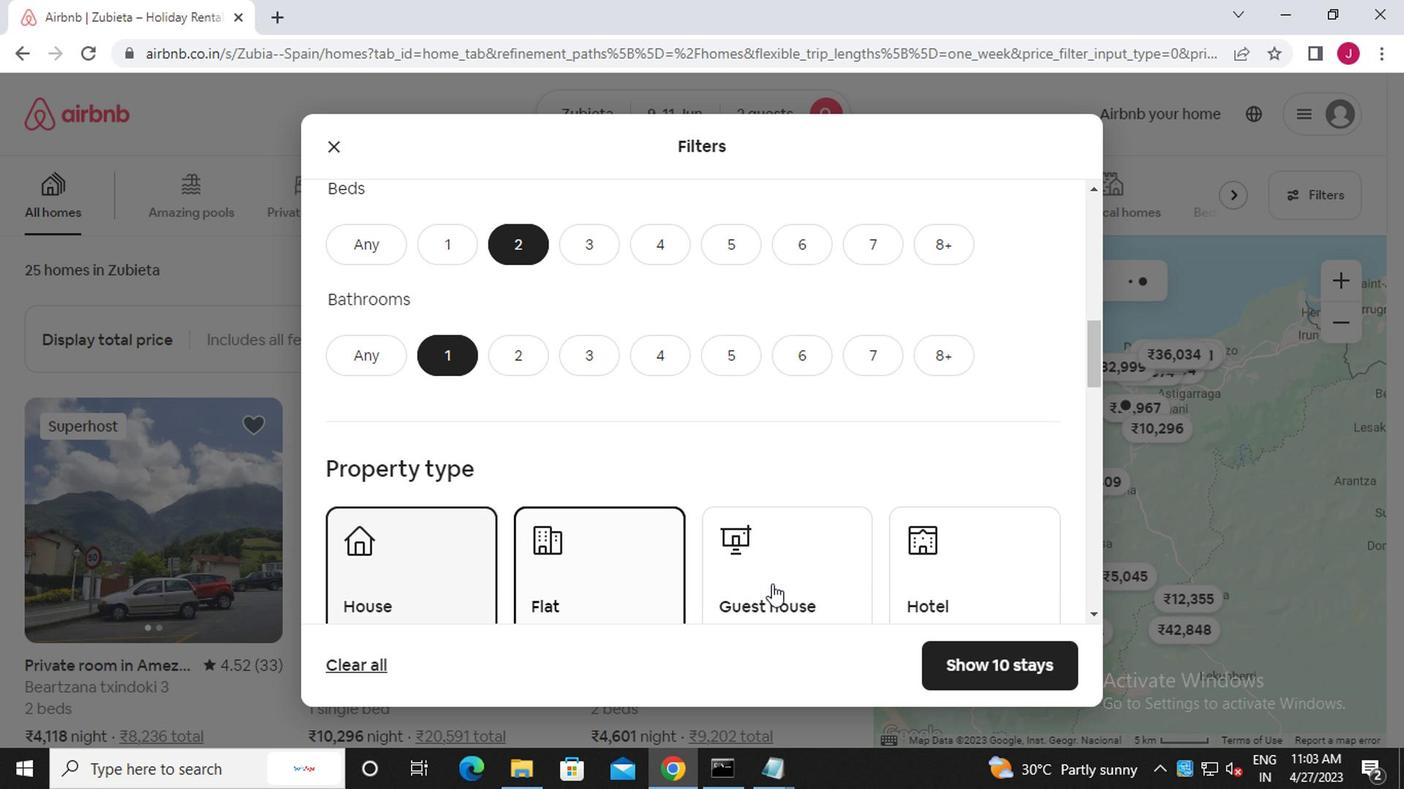 
Action: Mouse moved to (768, 580)
Screenshot: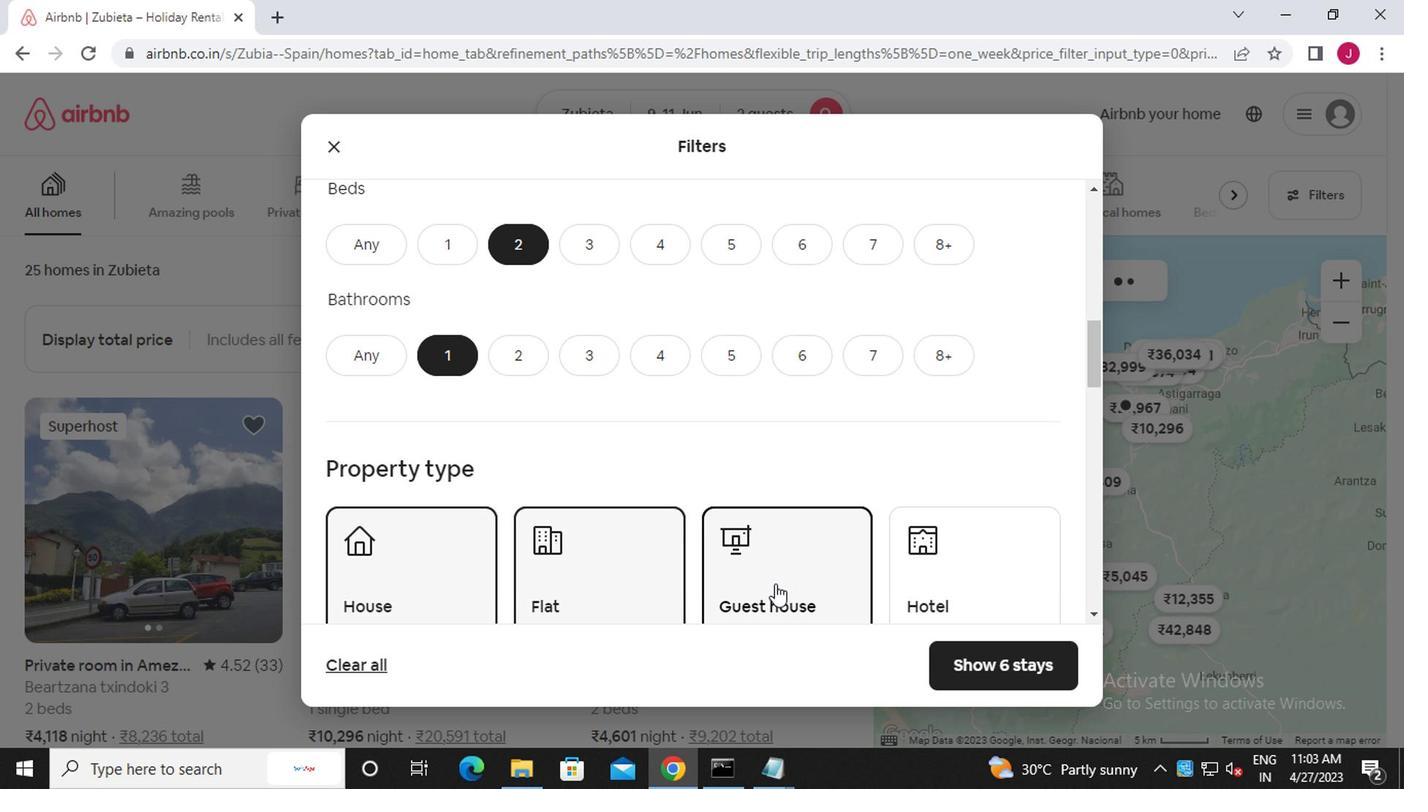 
Action: Mouse scrolled (768, 580) with delta (0, 0)
Screenshot: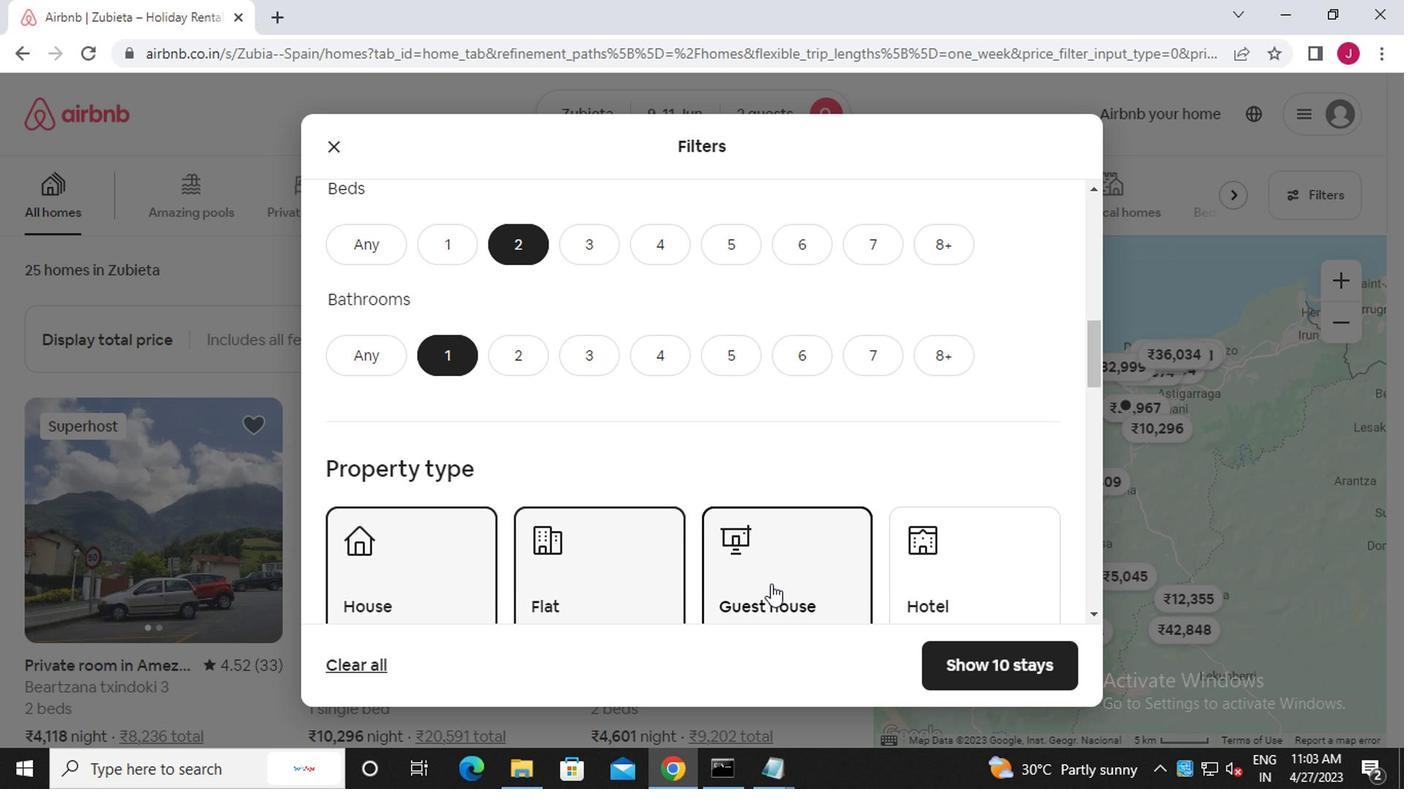 
Action: Mouse scrolled (768, 580) with delta (0, 0)
Screenshot: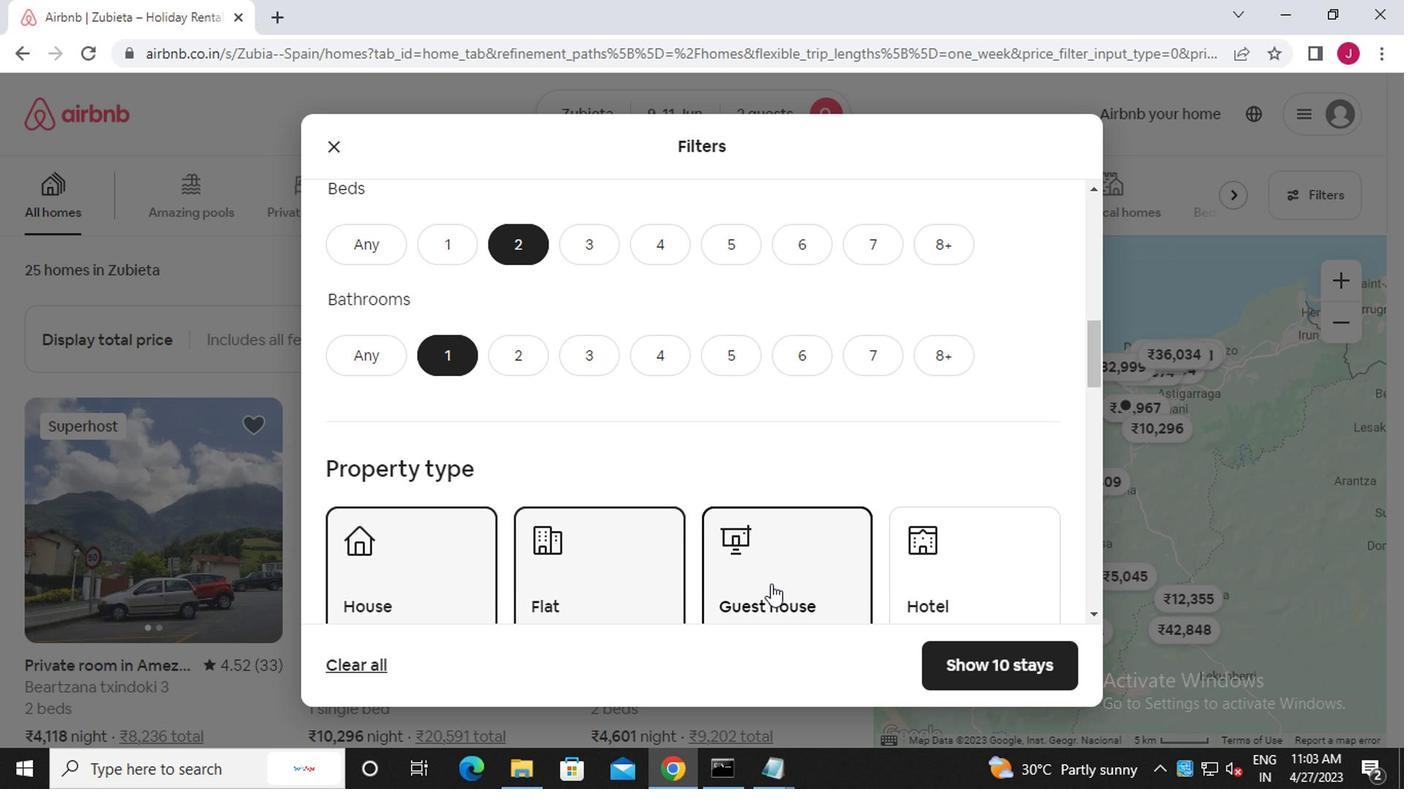 
Action: Mouse scrolled (768, 580) with delta (0, 0)
Screenshot: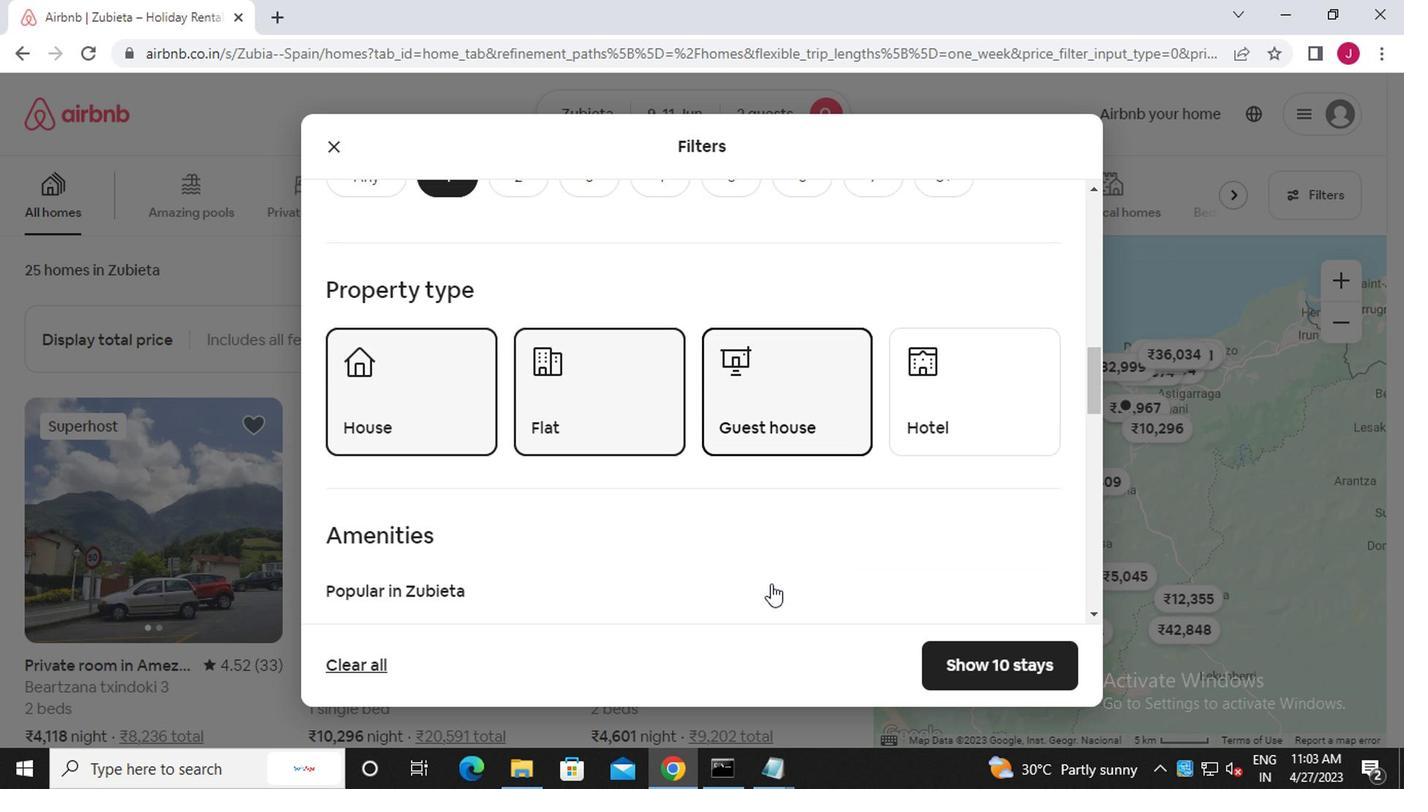 
Action: Mouse moved to (690, 509)
Screenshot: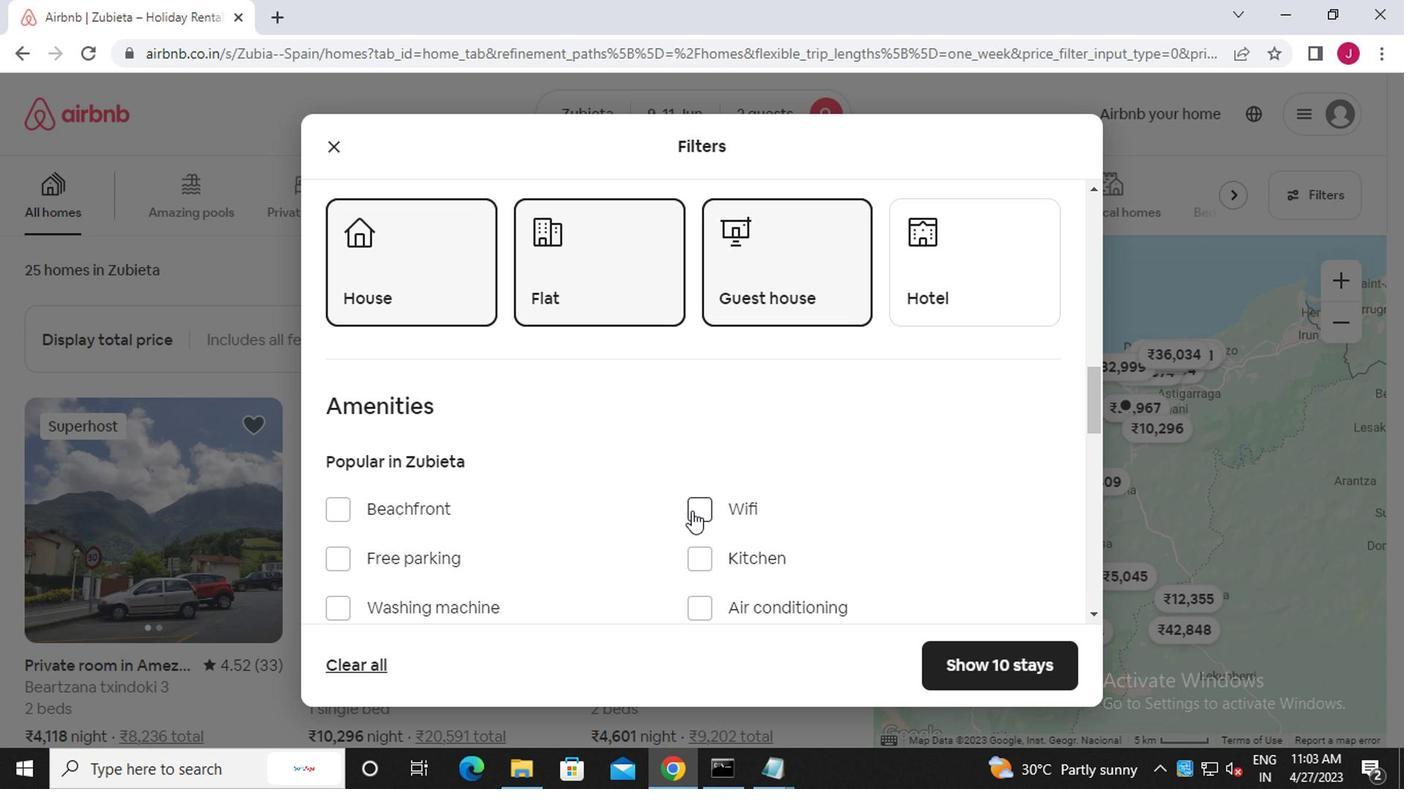 
Action: Mouse pressed left at (690, 509)
Screenshot: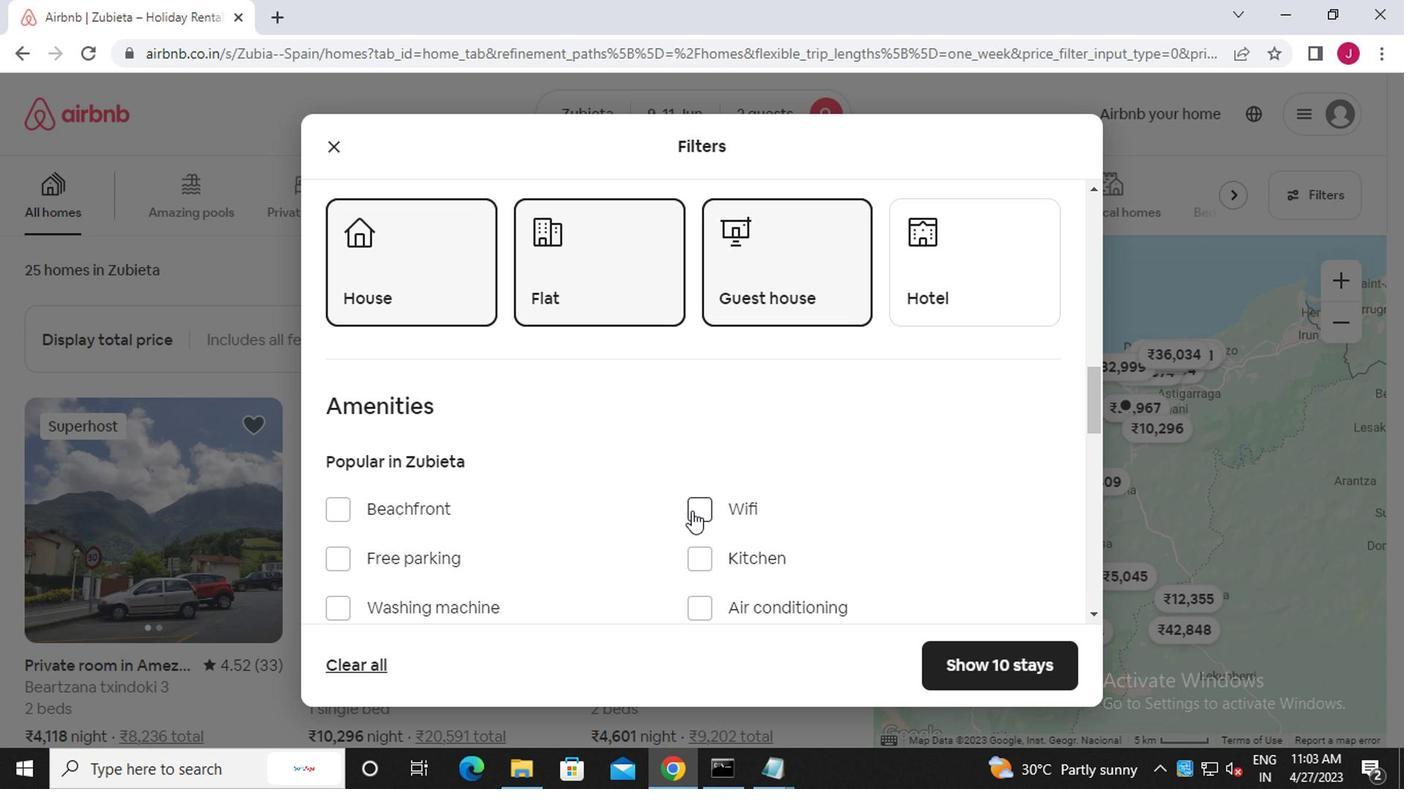 
Action: Mouse moved to (680, 536)
Screenshot: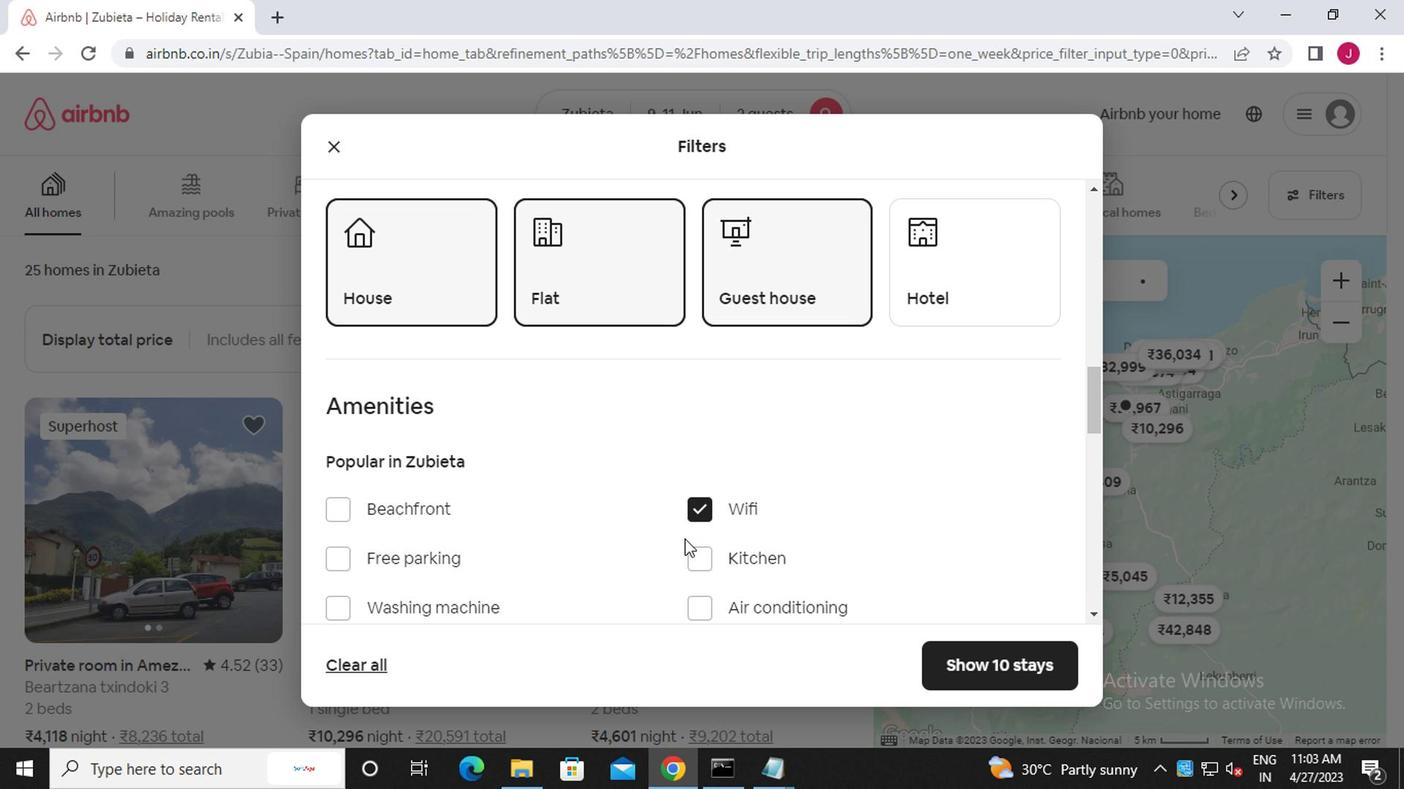 
Action: Mouse scrolled (680, 535) with delta (0, 0)
Screenshot: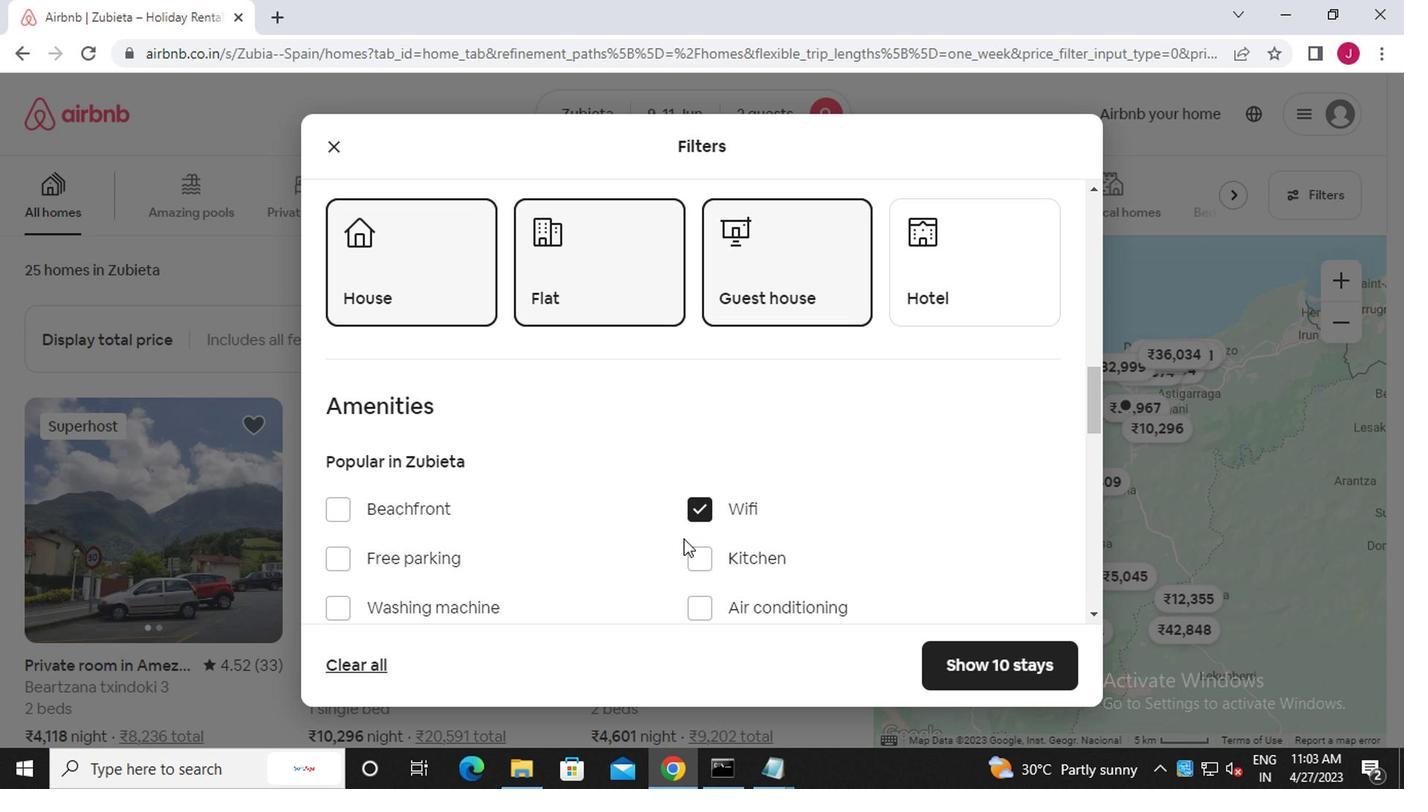
Action: Mouse scrolled (680, 535) with delta (0, 0)
Screenshot: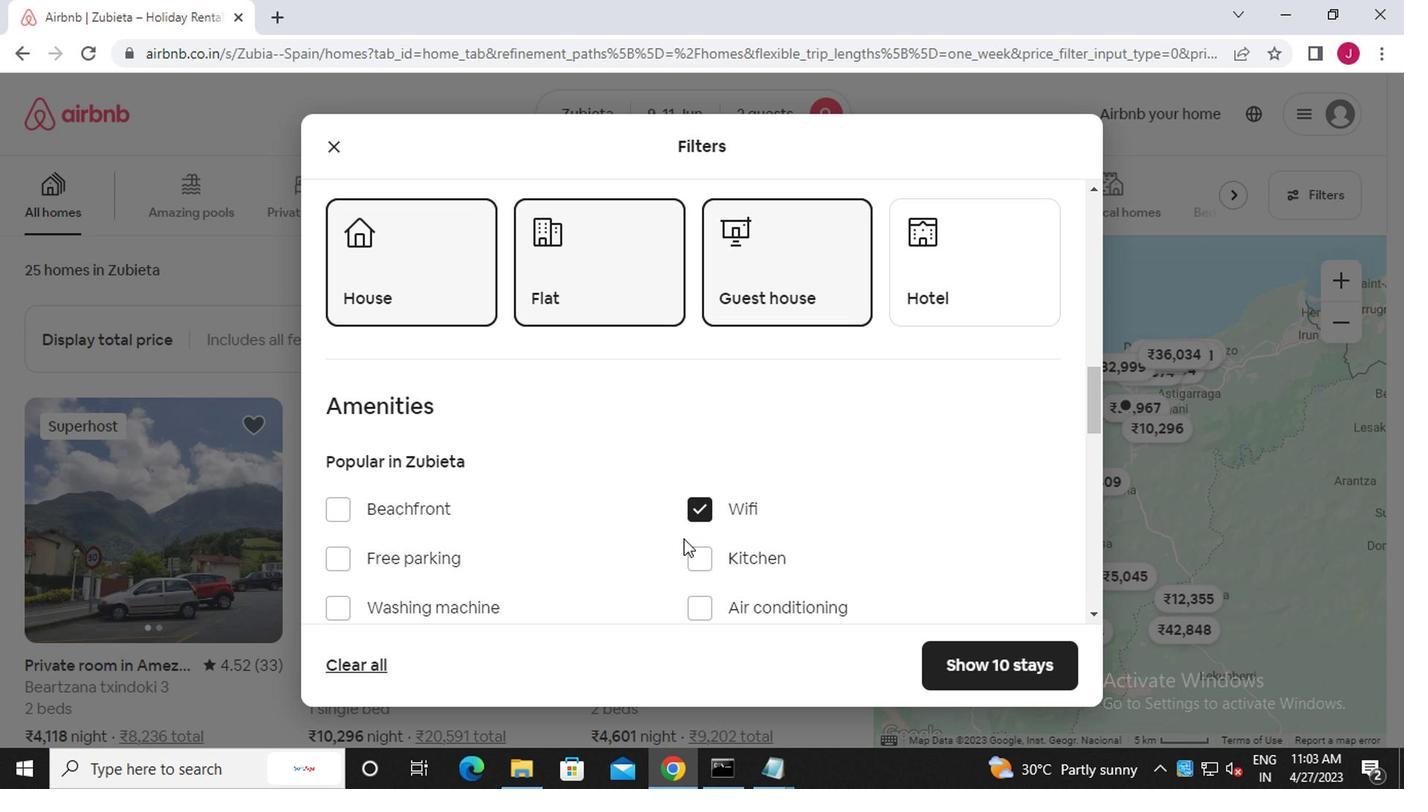 
Action: Mouse scrolled (680, 535) with delta (0, 0)
Screenshot: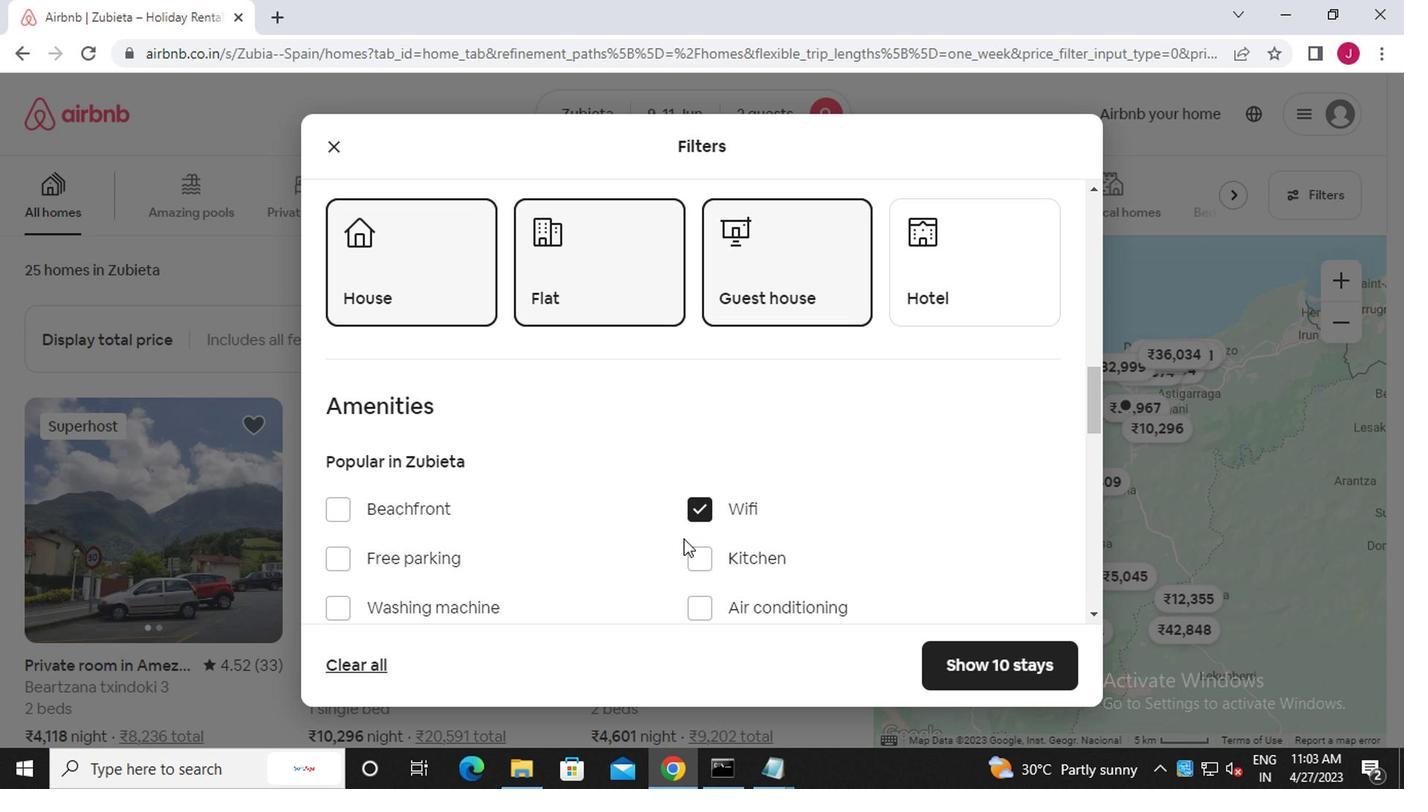 
Action: Mouse moved to (680, 536)
Screenshot: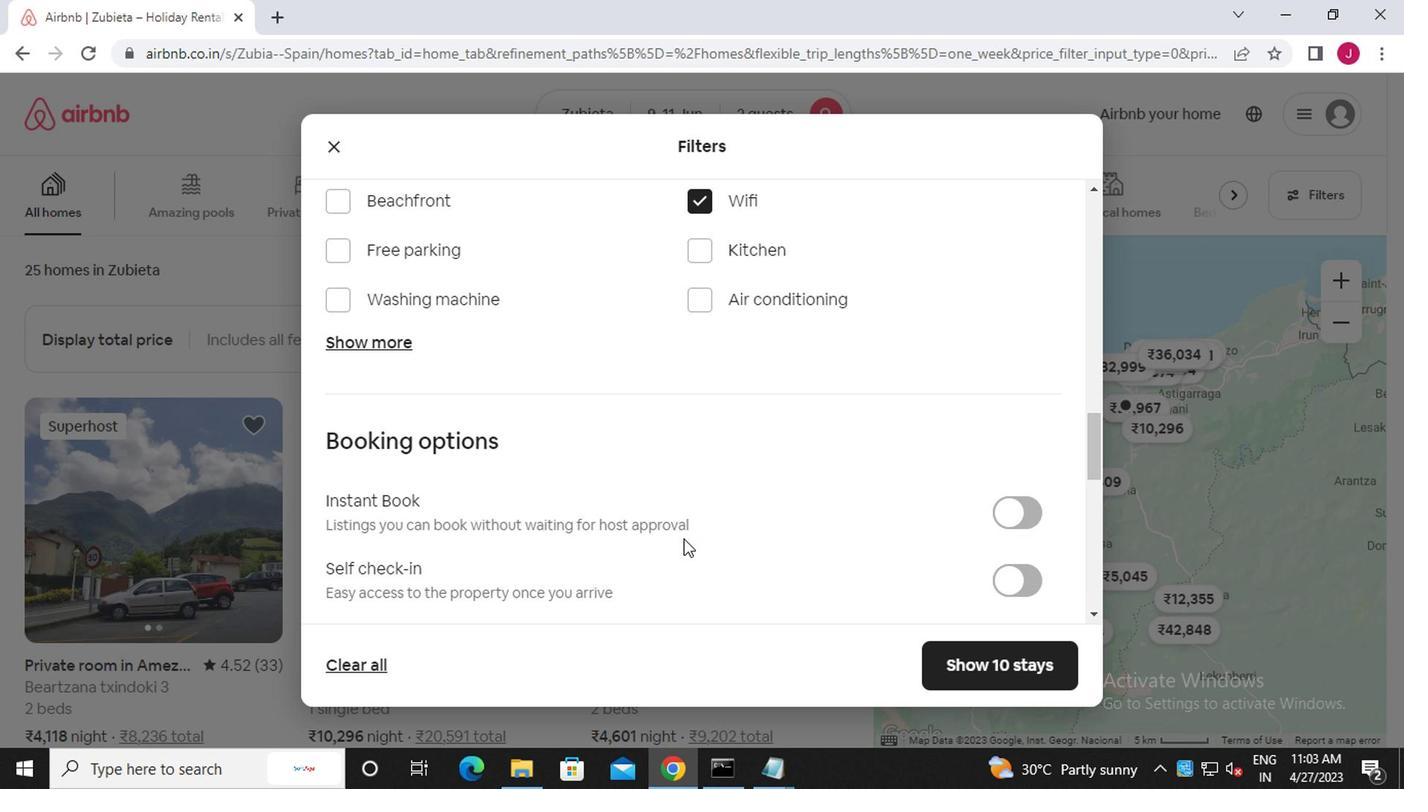 
Action: Mouse scrolled (680, 535) with delta (0, 0)
Screenshot: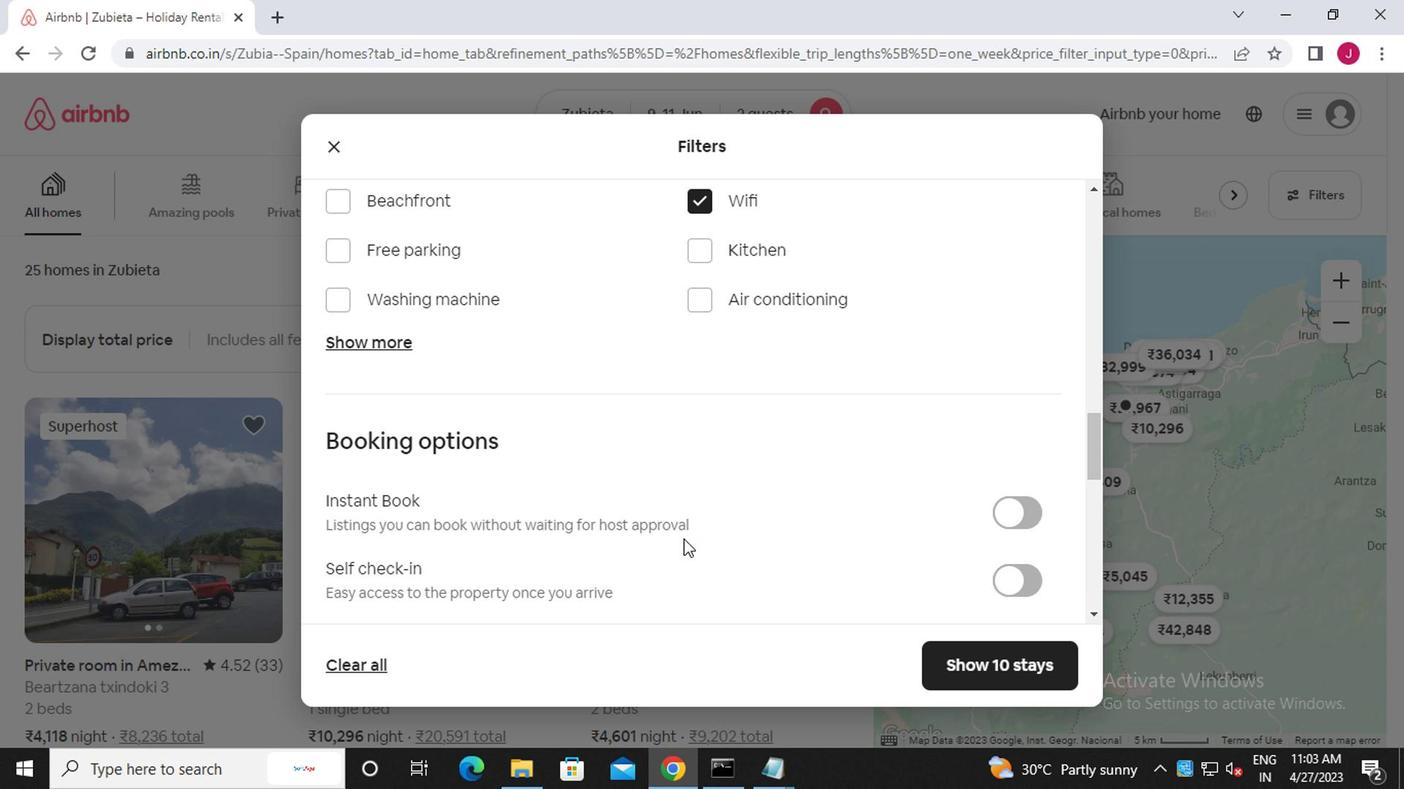 
Action: Mouse scrolled (680, 535) with delta (0, 0)
Screenshot: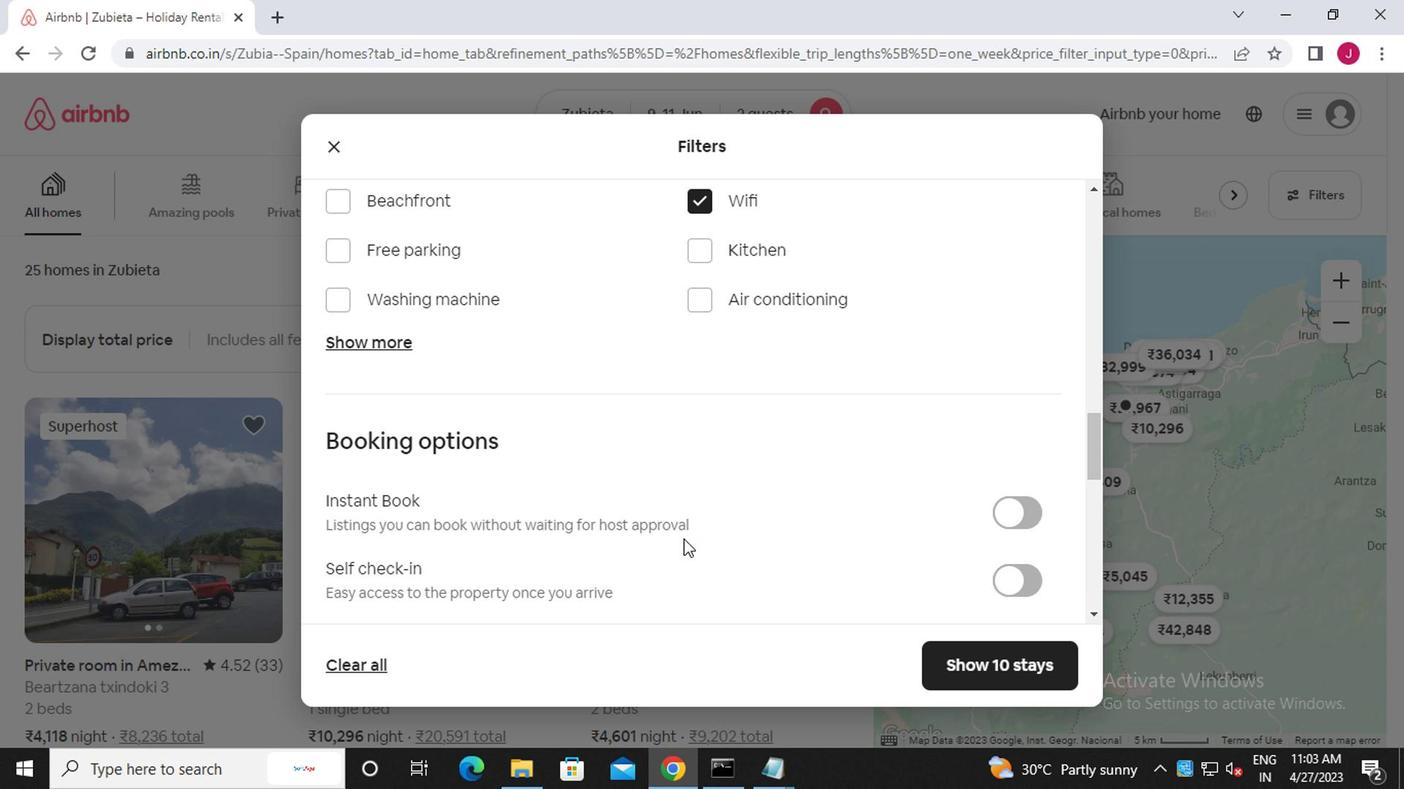 
Action: Mouse scrolled (680, 535) with delta (0, 0)
Screenshot: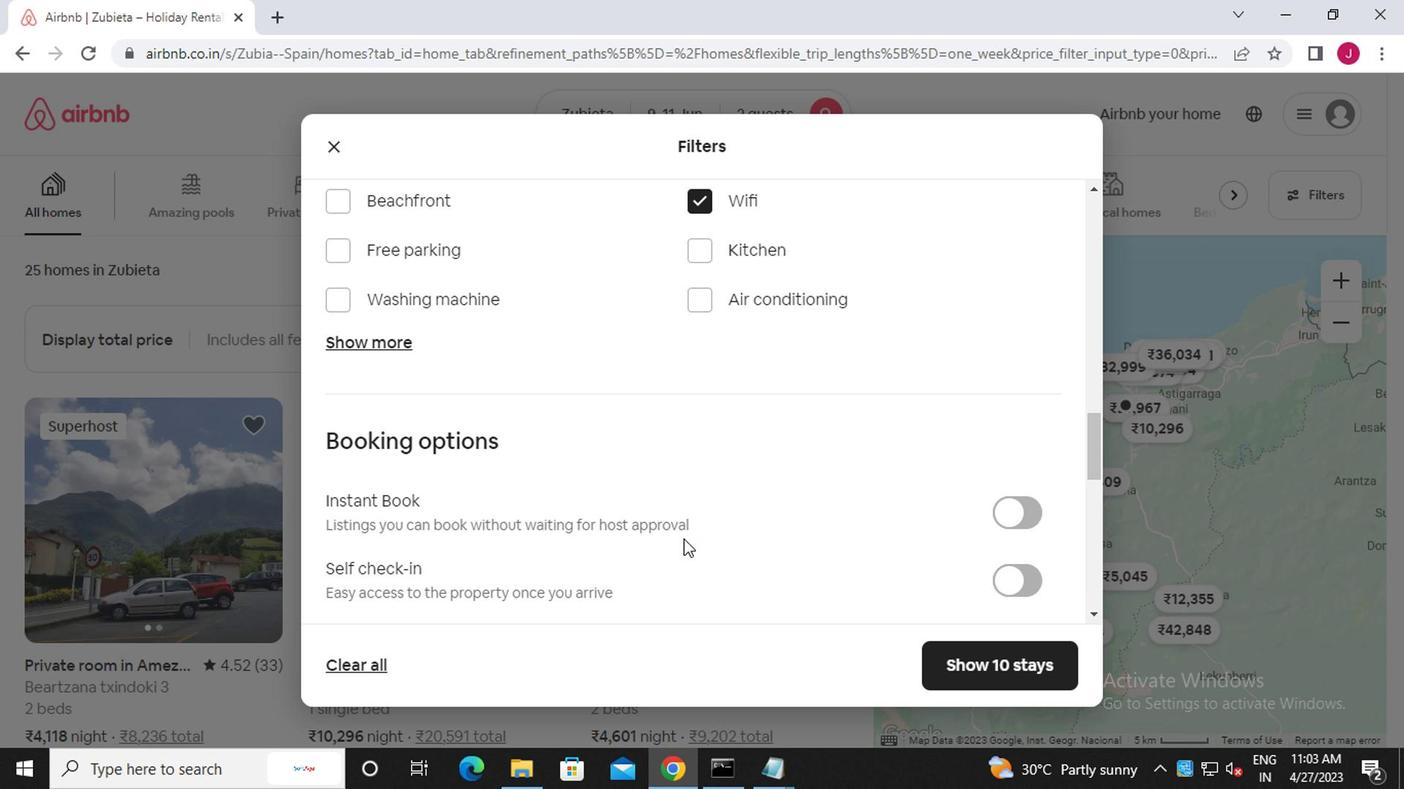 
Action: Mouse scrolled (680, 535) with delta (0, 0)
Screenshot: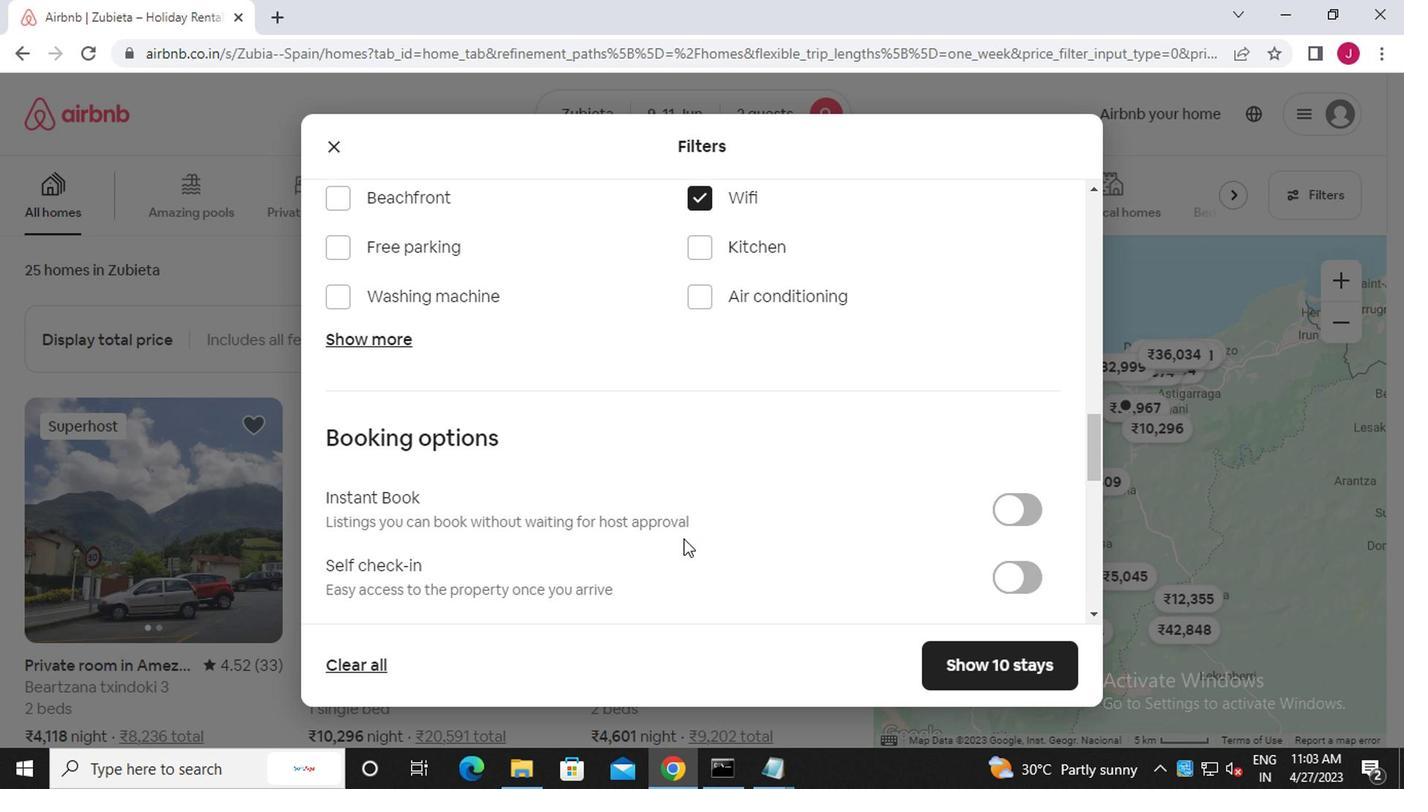 
Action: Mouse moved to (665, 536)
Screenshot: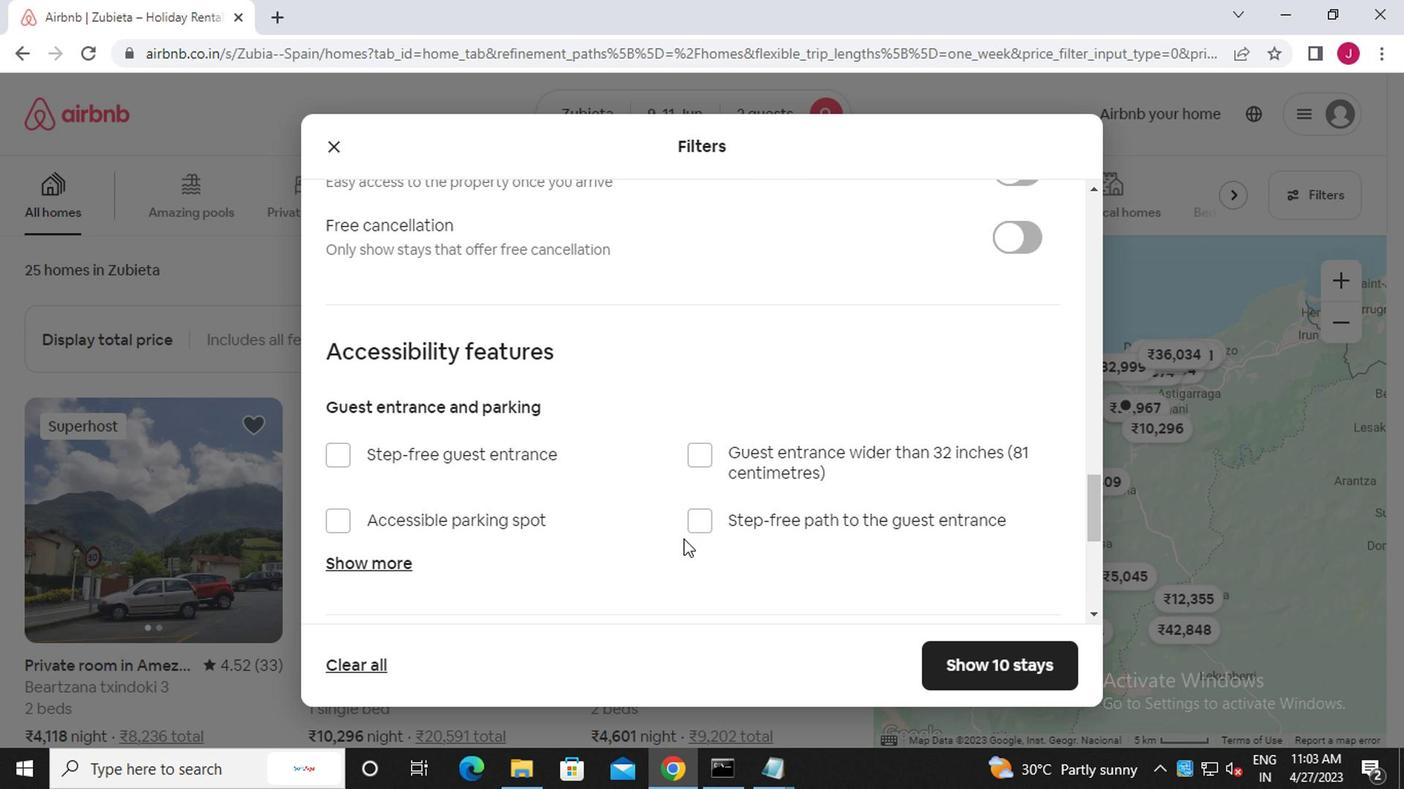 
Action: Mouse scrolled (665, 537) with delta (0, 1)
Screenshot: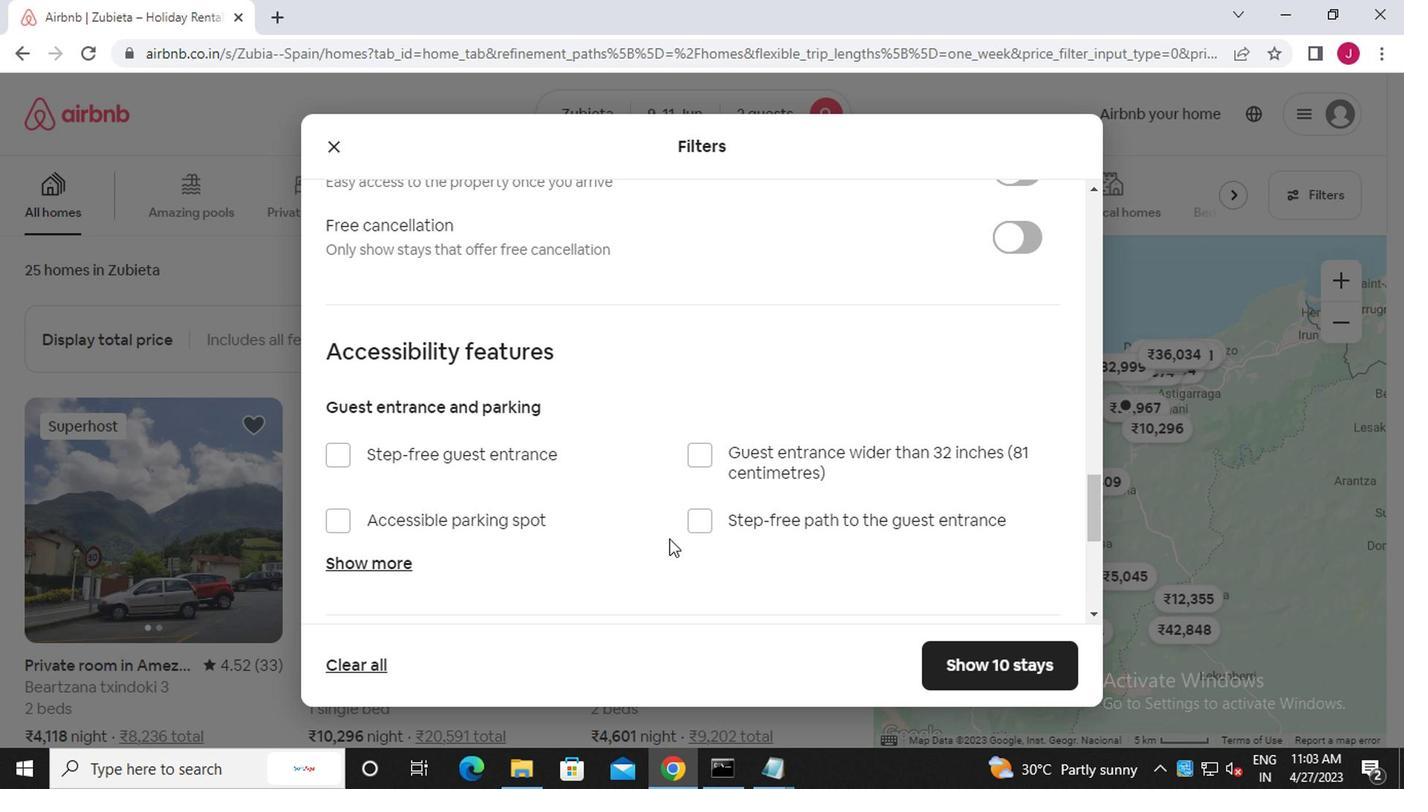 
Action: Mouse scrolled (665, 537) with delta (0, 1)
Screenshot: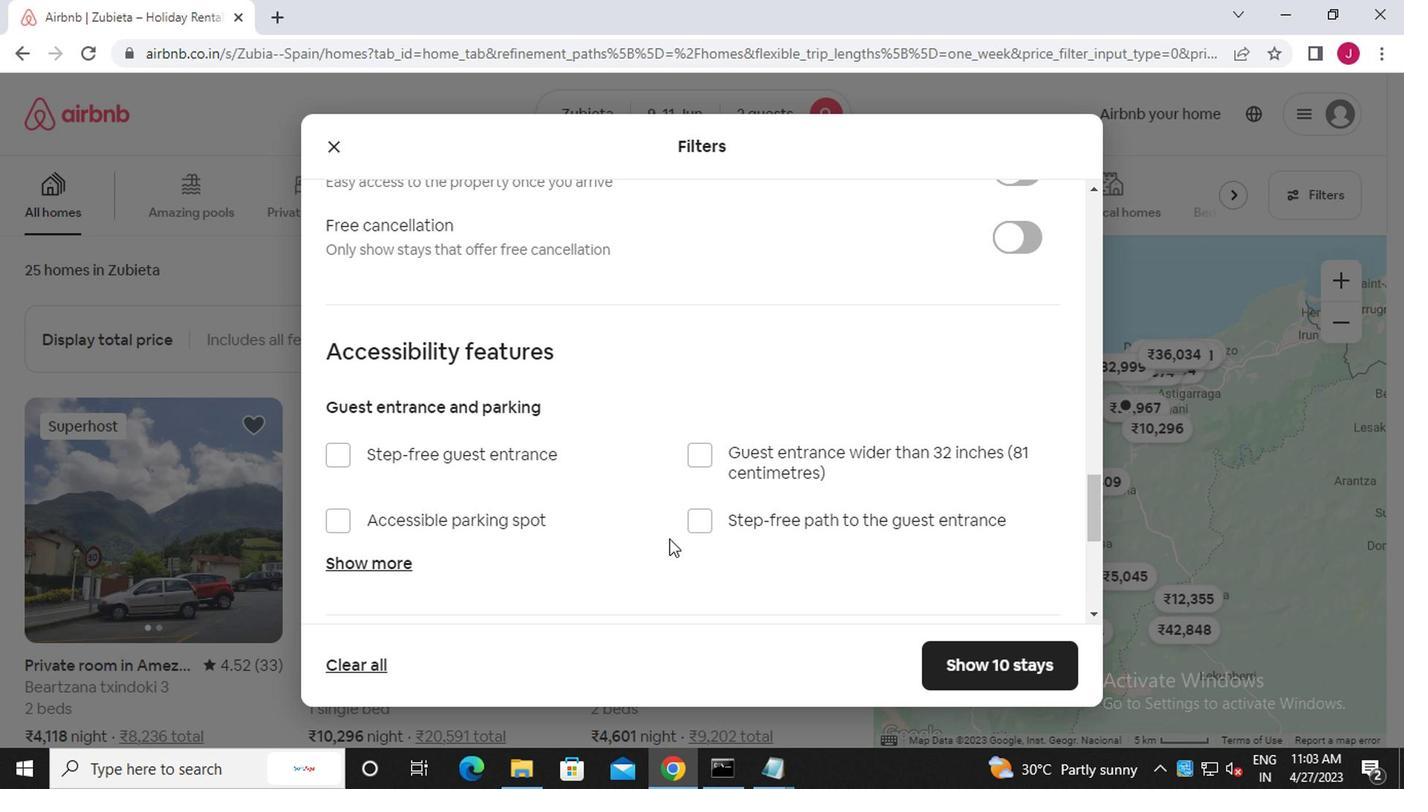
Action: Mouse moved to (1024, 382)
Screenshot: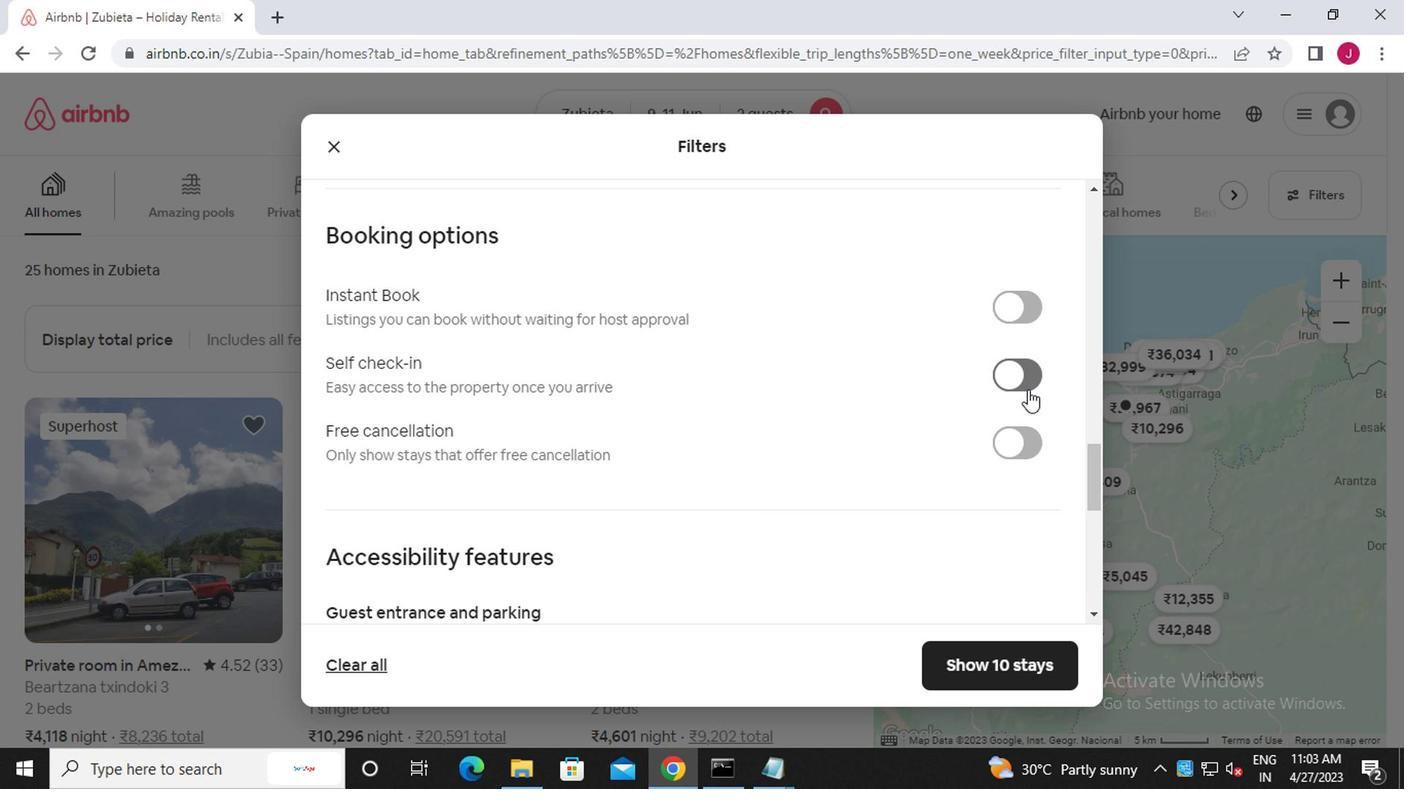 
Action: Mouse pressed left at (1024, 382)
Screenshot: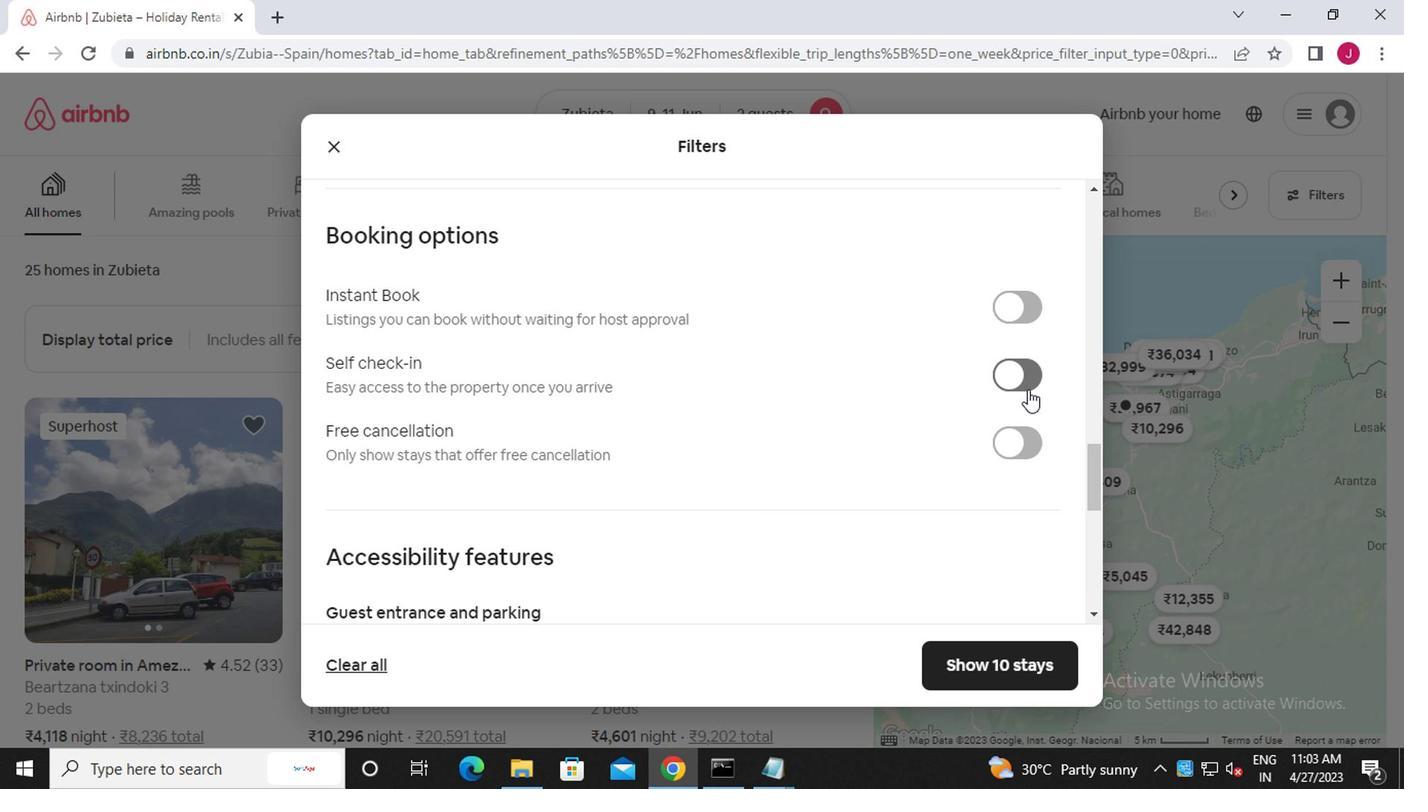 
Action: Mouse moved to (602, 482)
Screenshot: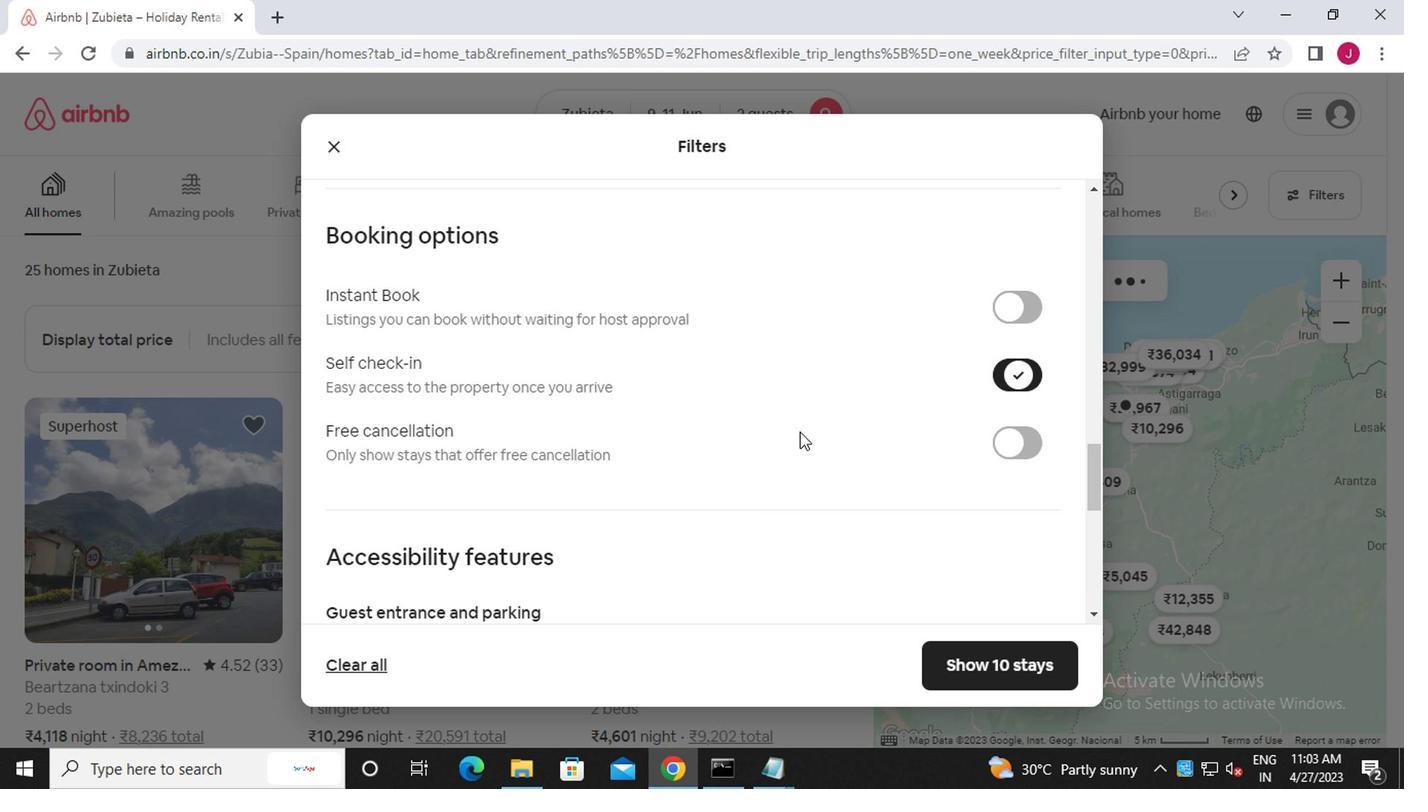 
Action: Mouse scrolled (602, 480) with delta (0, -1)
Screenshot: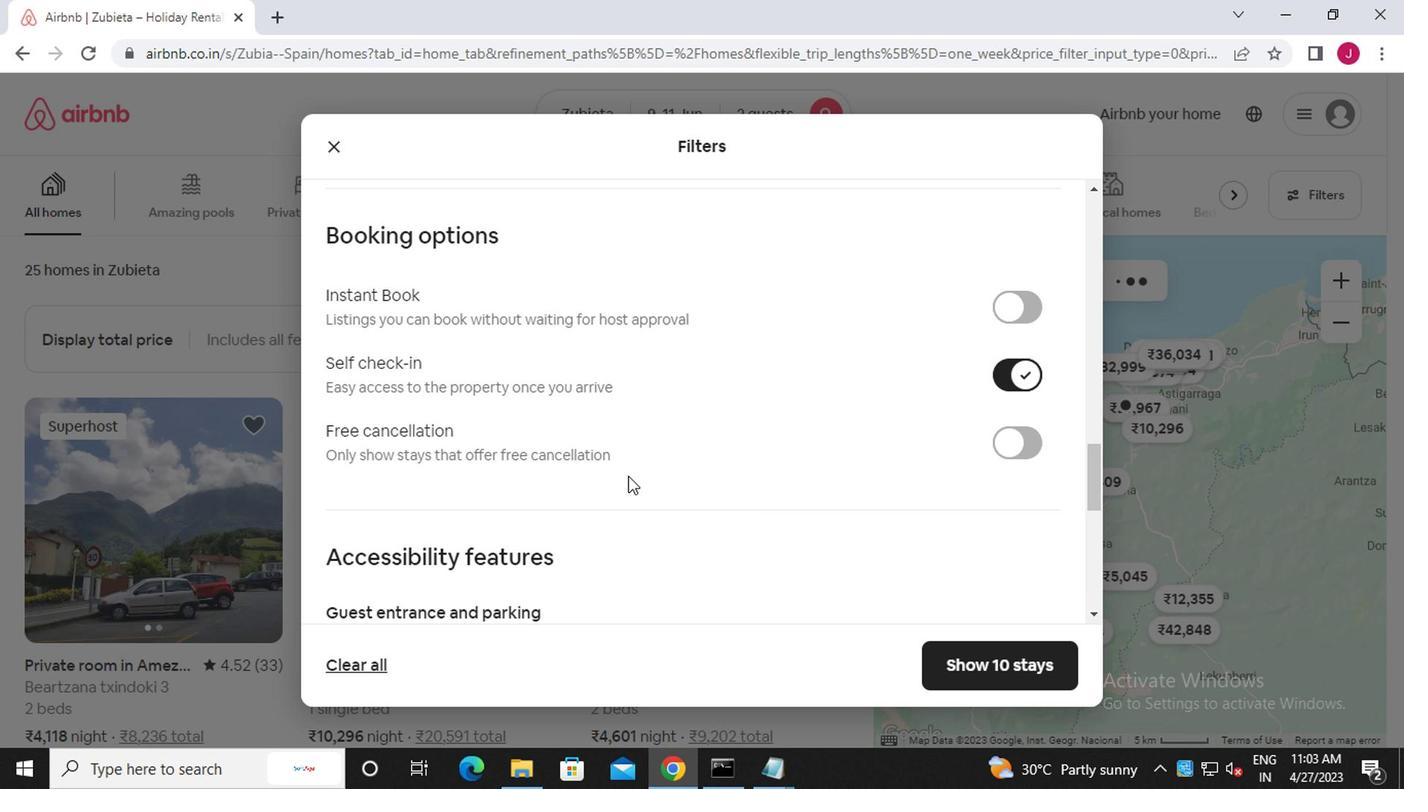 
Action: Mouse scrolled (602, 480) with delta (0, -1)
Screenshot: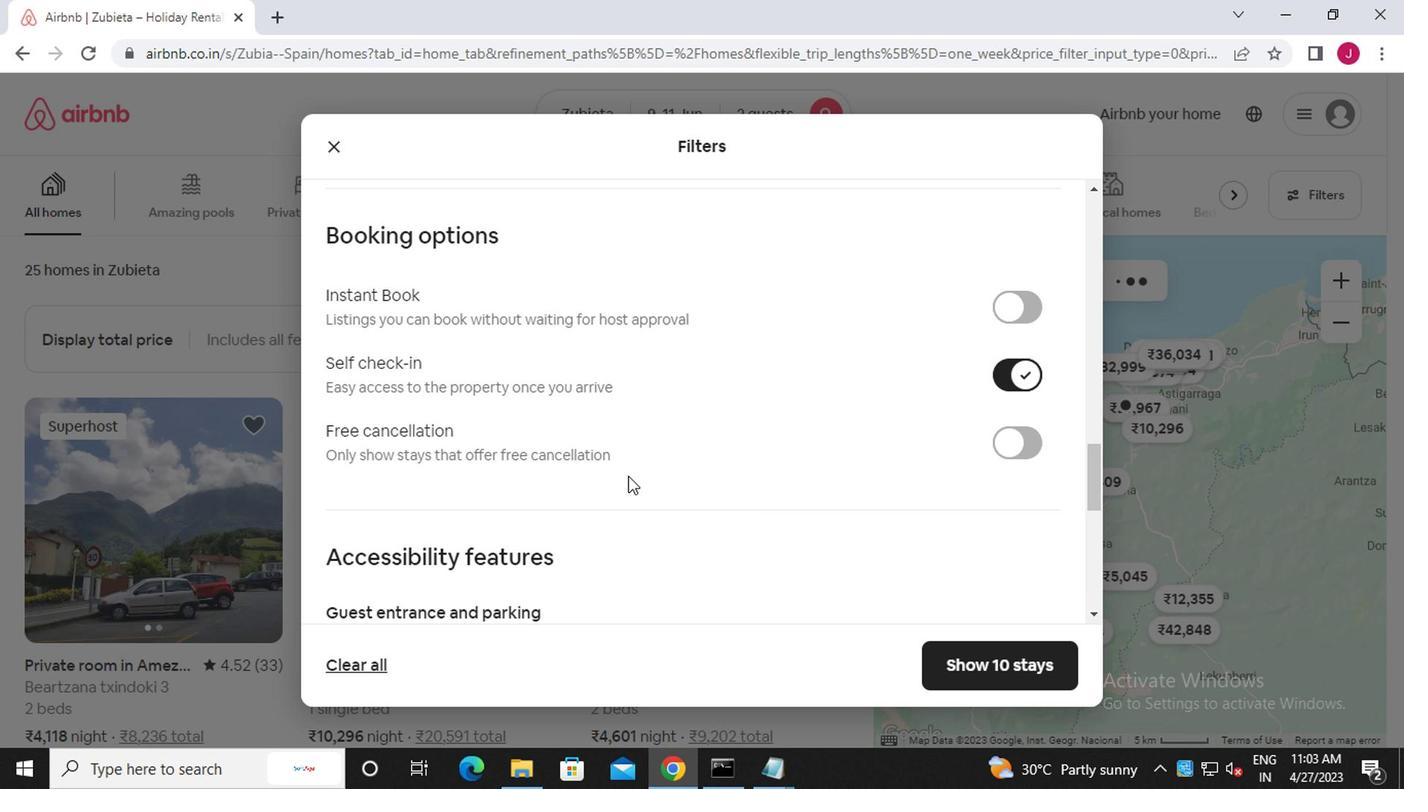 
Action: Mouse scrolled (602, 480) with delta (0, -1)
Screenshot: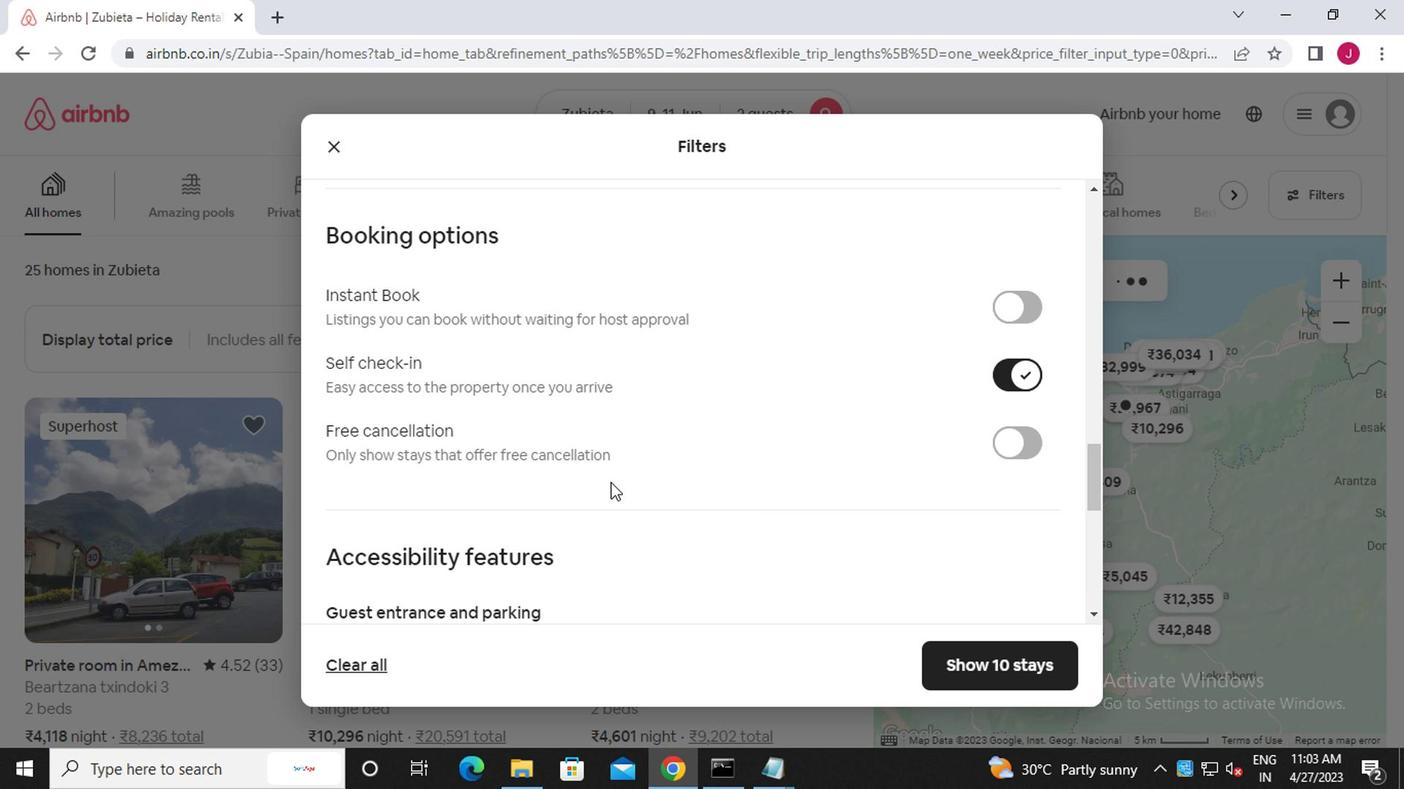 
Action: Mouse scrolled (602, 480) with delta (0, -1)
Screenshot: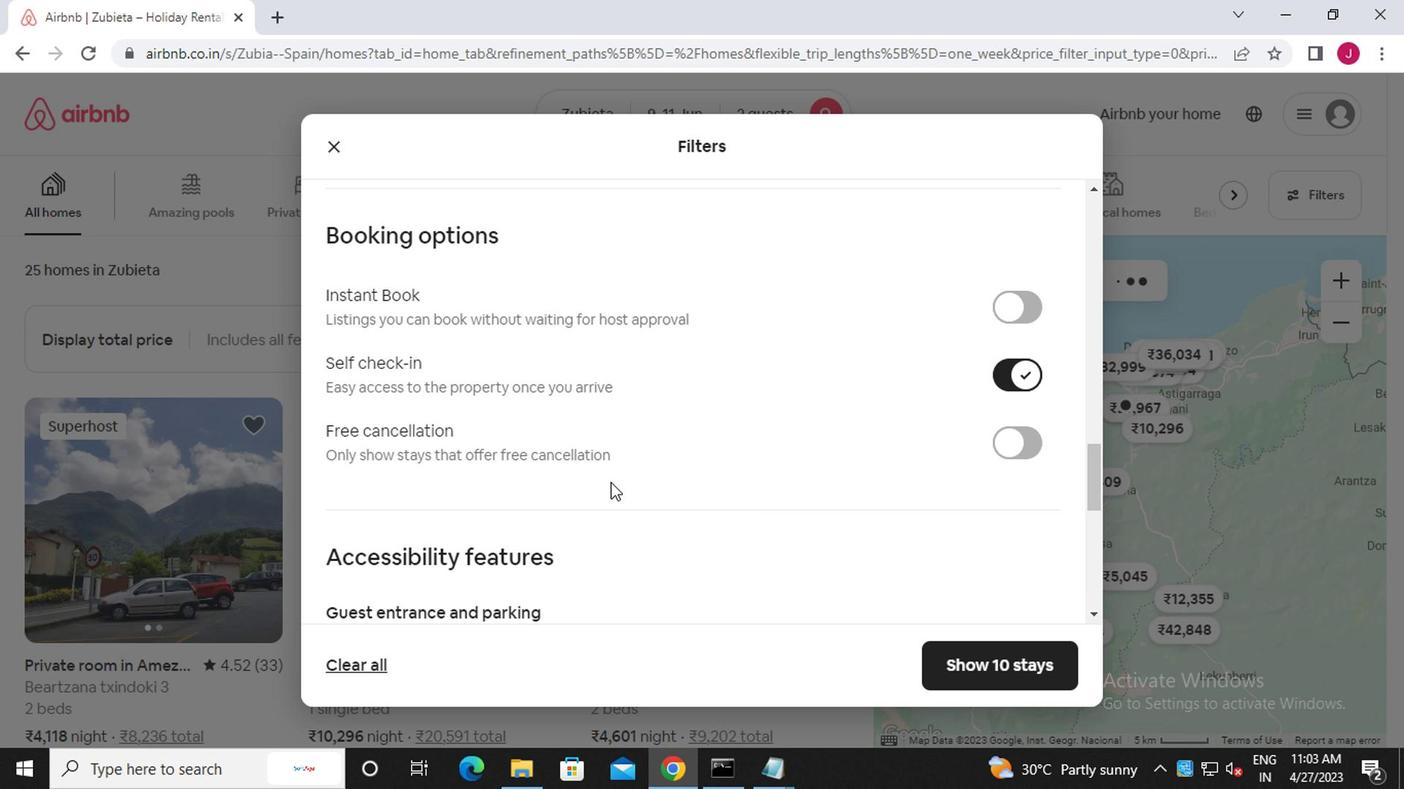 
Action: Mouse scrolled (602, 480) with delta (0, -1)
Screenshot: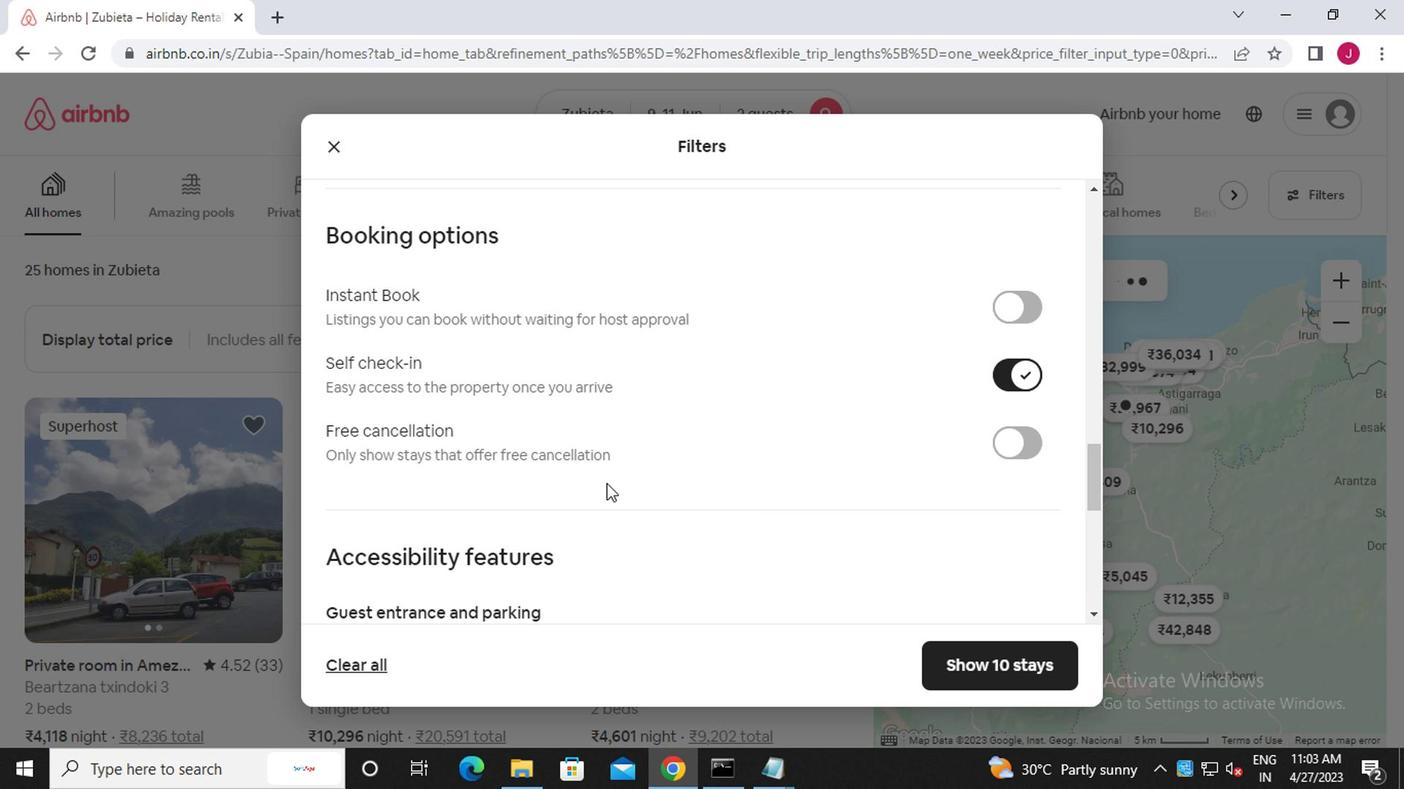 
Action: Mouse scrolled (602, 480) with delta (0, -1)
Screenshot: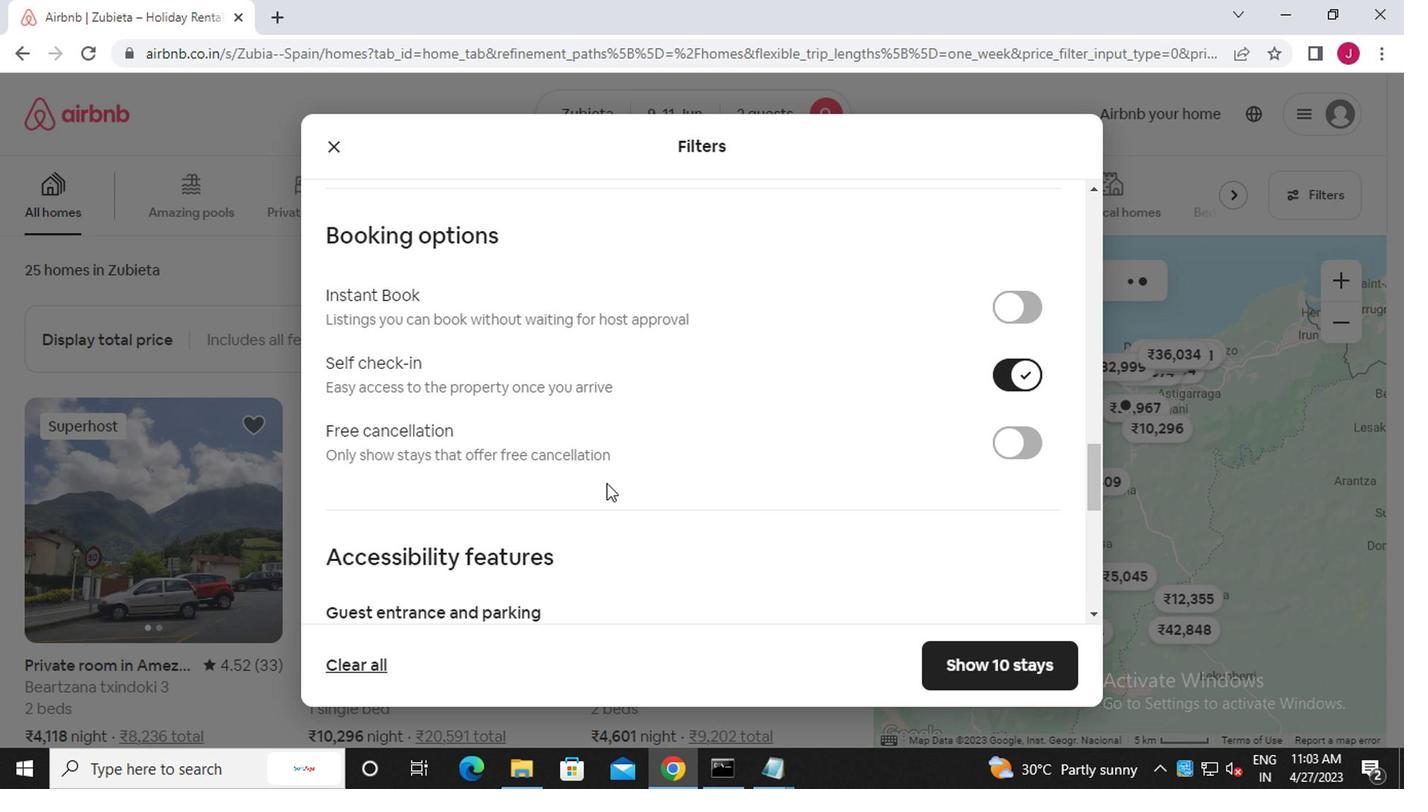 
Action: Mouse scrolled (602, 480) with delta (0, -1)
Screenshot: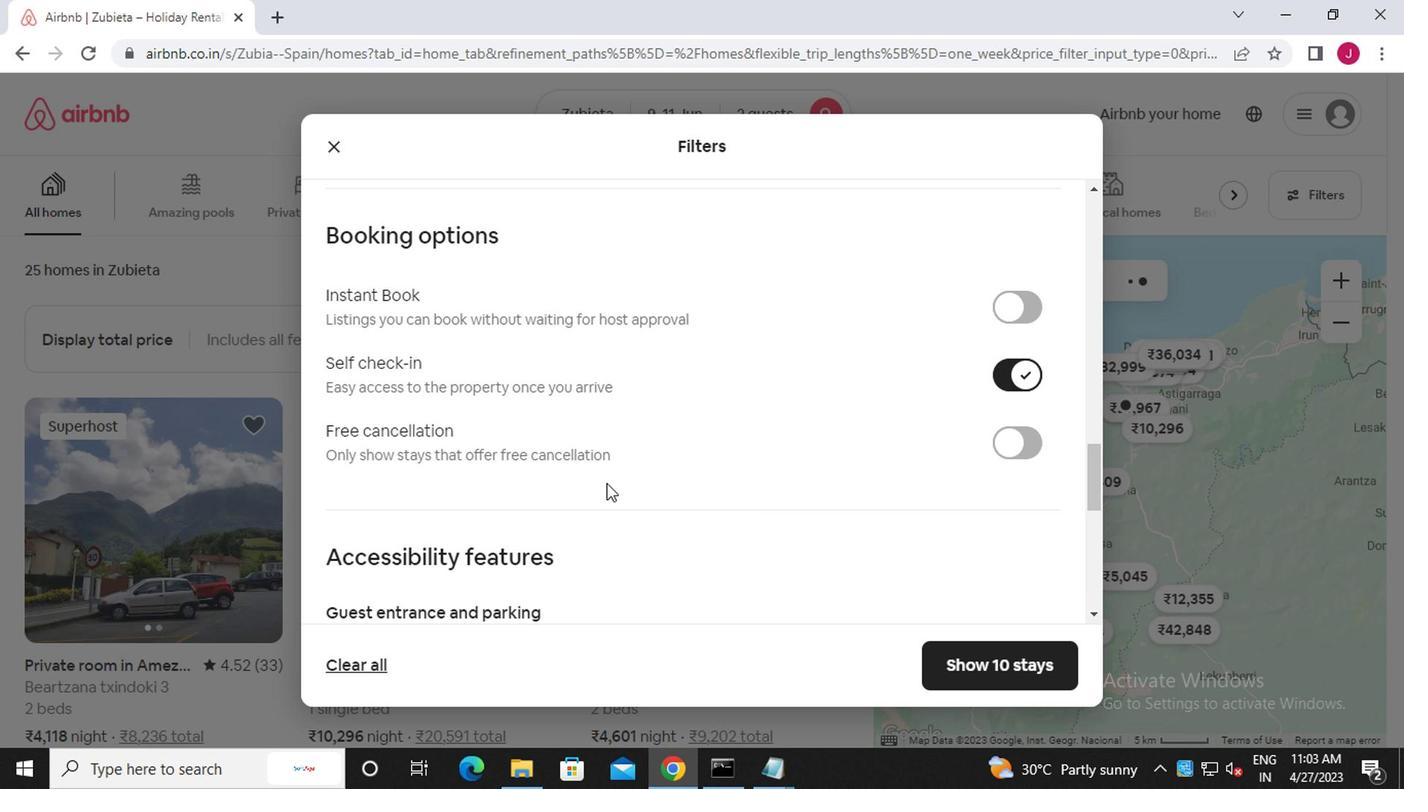 
Action: Mouse scrolled (602, 480) with delta (0, -1)
Screenshot: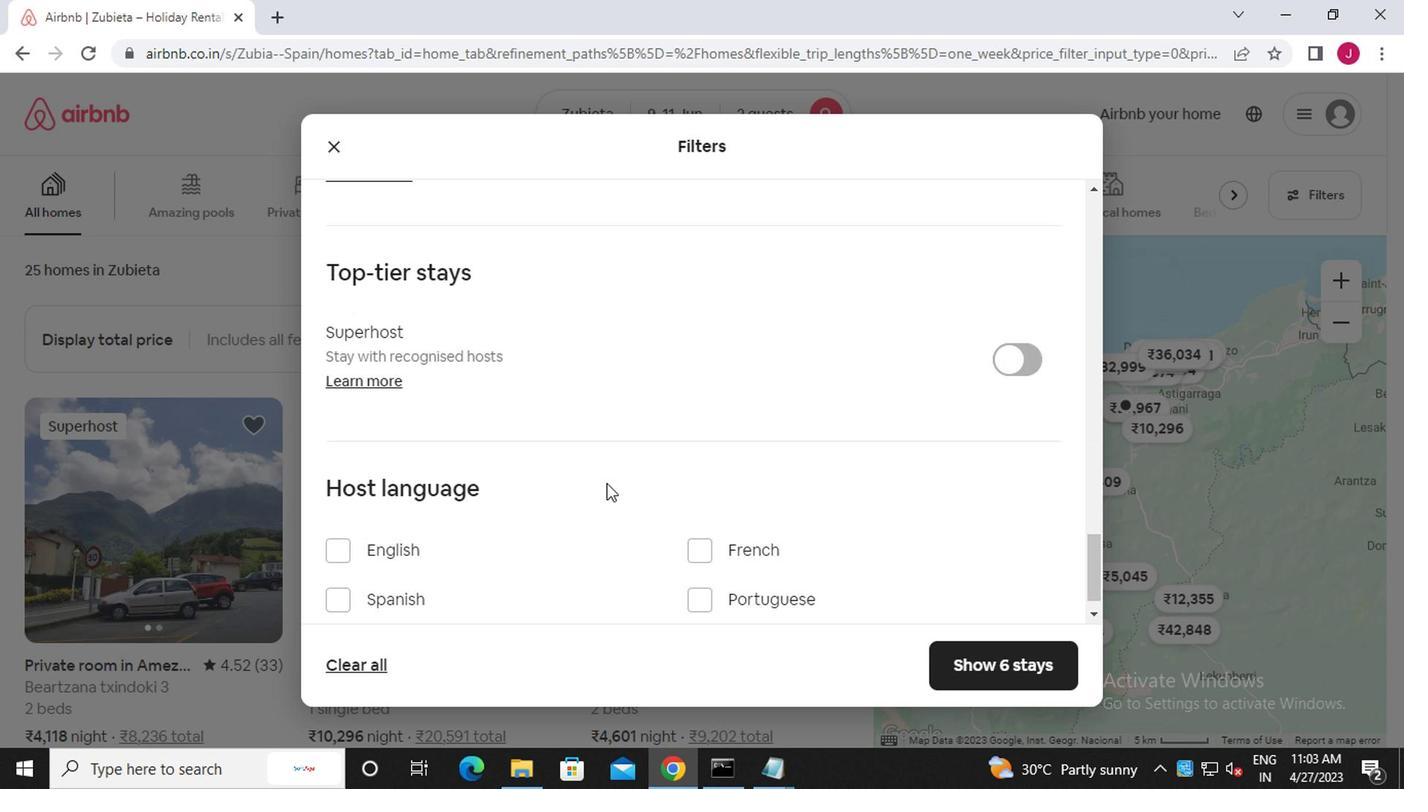 
Action: Mouse scrolled (602, 480) with delta (0, -1)
Screenshot: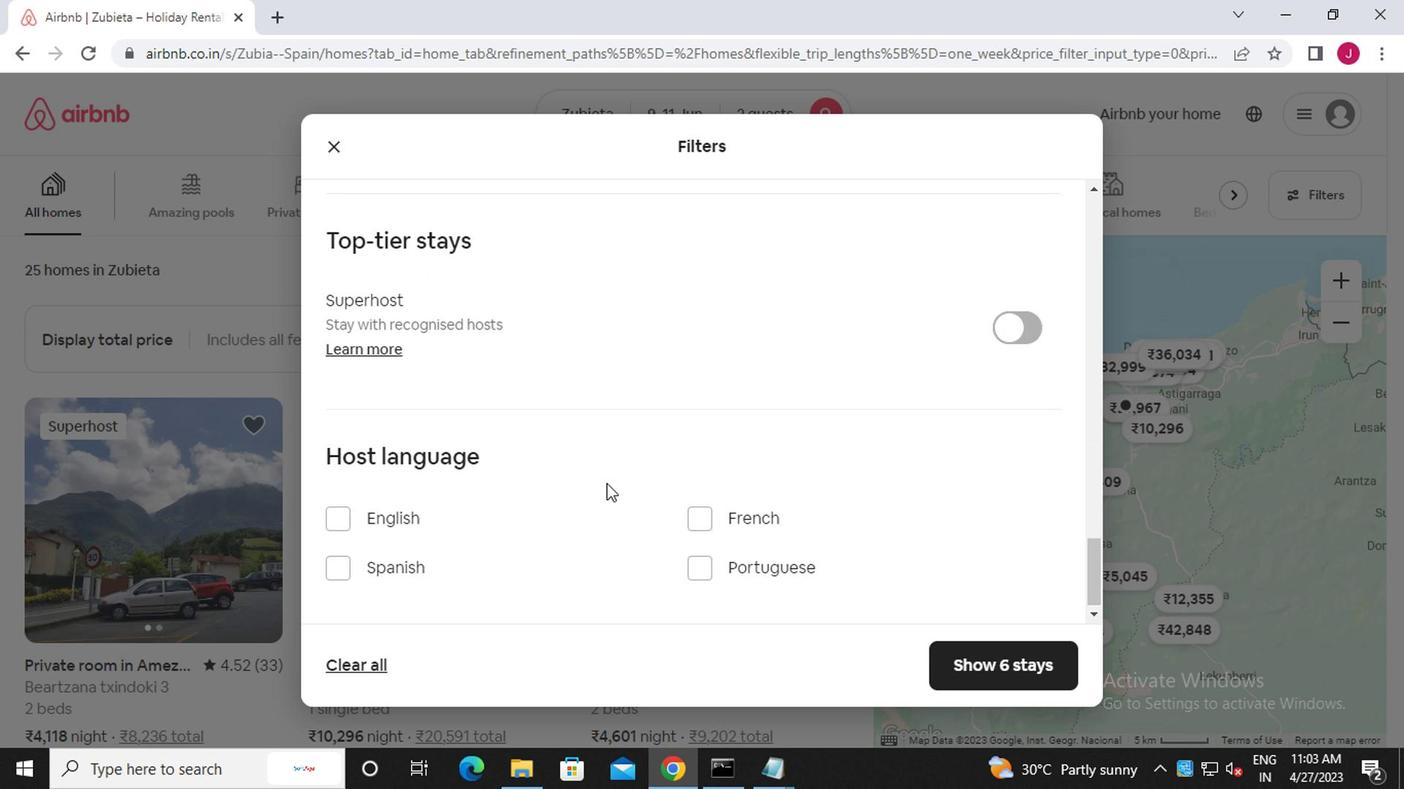 
Action: Mouse scrolled (602, 480) with delta (0, -1)
Screenshot: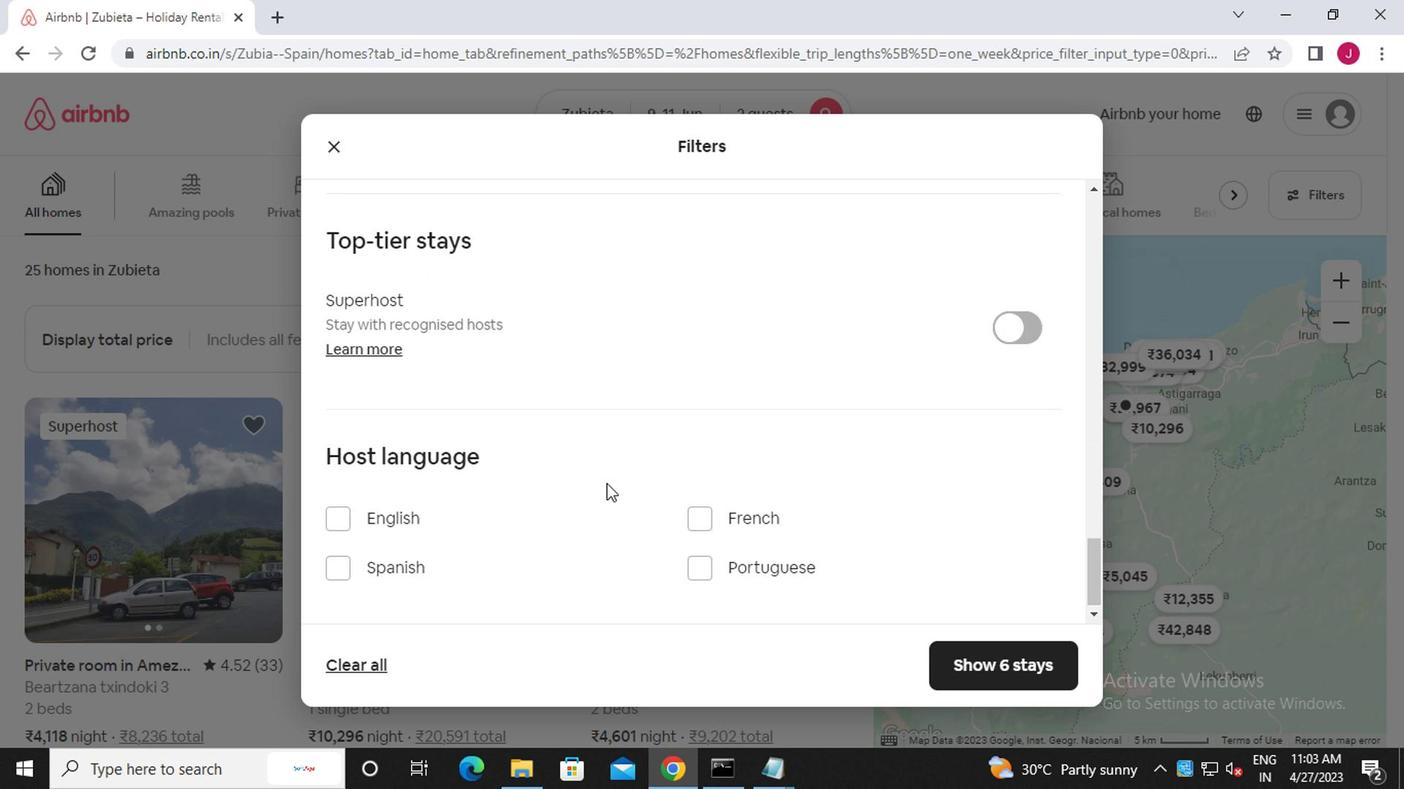 
Action: Mouse scrolled (602, 480) with delta (0, -1)
Screenshot: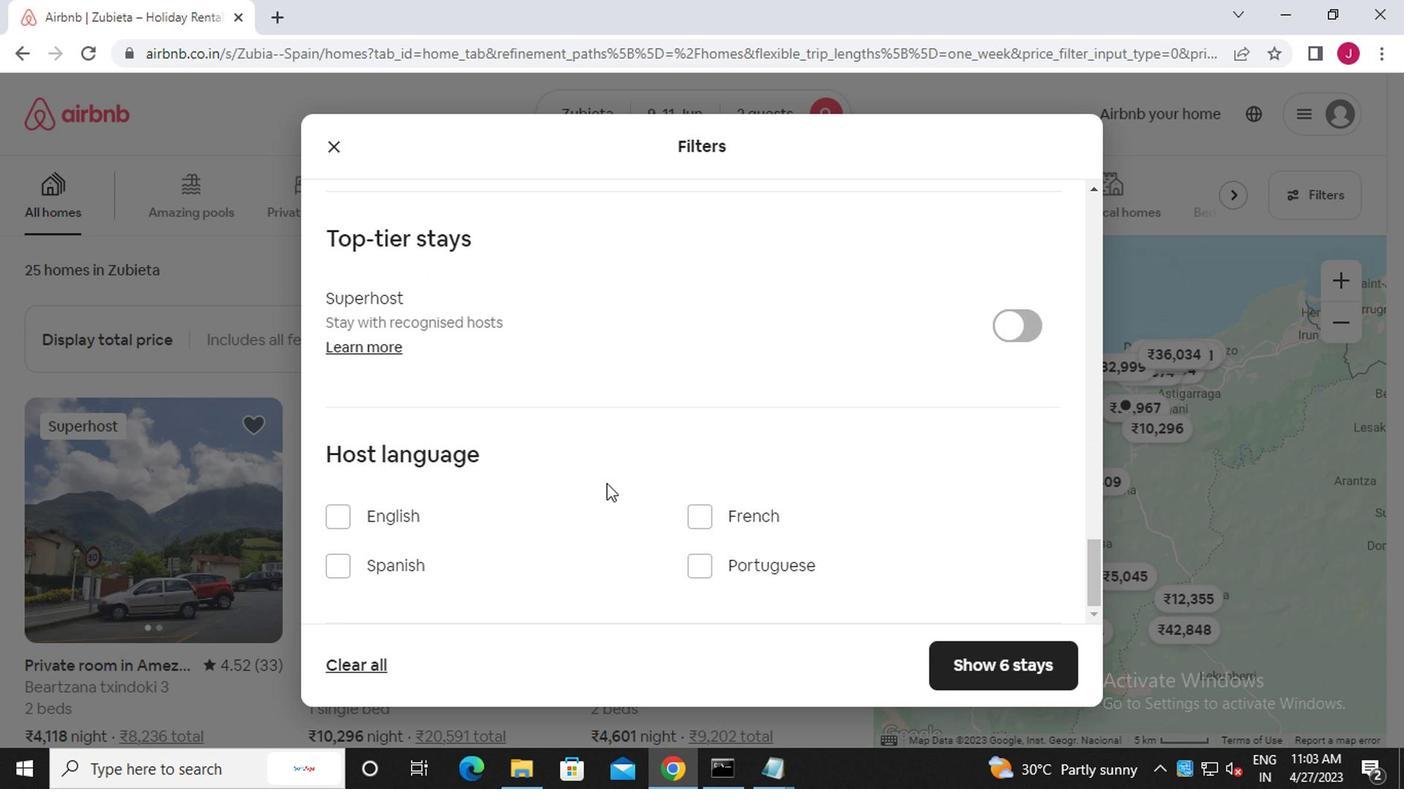 
Action: Mouse moved to (334, 514)
Screenshot: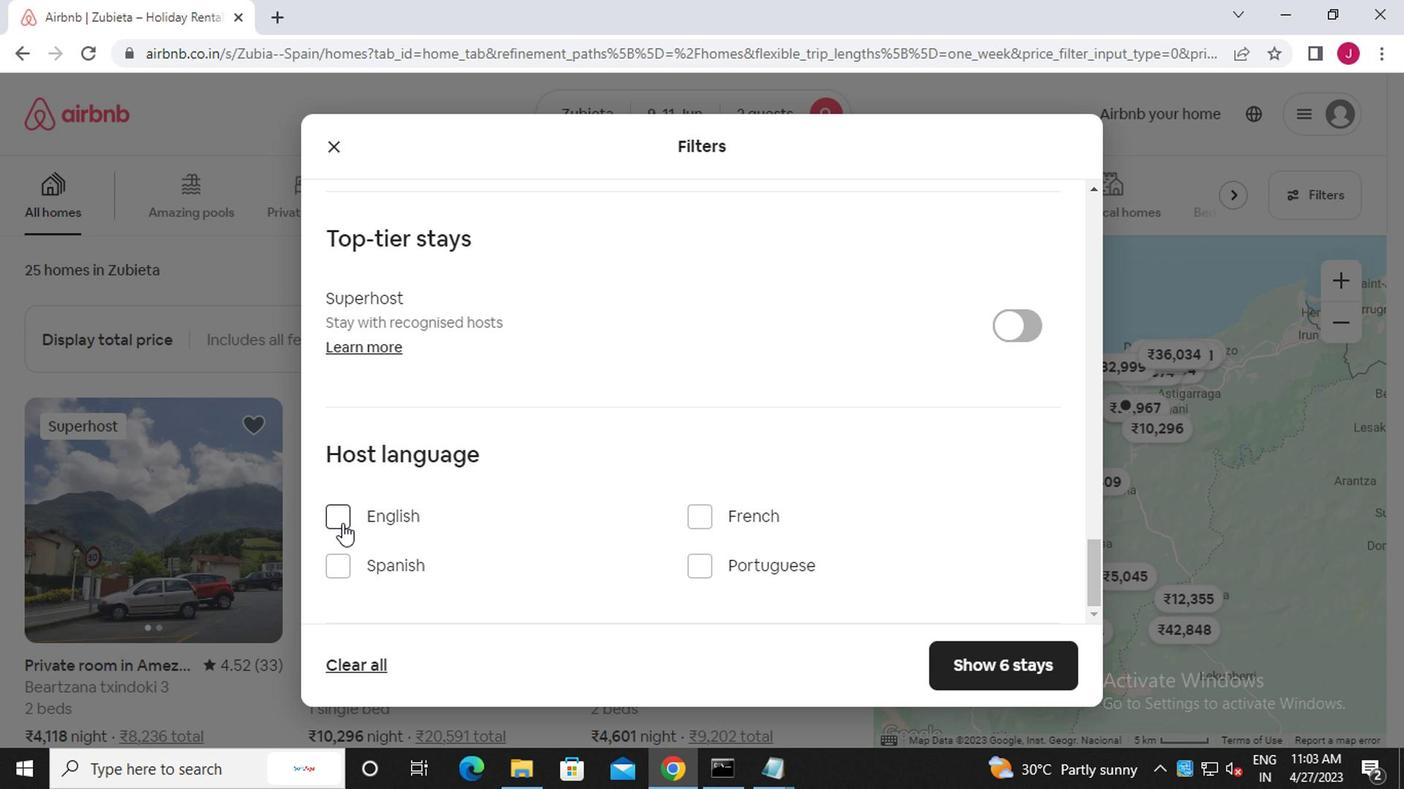 
Action: Mouse pressed left at (334, 514)
Screenshot: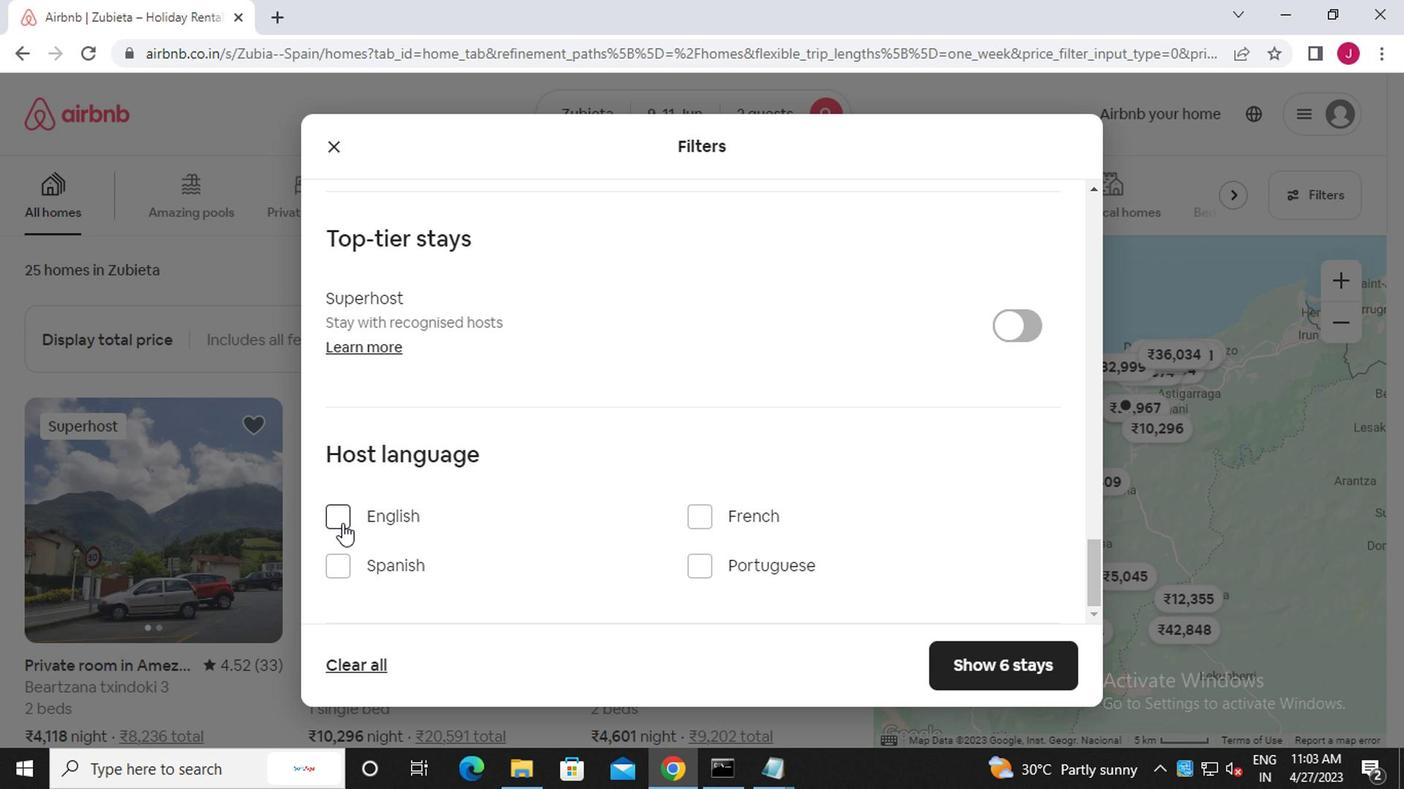 
Action: Mouse moved to (971, 659)
Screenshot: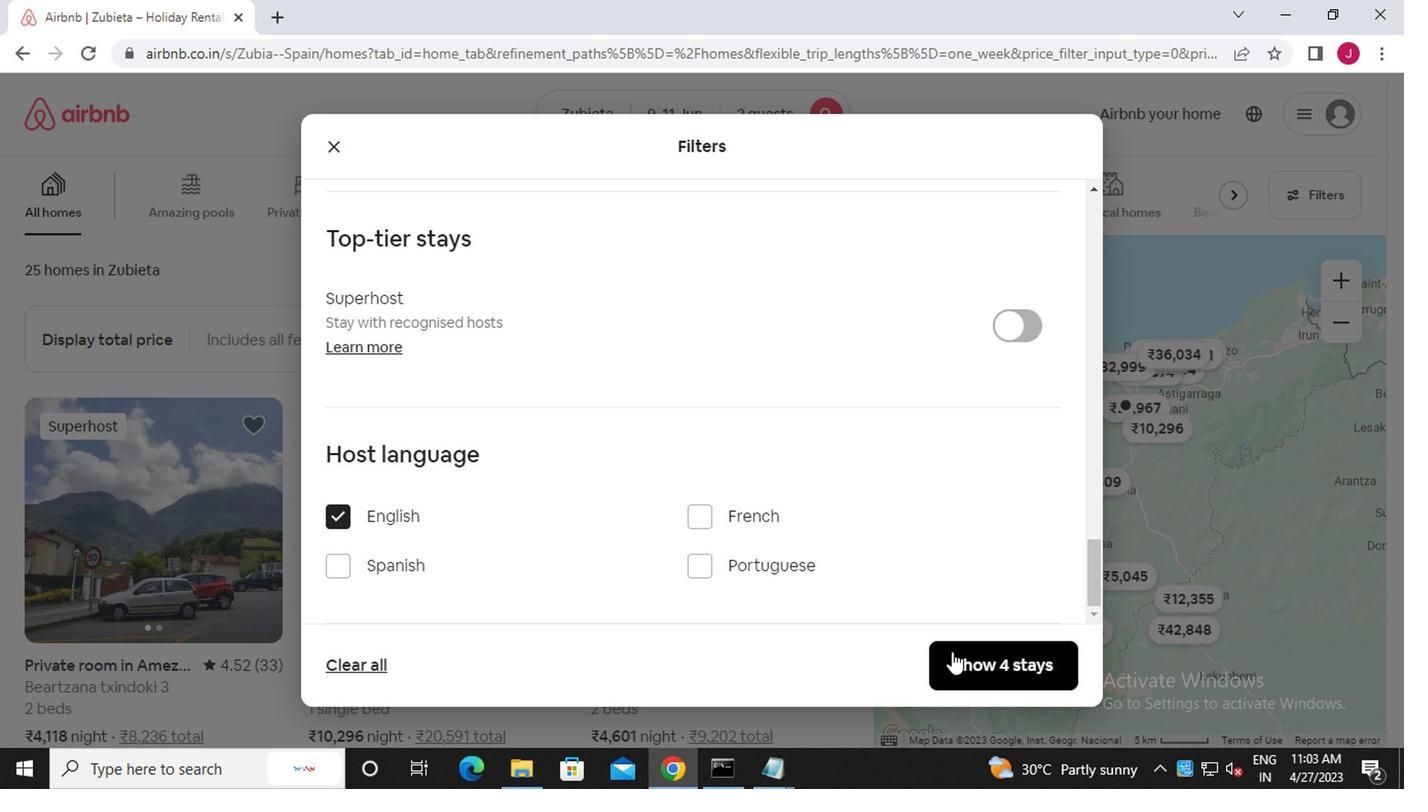 
Action: Mouse pressed left at (971, 659)
Screenshot: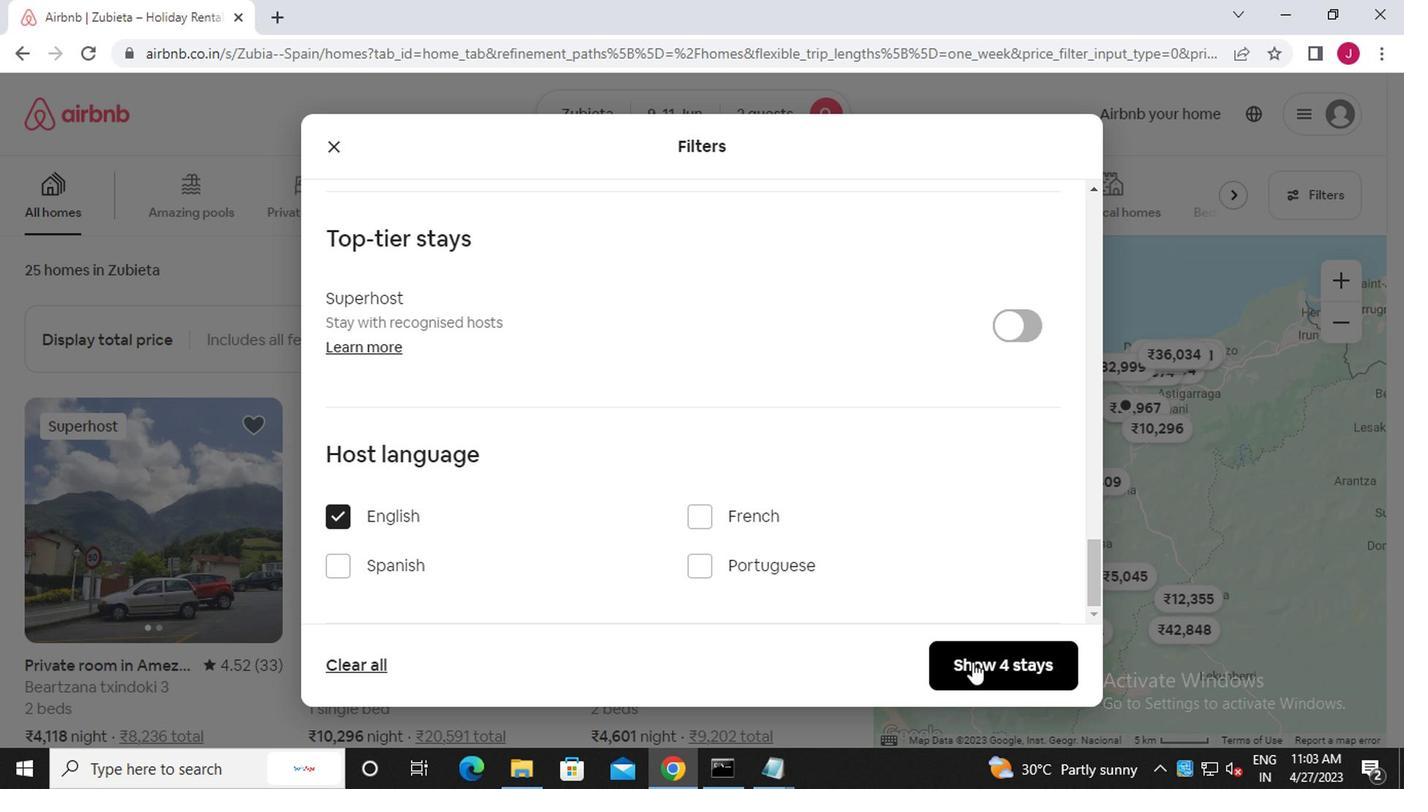 
Action: Mouse moved to (967, 659)
Screenshot: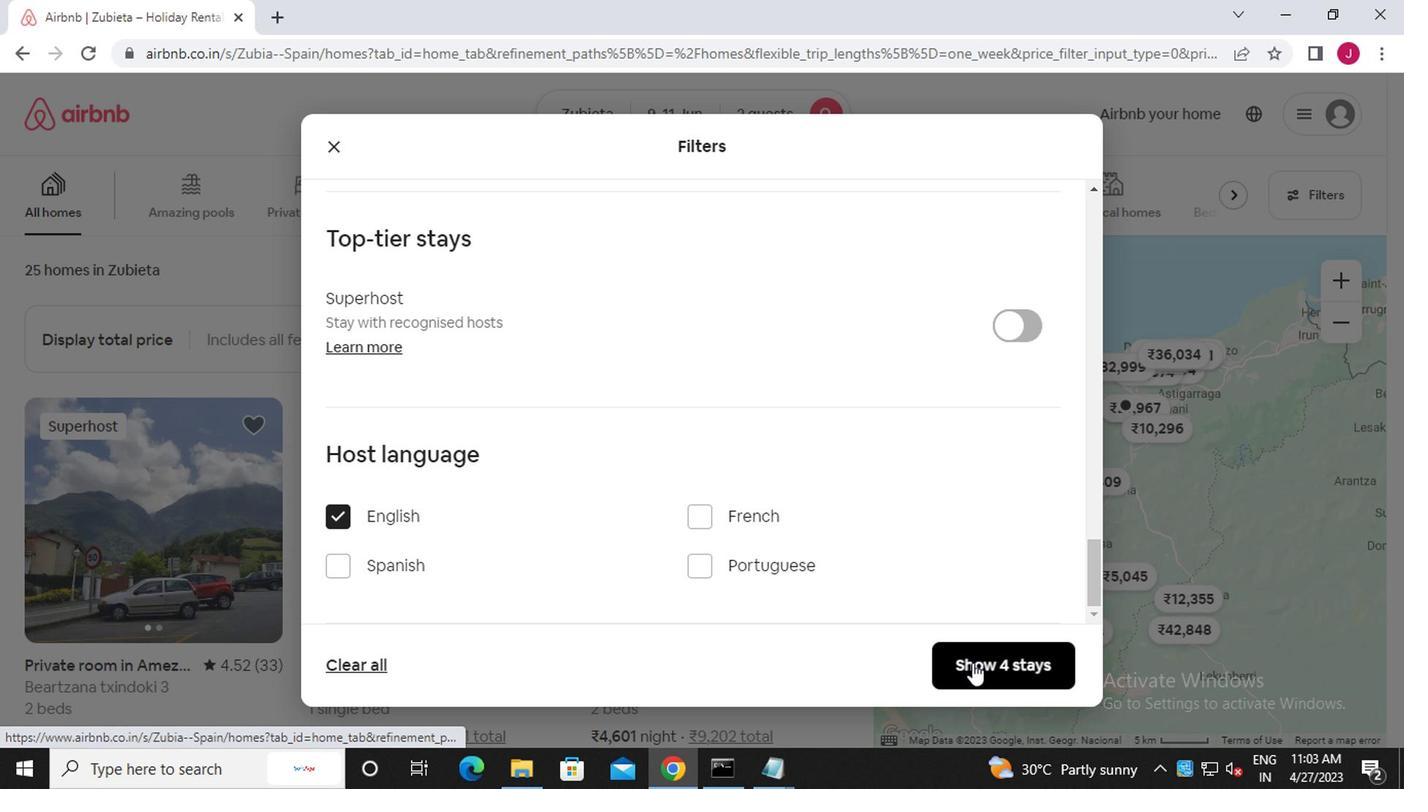 
